 Task: Look for space in Batu Pahat, Malaysia from 3rd August, 2023 to 20th August, 2023 for 4 adults, 2 children in price range Rs.15000 to Rs.20000.  With . Property type can be flatguest house, hotel. Booking option can be shelf check-in. Required host language is English.
Action: Mouse moved to (529, 108)
Screenshot: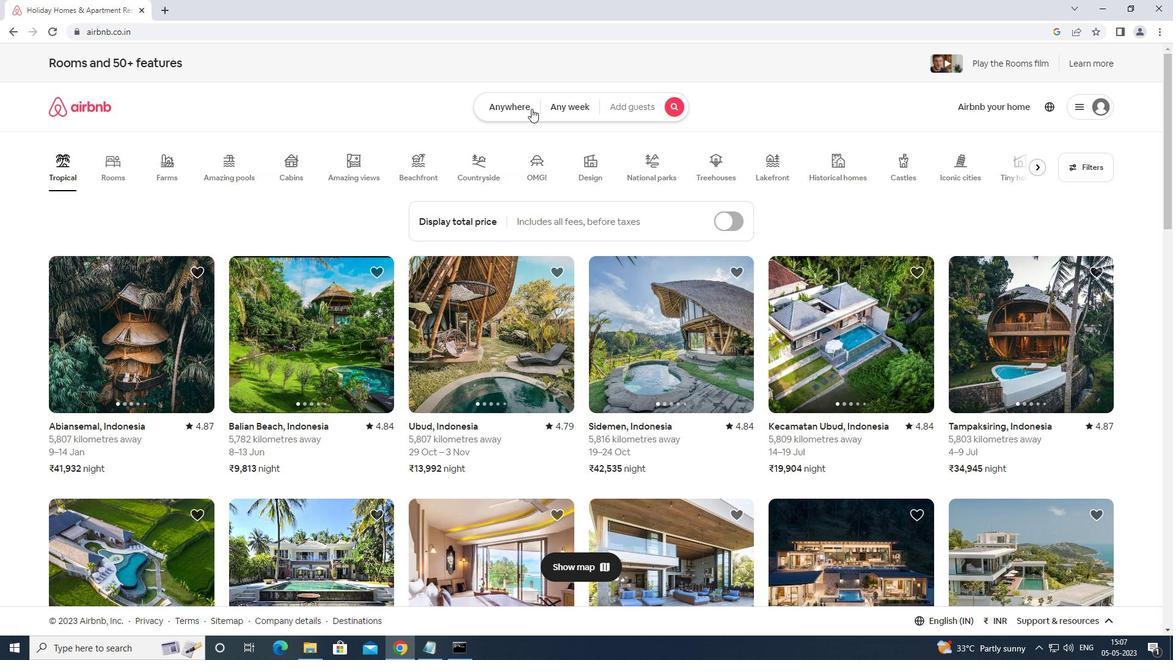 
Action: Mouse pressed left at (529, 108)
Screenshot: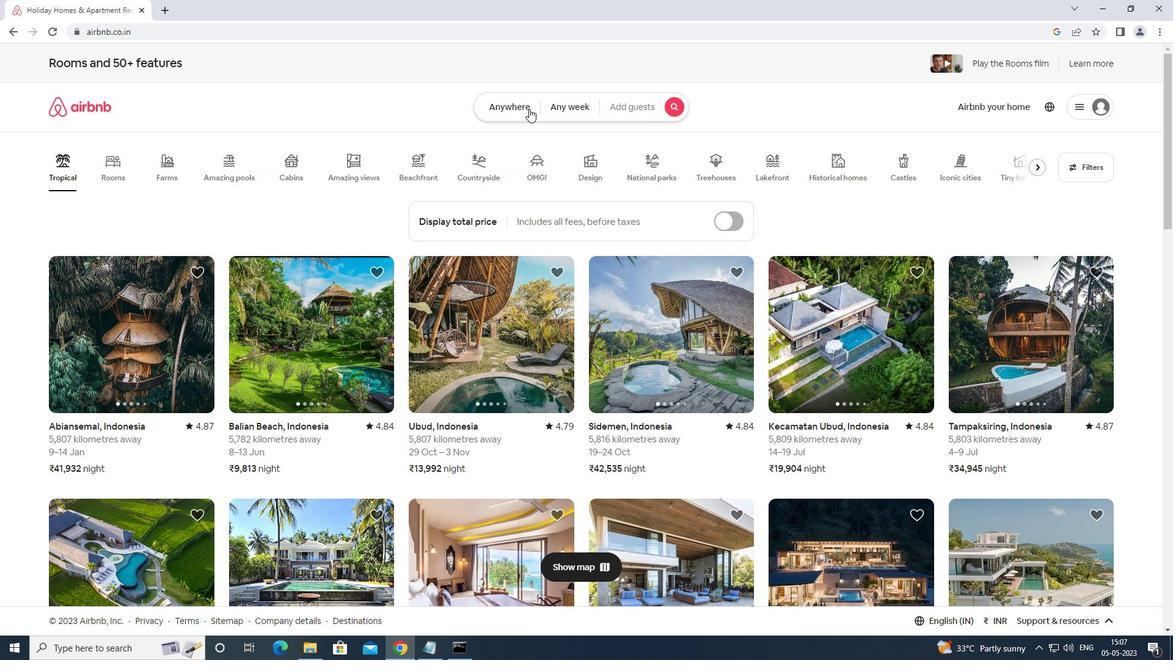 
Action: Mouse moved to (471, 143)
Screenshot: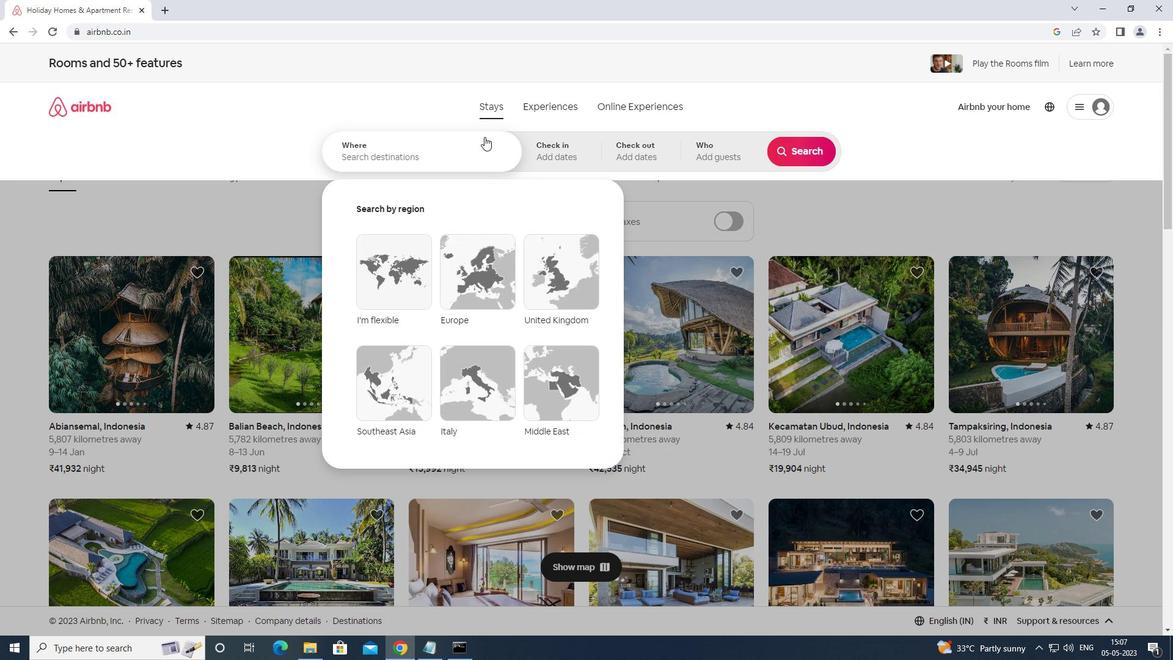 
Action: Mouse pressed left at (471, 143)
Screenshot: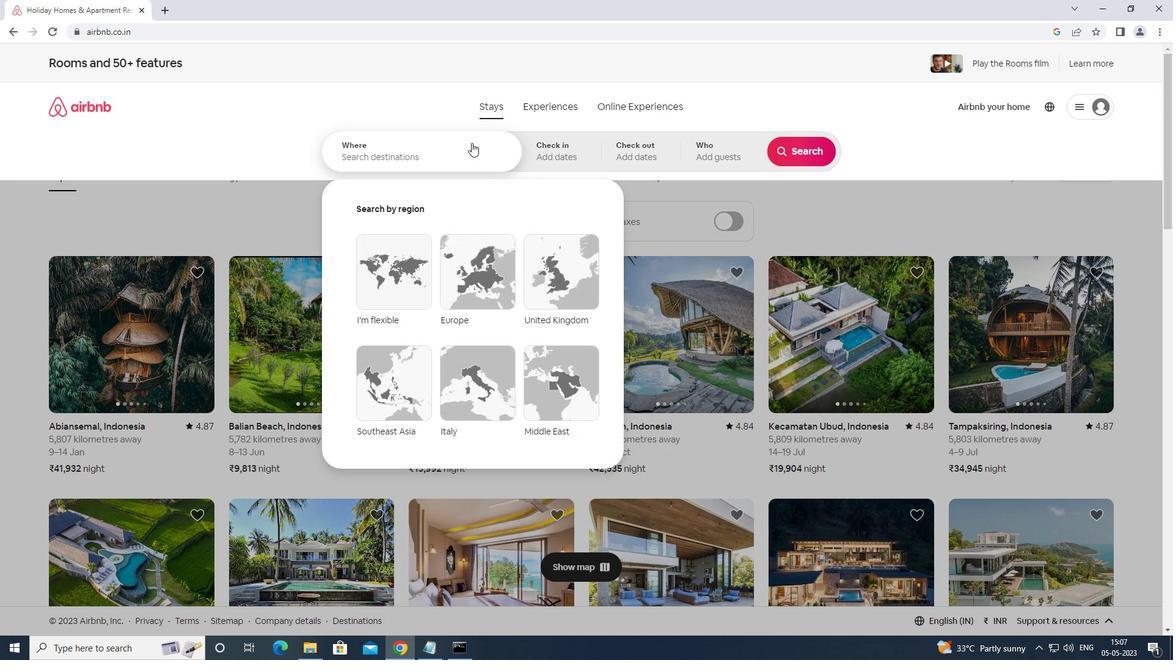 
Action: Mouse moved to (465, 146)
Screenshot: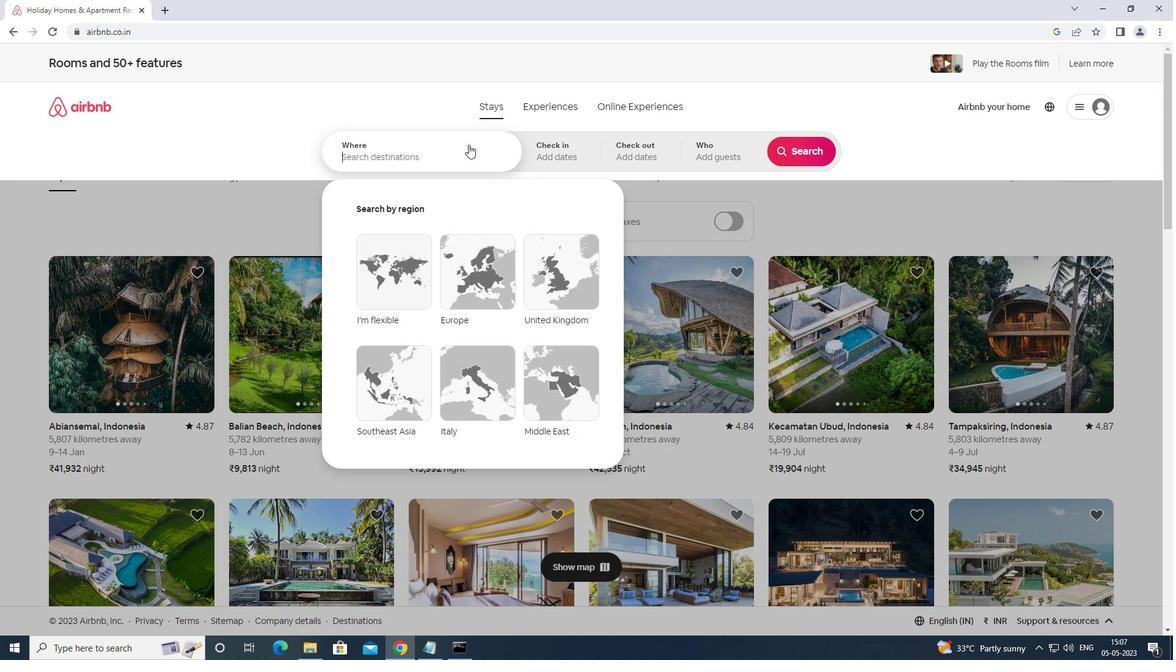
Action: Key pressed <Key.shift>BATU<Key.space>PAHAT<Key.space>MALAYSIA<Key.enter>
Screenshot: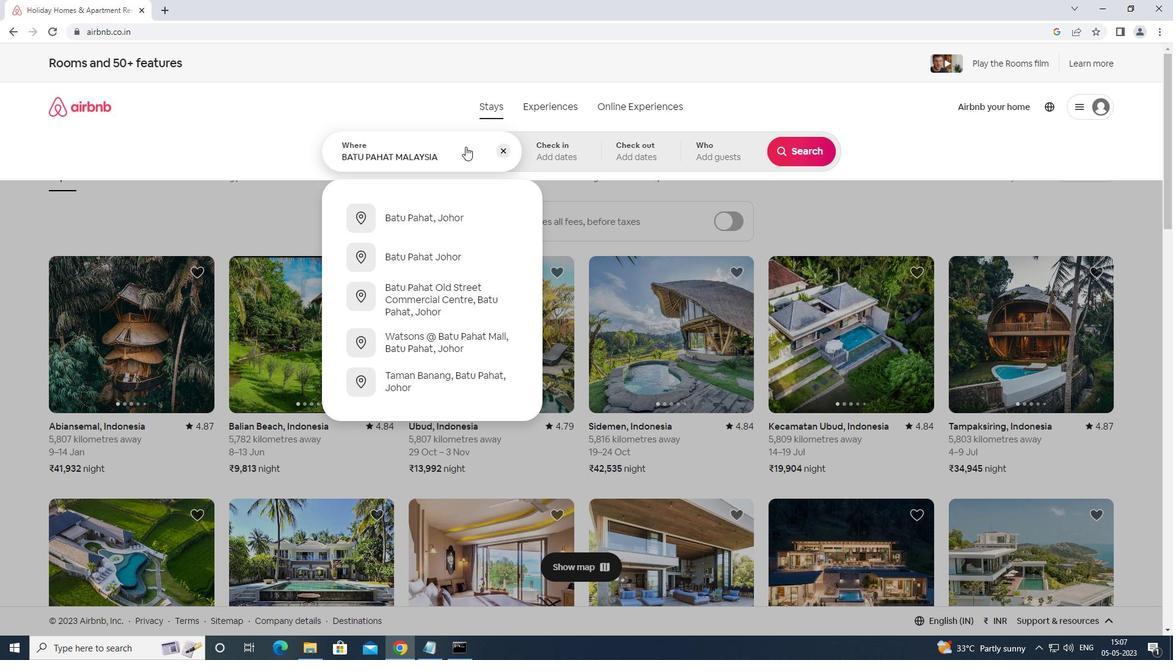 
Action: Mouse moved to (803, 249)
Screenshot: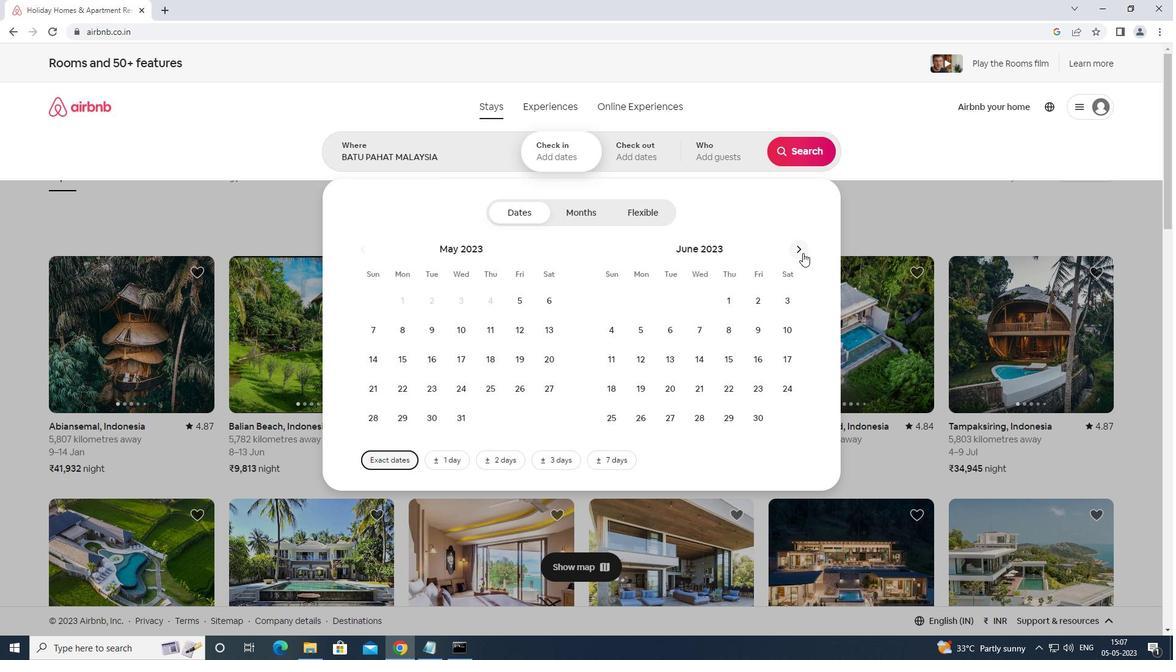 
Action: Mouse pressed left at (803, 249)
Screenshot: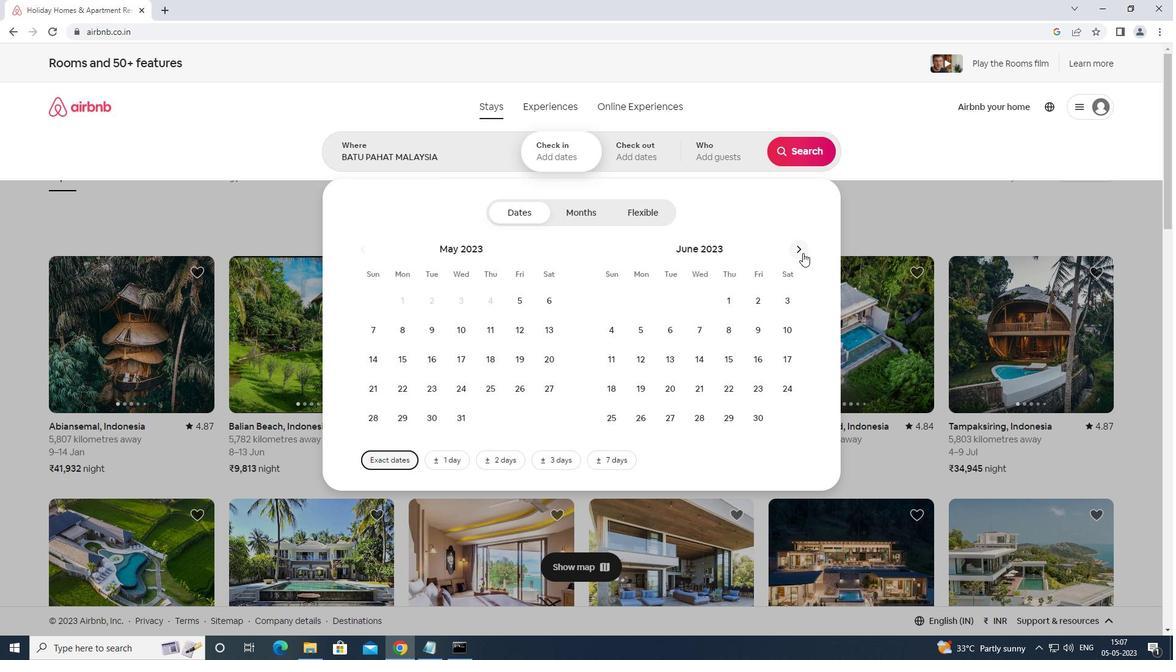 
Action: Mouse moved to (803, 246)
Screenshot: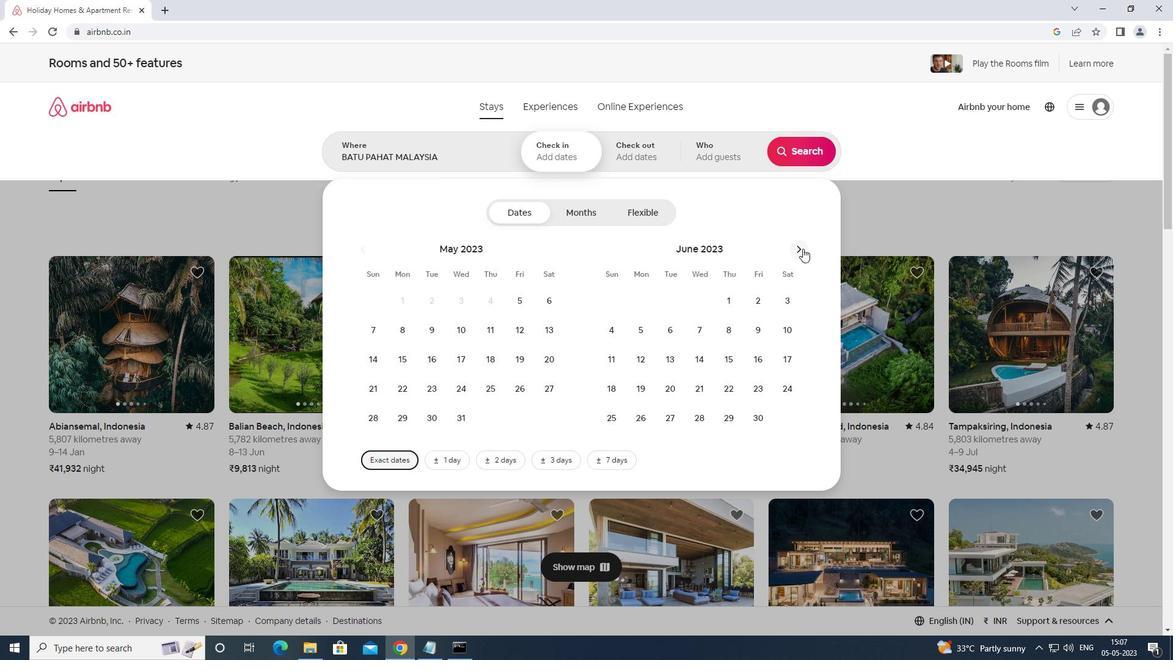 
Action: Mouse pressed left at (803, 246)
Screenshot: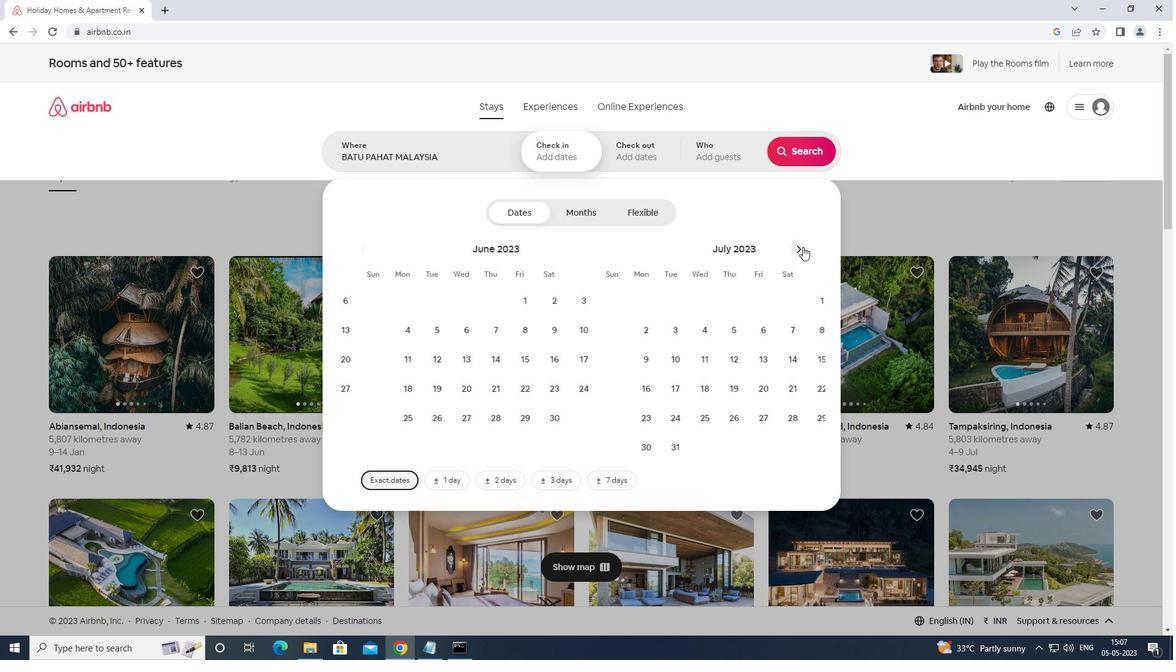 
Action: Mouse moved to (725, 301)
Screenshot: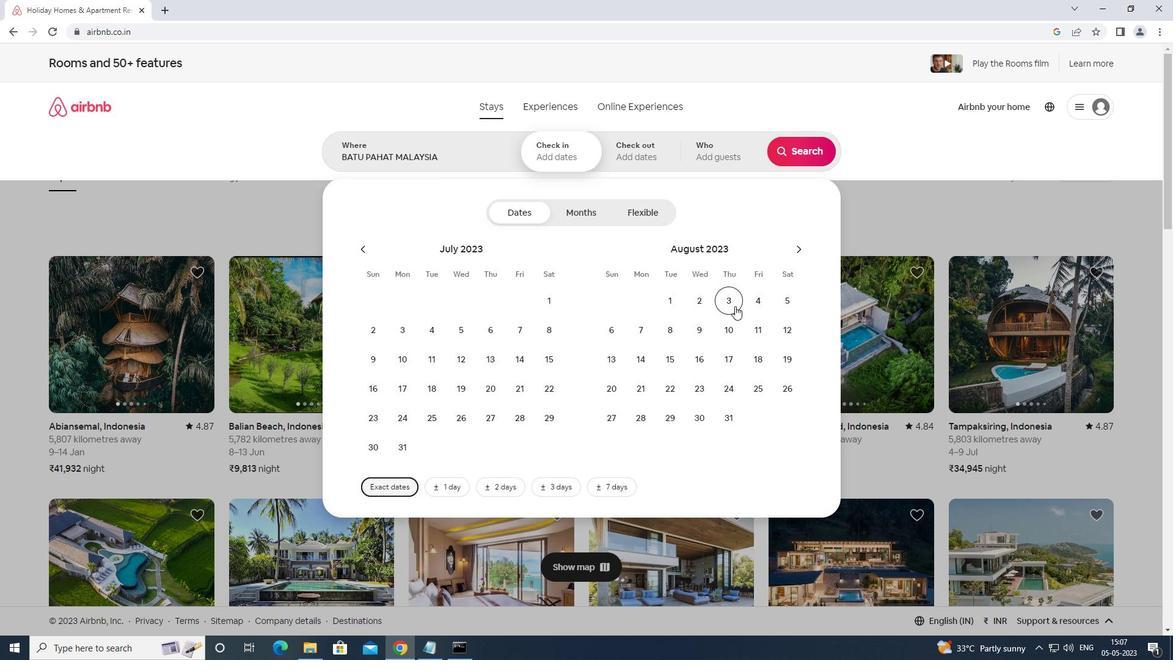 
Action: Mouse pressed left at (725, 301)
Screenshot: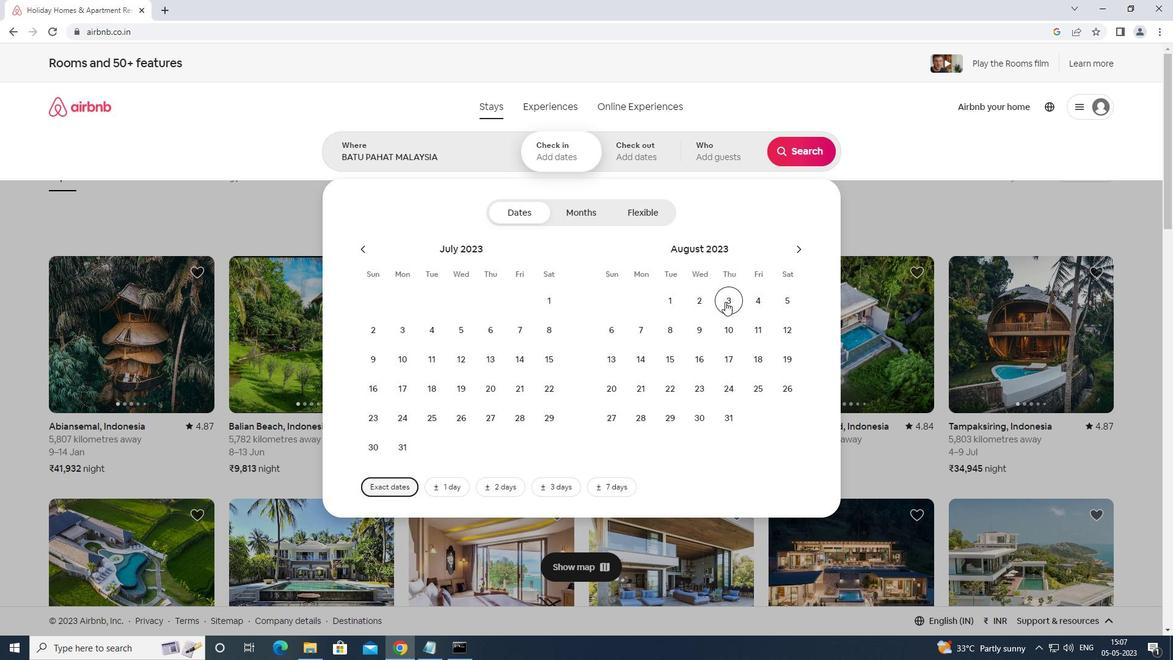 
Action: Mouse moved to (612, 382)
Screenshot: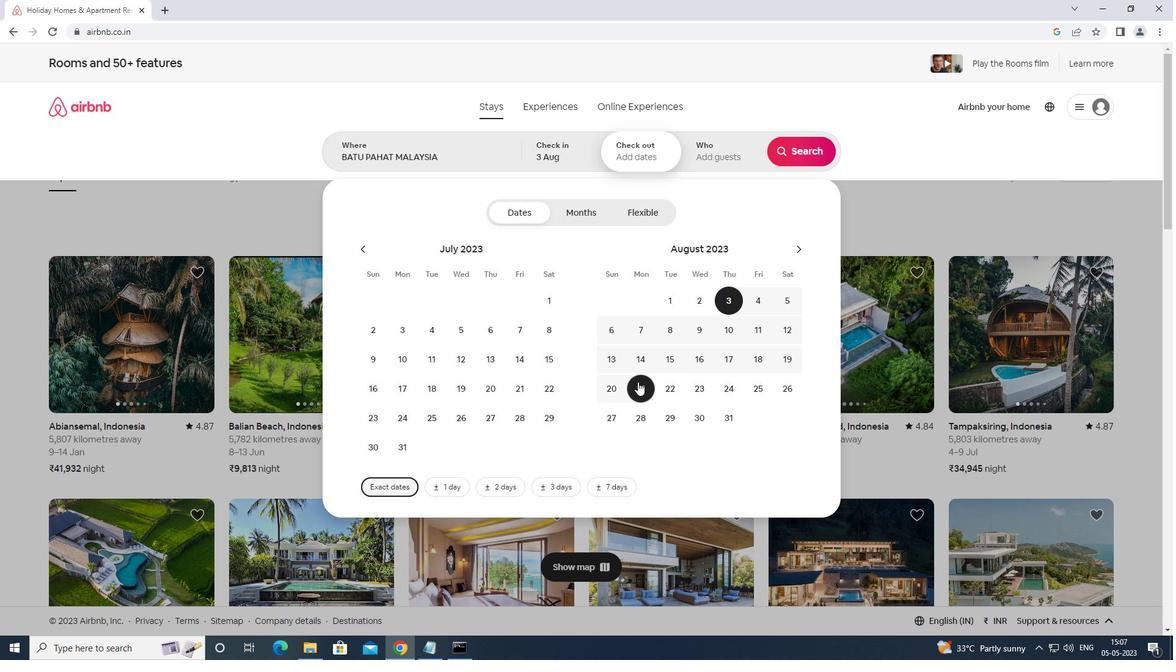 
Action: Mouse pressed left at (612, 382)
Screenshot: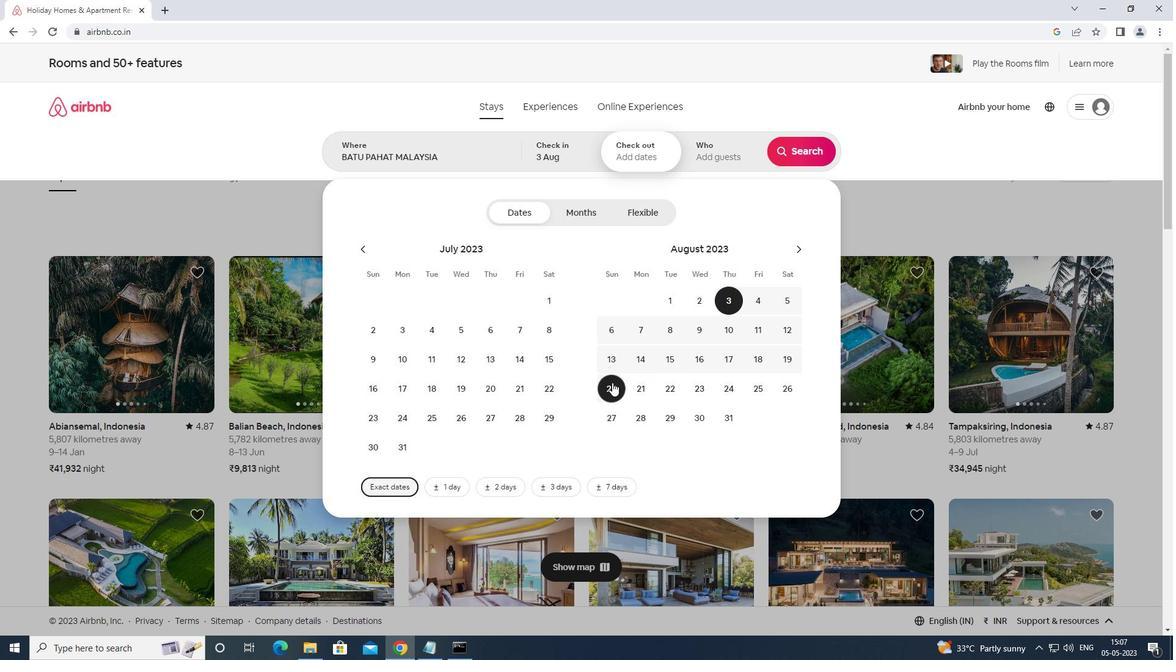 
Action: Mouse moved to (722, 156)
Screenshot: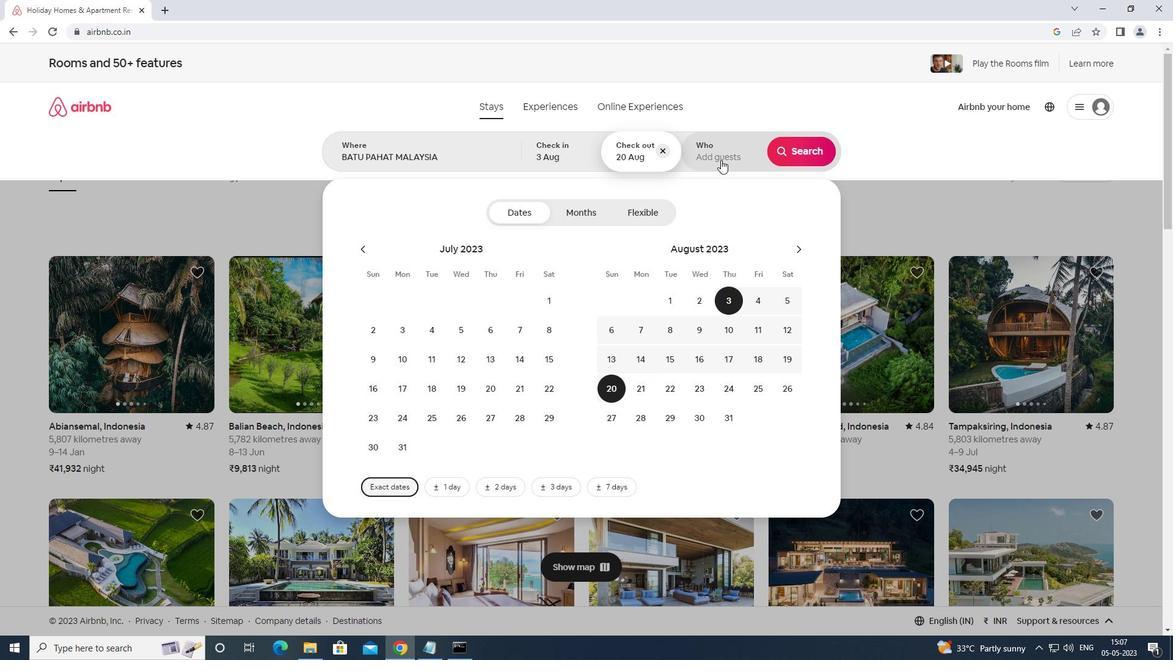 
Action: Mouse pressed left at (722, 156)
Screenshot: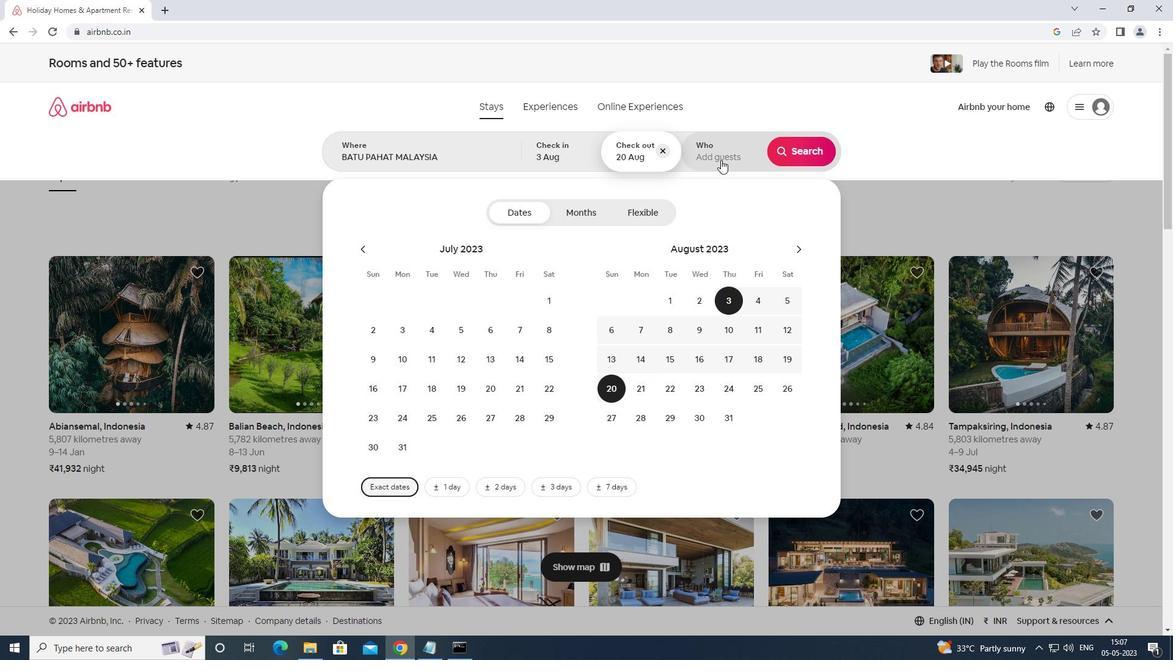 
Action: Mouse moved to (803, 212)
Screenshot: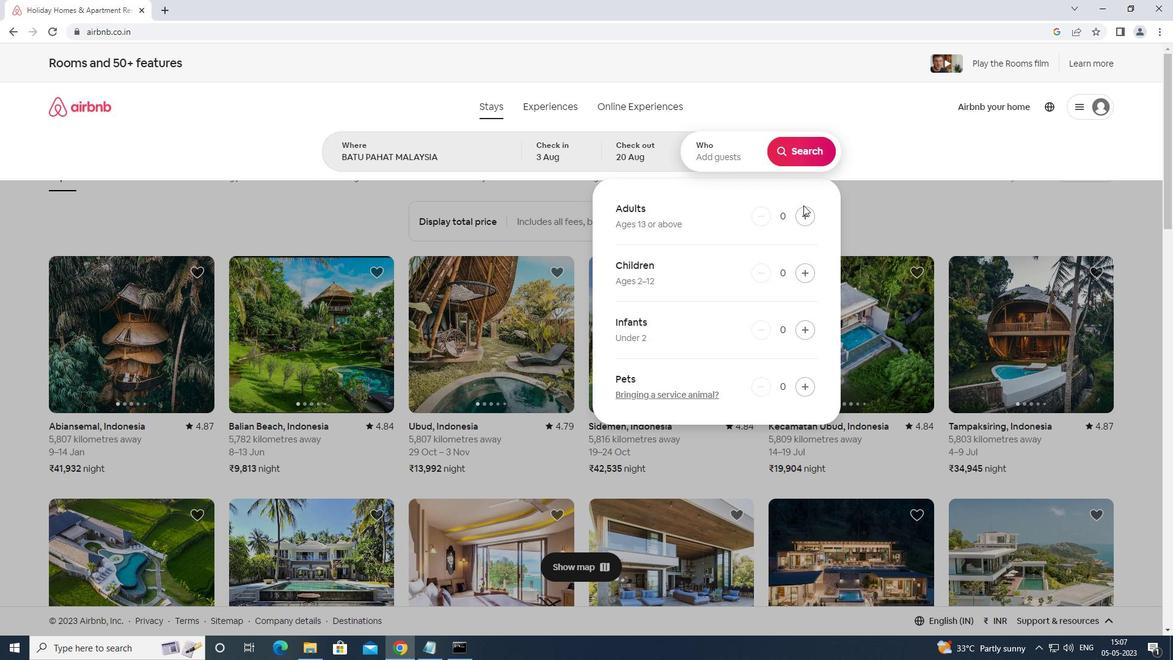 
Action: Mouse pressed left at (803, 212)
Screenshot: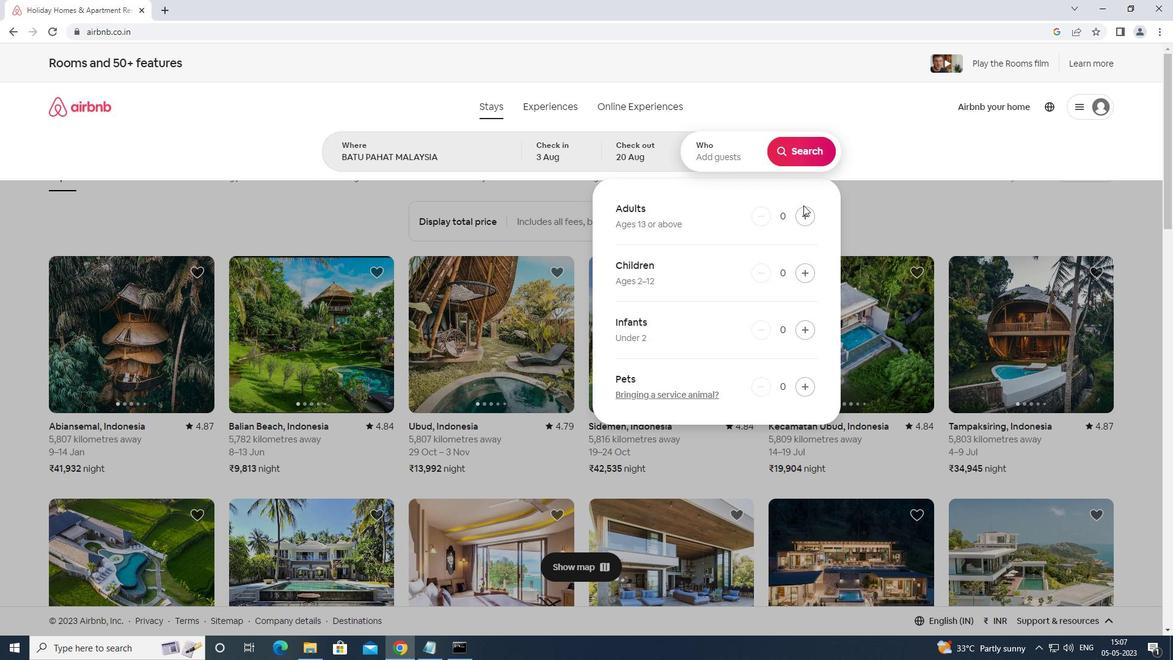 
Action: Mouse moved to (804, 213)
Screenshot: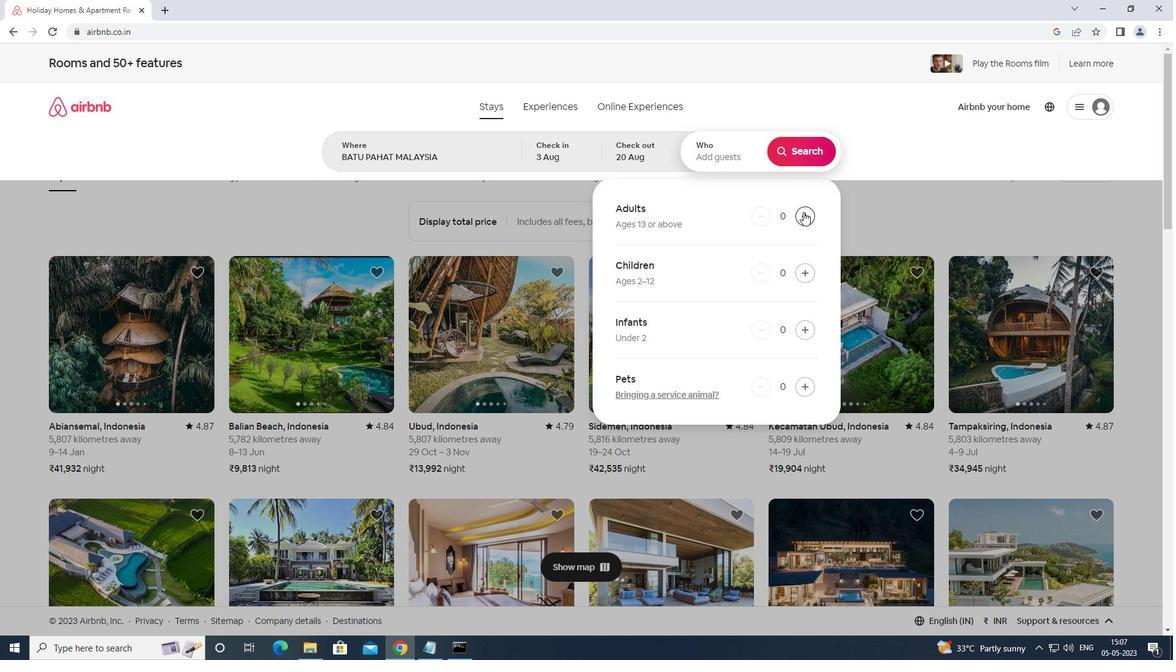 
Action: Mouse pressed left at (804, 213)
Screenshot: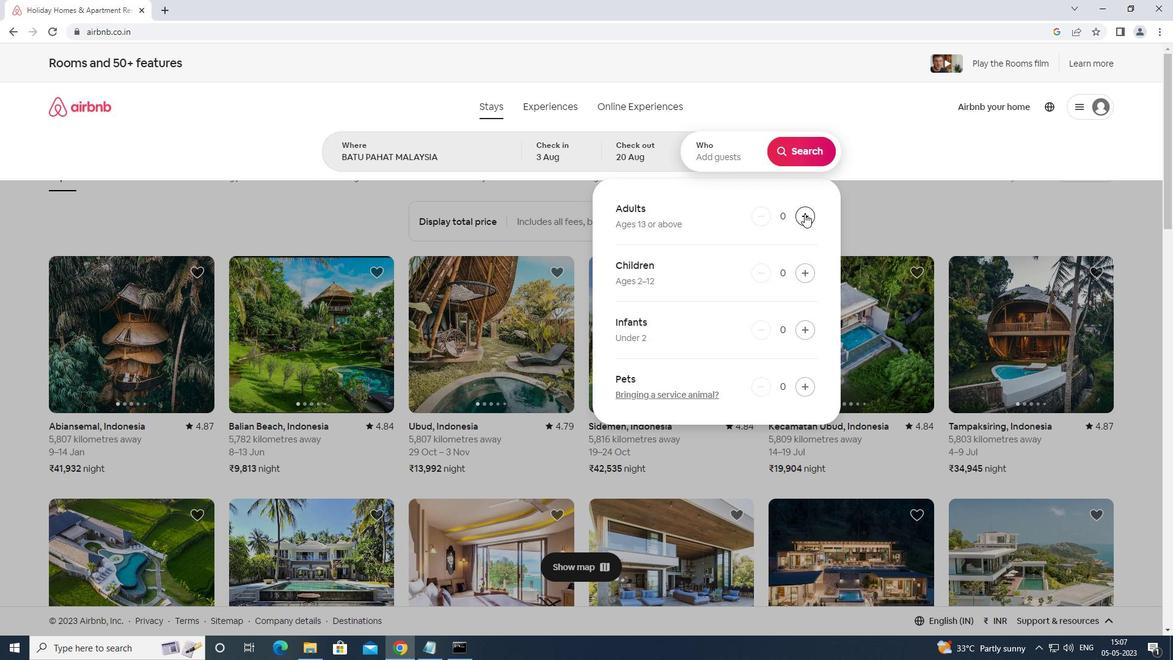 
Action: Mouse pressed left at (804, 213)
Screenshot: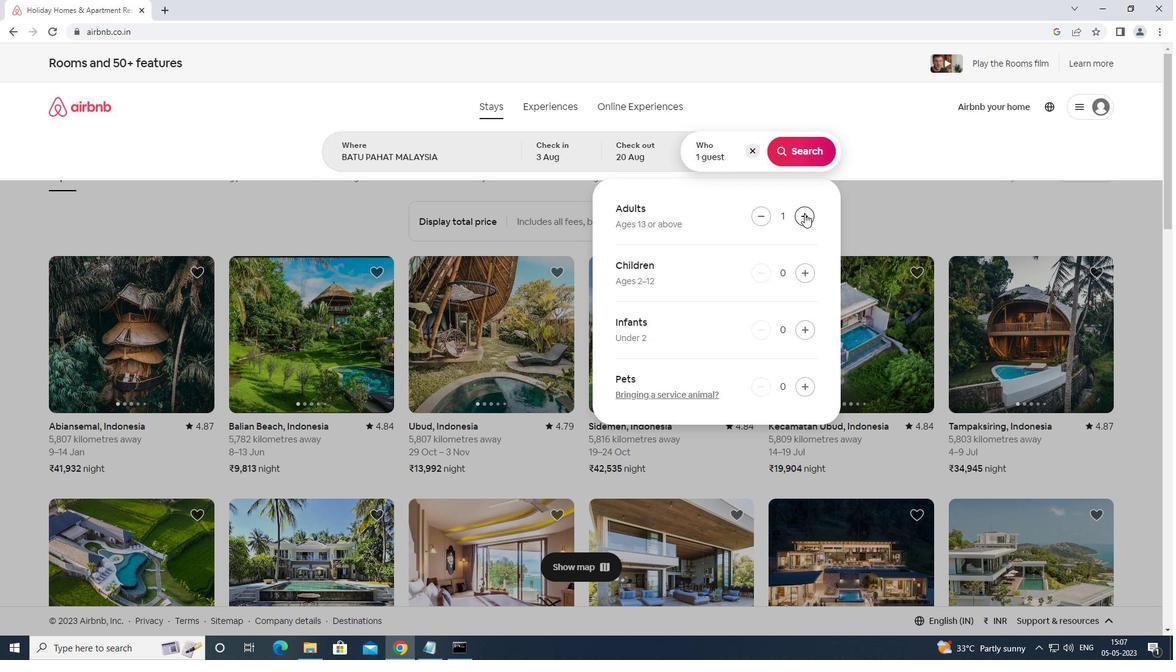 
Action: Mouse moved to (804, 214)
Screenshot: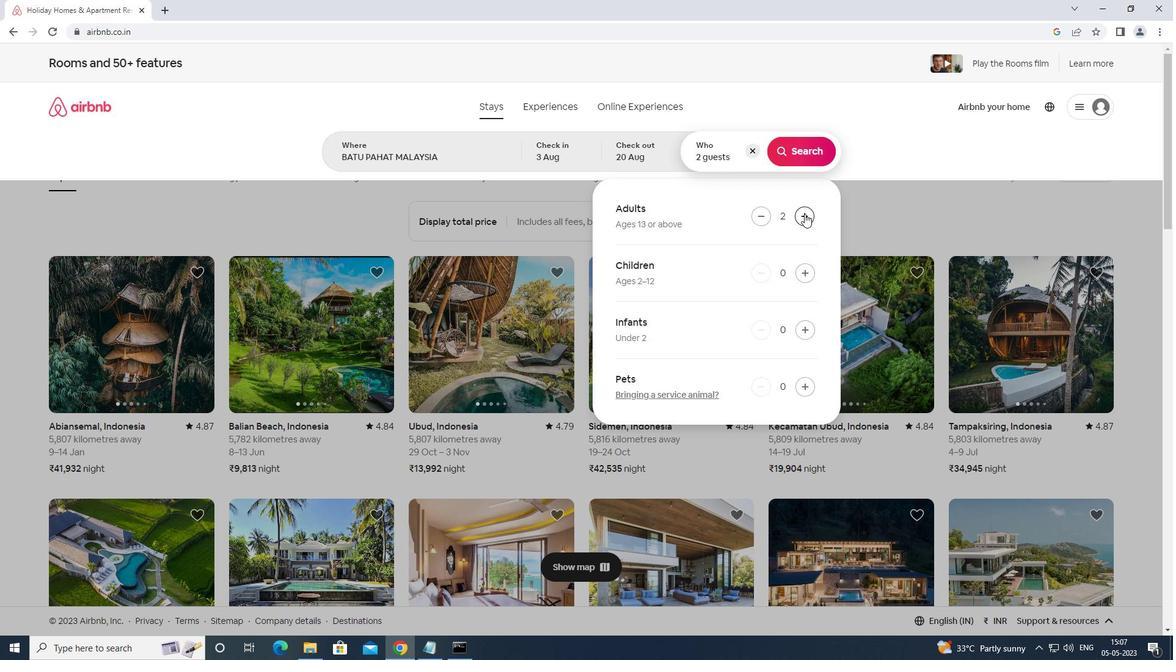 
Action: Mouse pressed left at (804, 214)
Screenshot: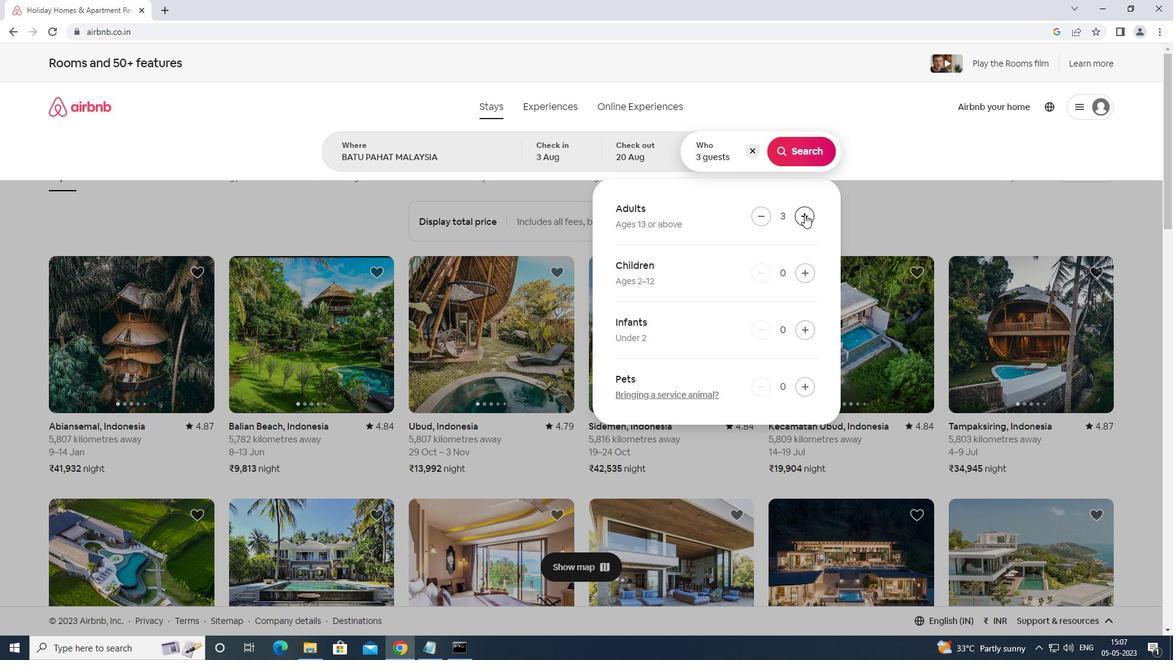 
Action: Mouse moved to (797, 268)
Screenshot: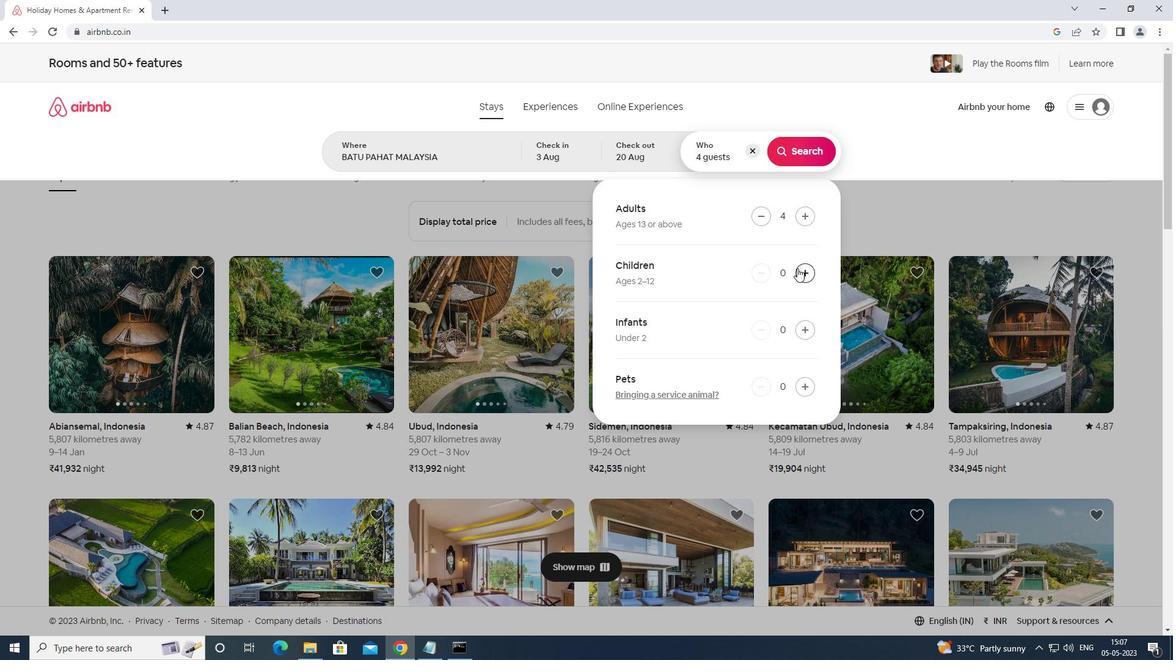 
Action: Mouse pressed left at (797, 268)
Screenshot: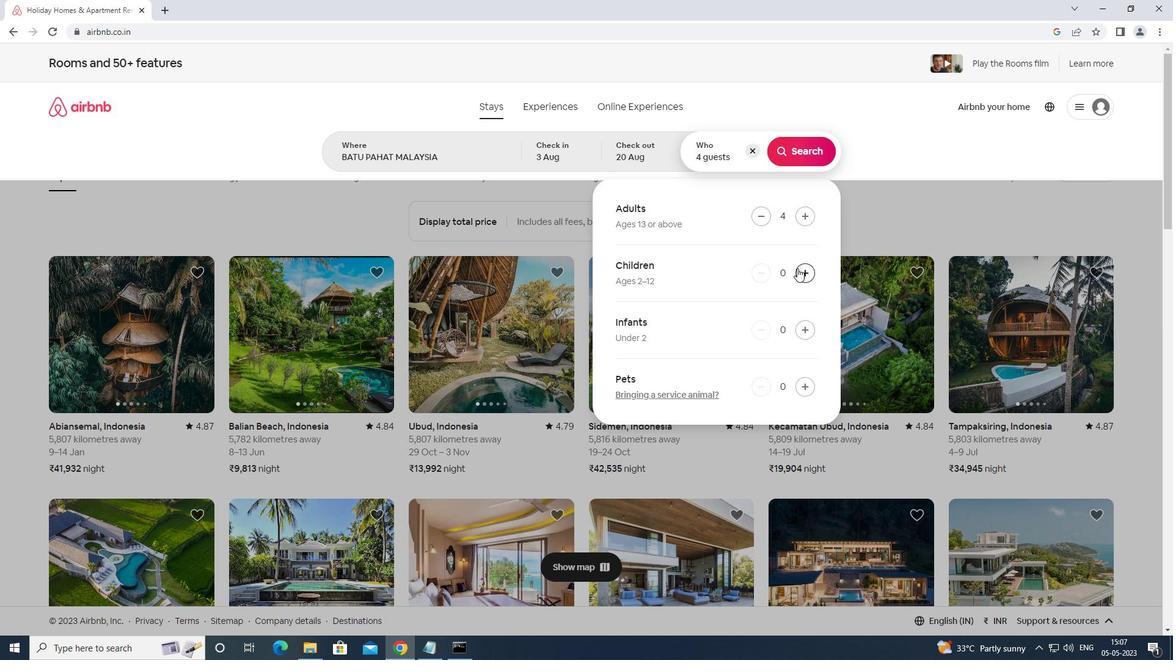 
Action: Mouse moved to (798, 268)
Screenshot: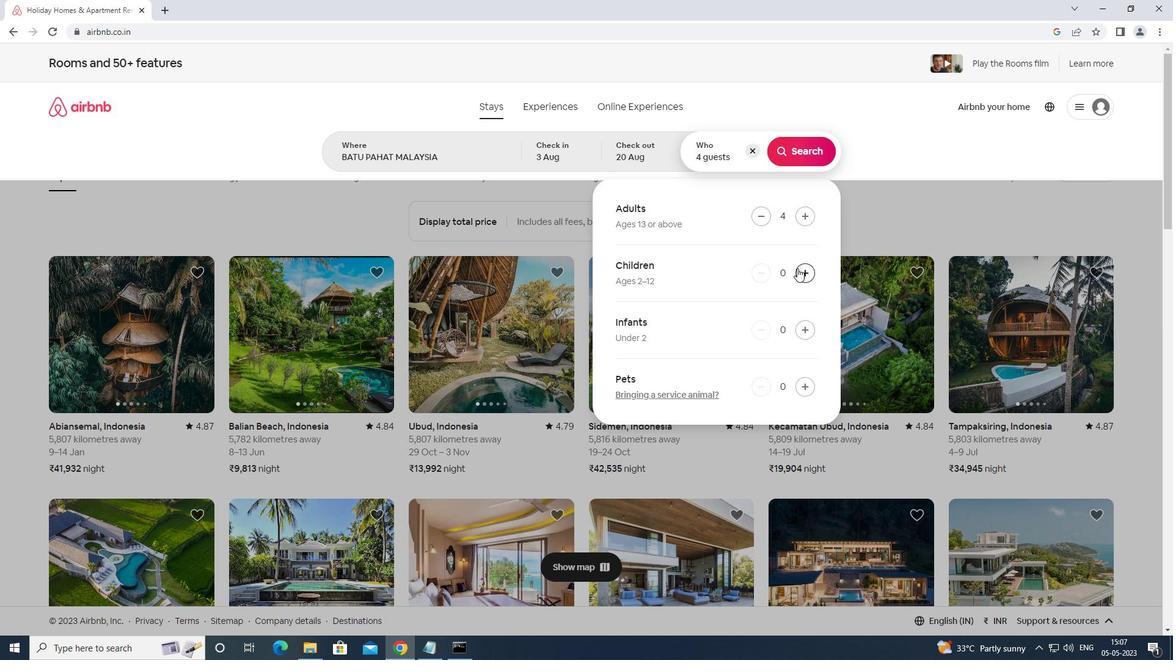 
Action: Mouse pressed left at (798, 268)
Screenshot: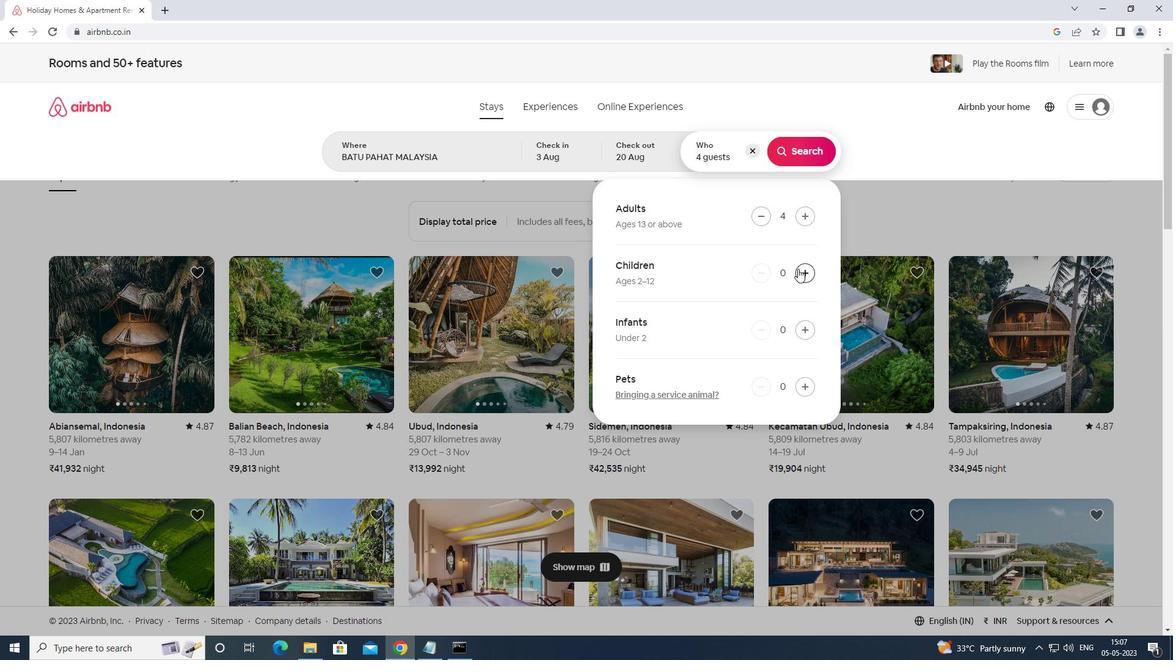 
Action: Mouse moved to (795, 145)
Screenshot: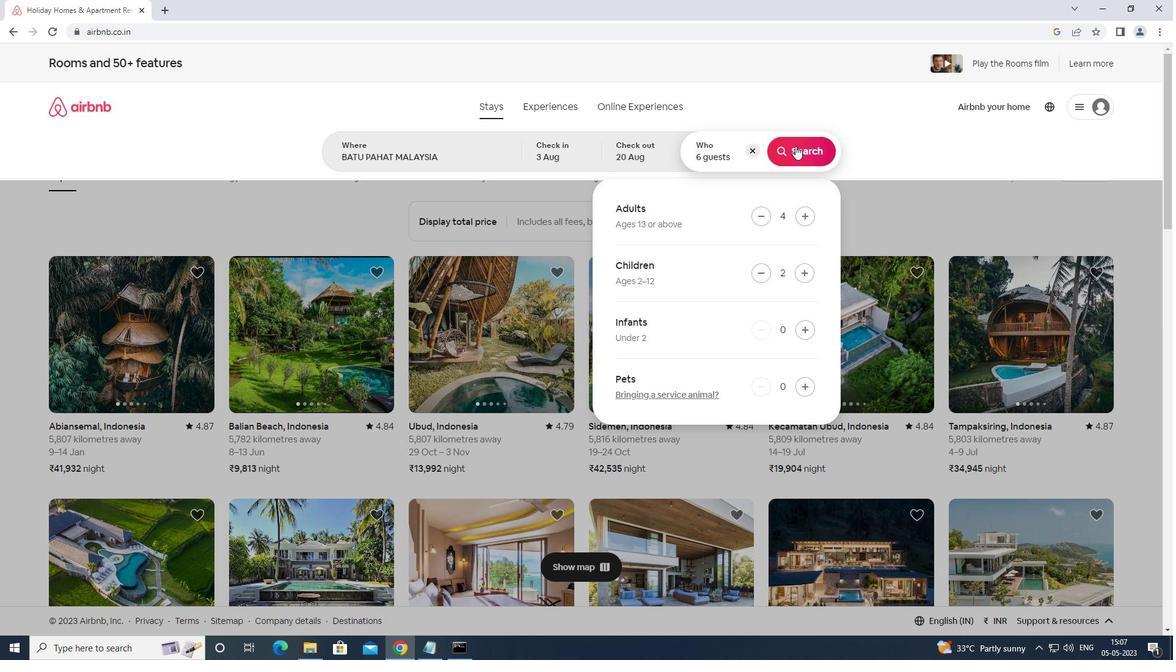
Action: Mouse pressed left at (795, 145)
Screenshot: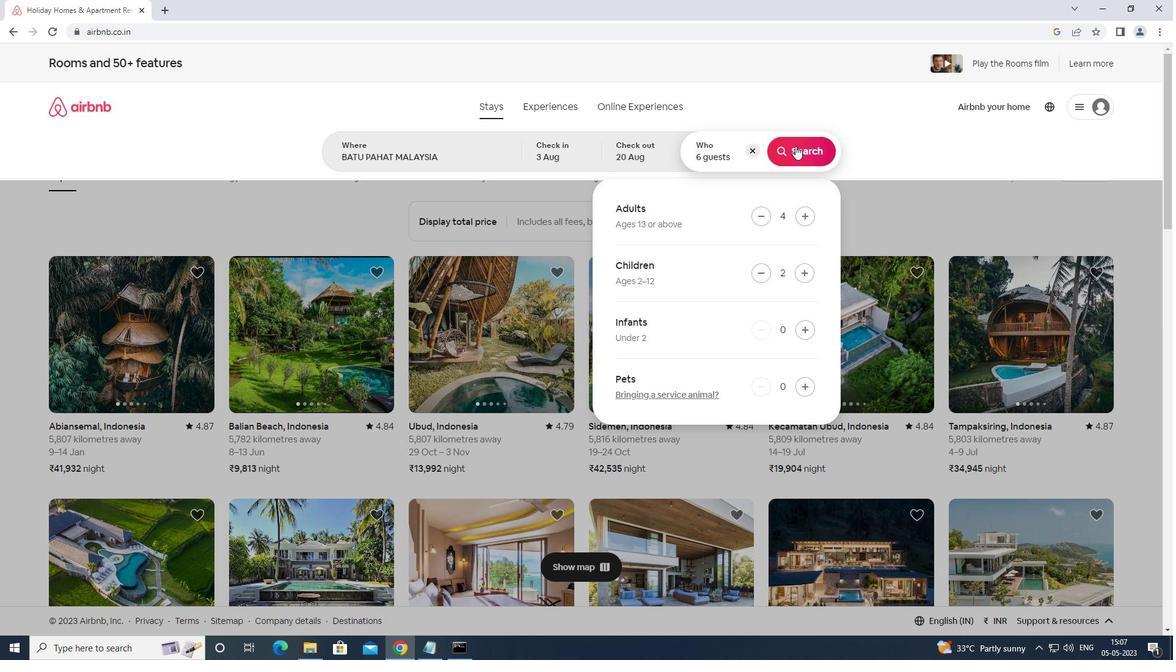 
Action: Mouse moved to (1134, 119)
Screenshot: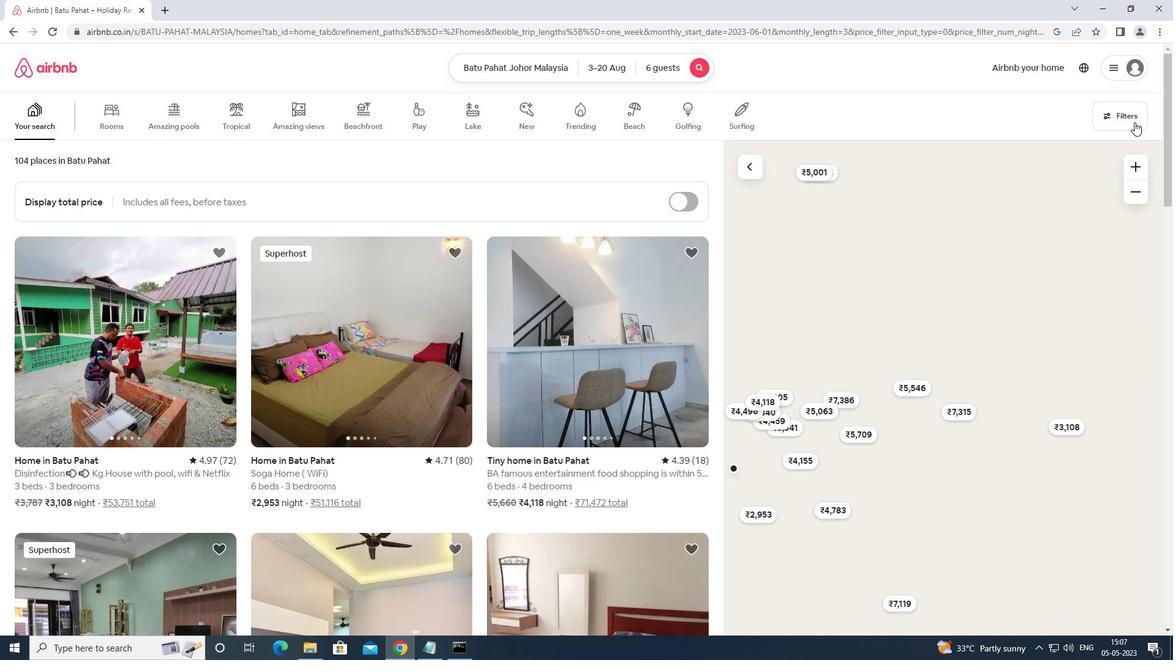 
Action: Mouse pressed left at (1134, 119)
Screenshot: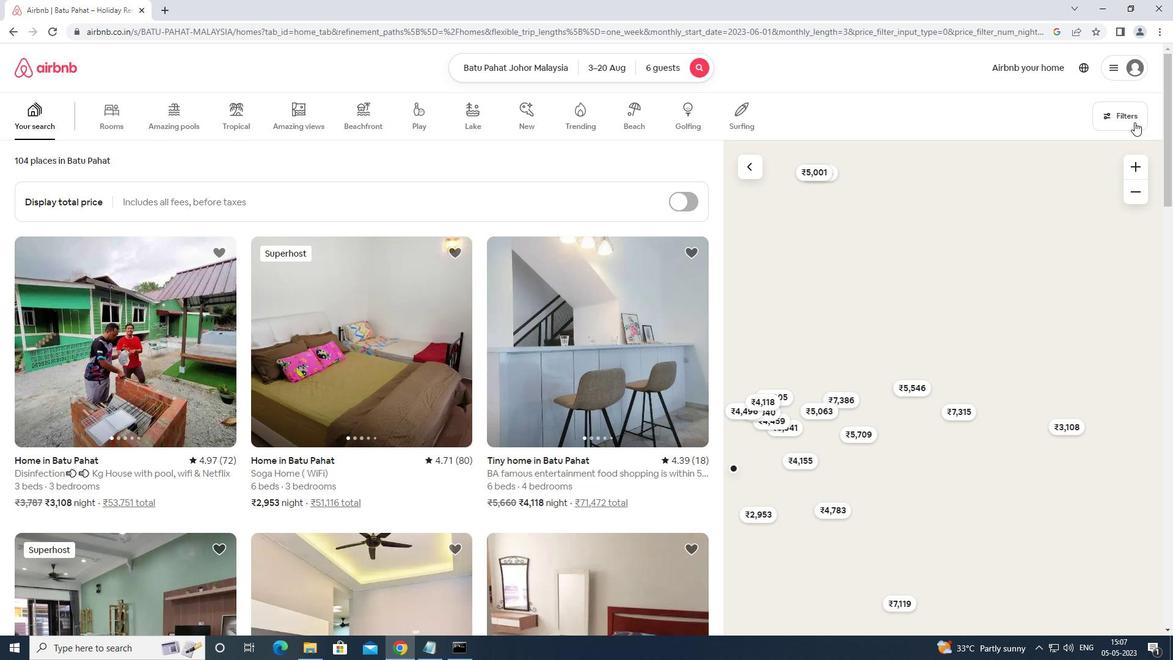 
Action: Mouse moved to (491, 403)
Screenshot: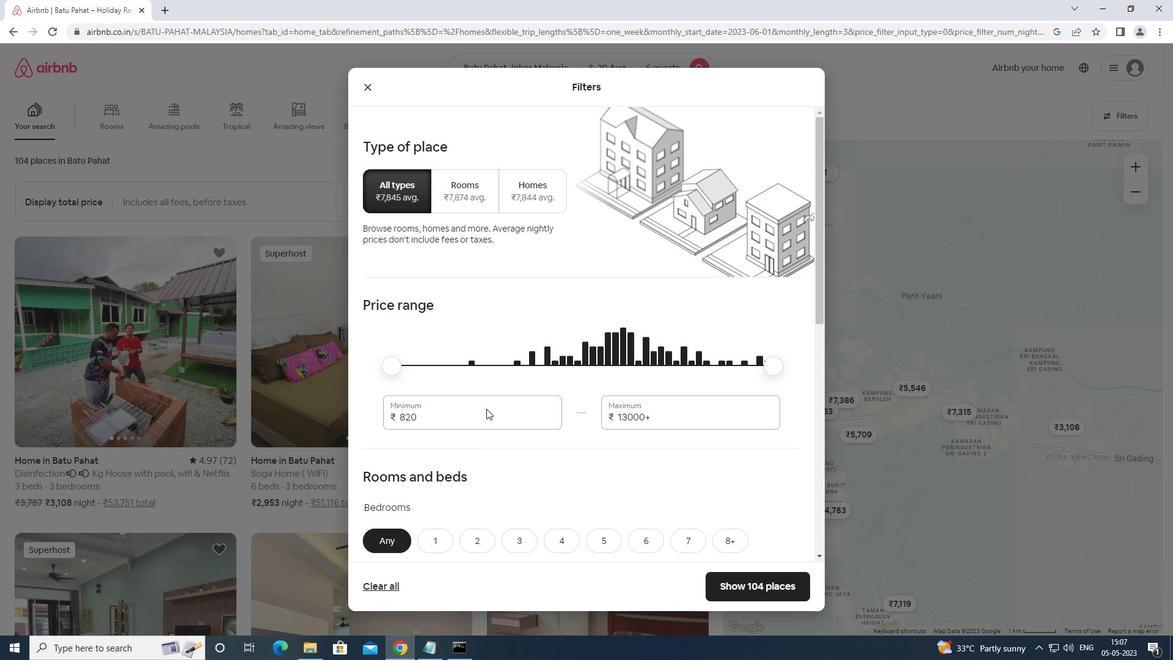 
Action: Mouse pressed left at (491, 403)
Screenshot: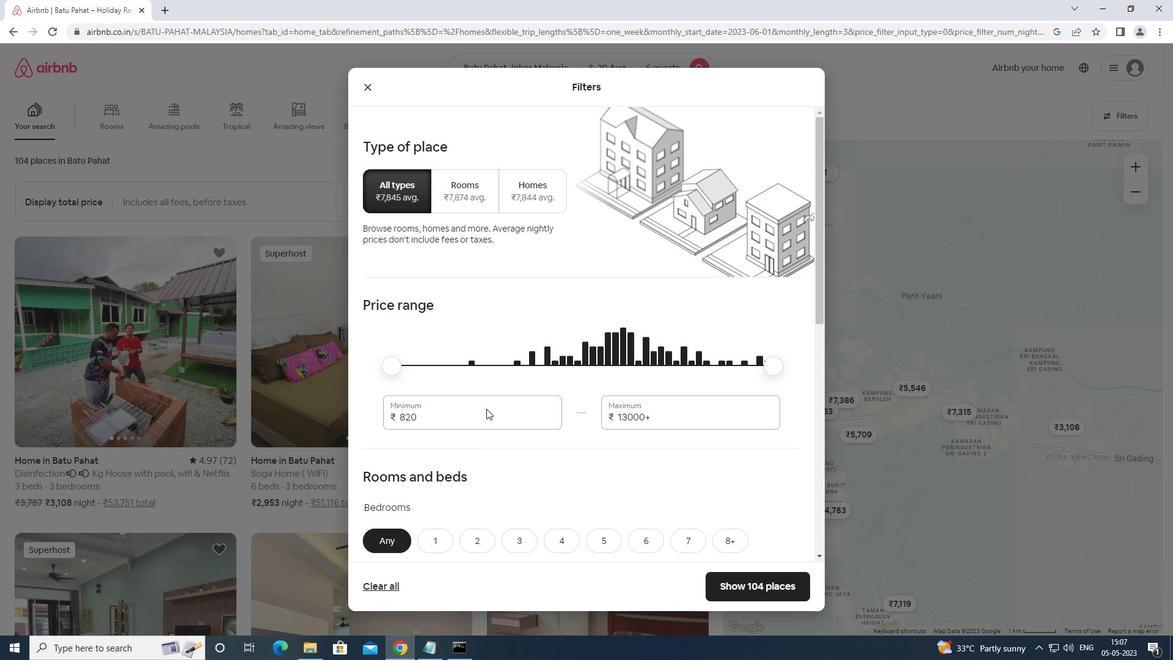 
Action: Mouse moved to (502, 392)
Screenshot: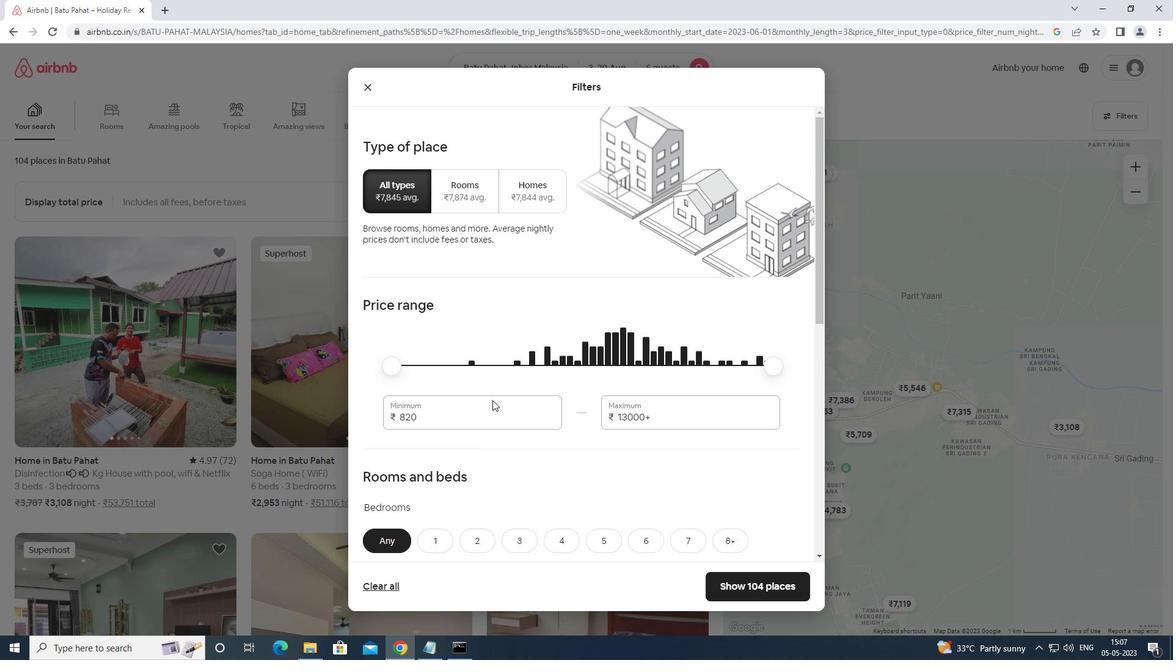 
Action: Key pressed <Key.backspace><Key.backspace><Key.backspace><Key.backspace><Key.backspace><Key.backspace><Key.backspace><Key.backspace><Key.backspace><Key.backspace>15000
Screenshot: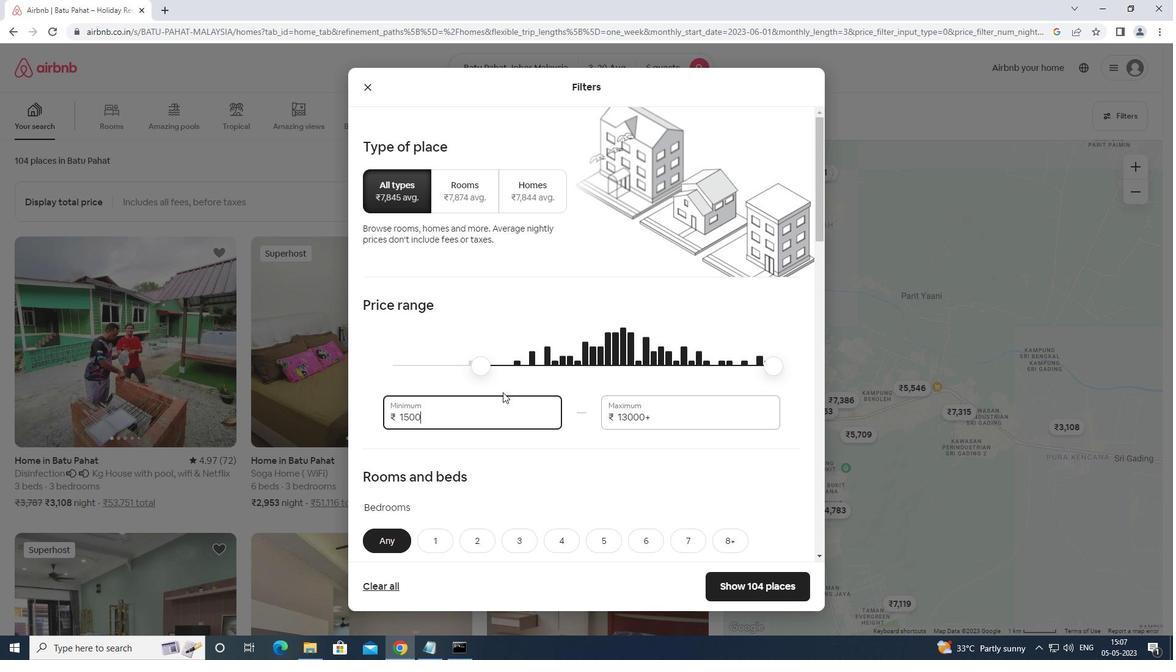 
Action: Mouse moved to (656, 404)
Screenshot: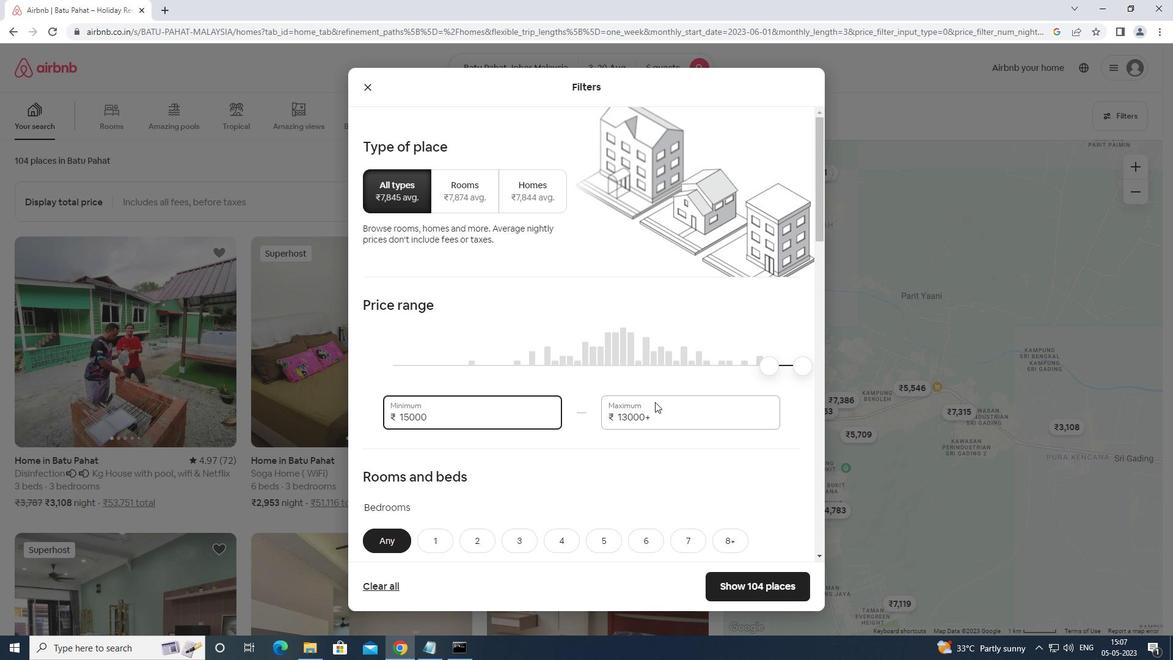 
Action: Mouse pressed left at (656, 404)
Screenshot: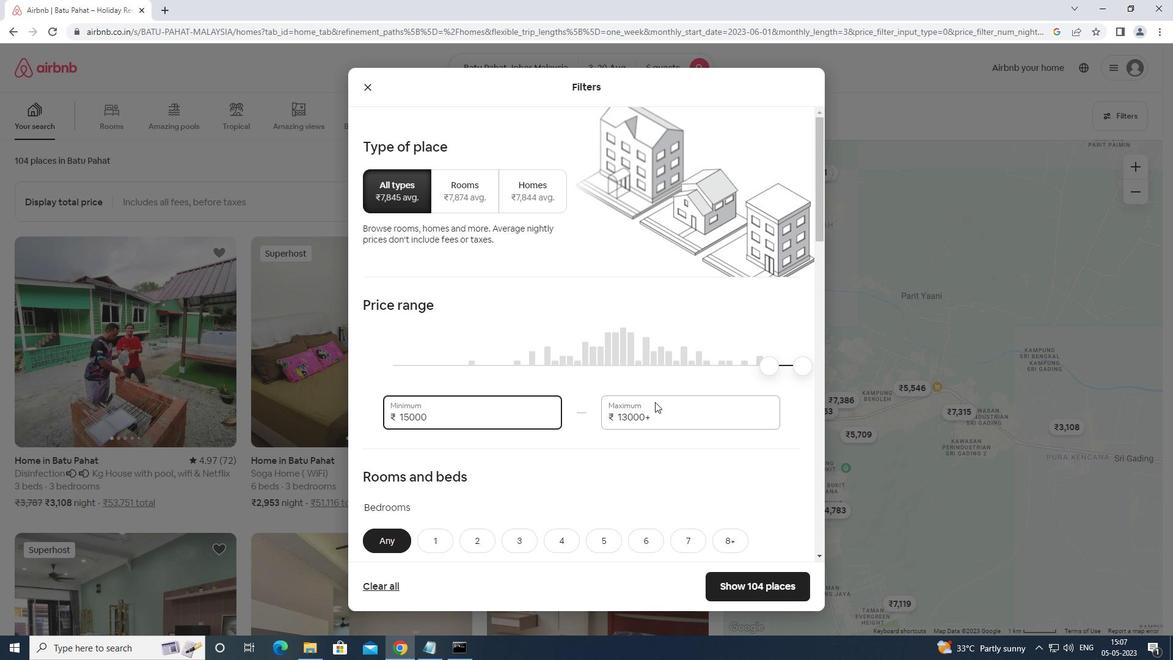 
Action: Mouse moved to (650, 328)
Screenshot: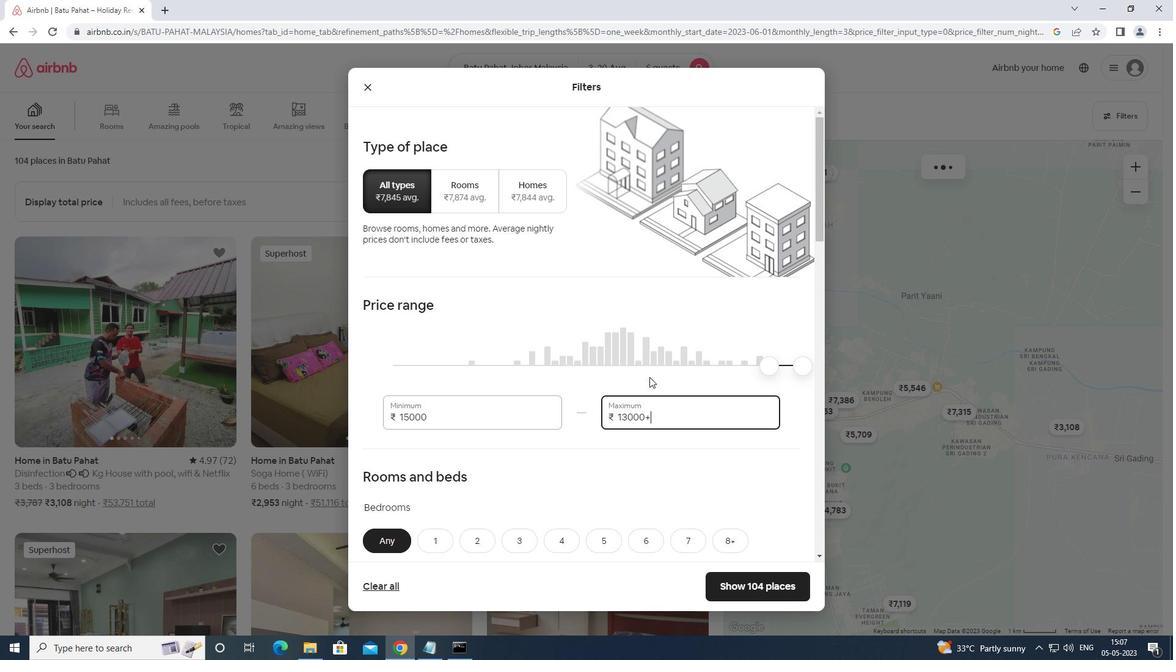 
Action: Key pressed <Key.backspace><Key.backspace><Key.backspace><Key.backspace><Key.backspace><Key.backspace><Key.backspace><Key.backspace><Key.backspace><Key.backspace><Key.backspace><Key.backspace><Key.backspace><Key.backspace><Key.backspace><Key.backspace><Key.backspace><Key.backspace><Key.backspace><Key.backspace><Key.backspace>20000
Screenshot: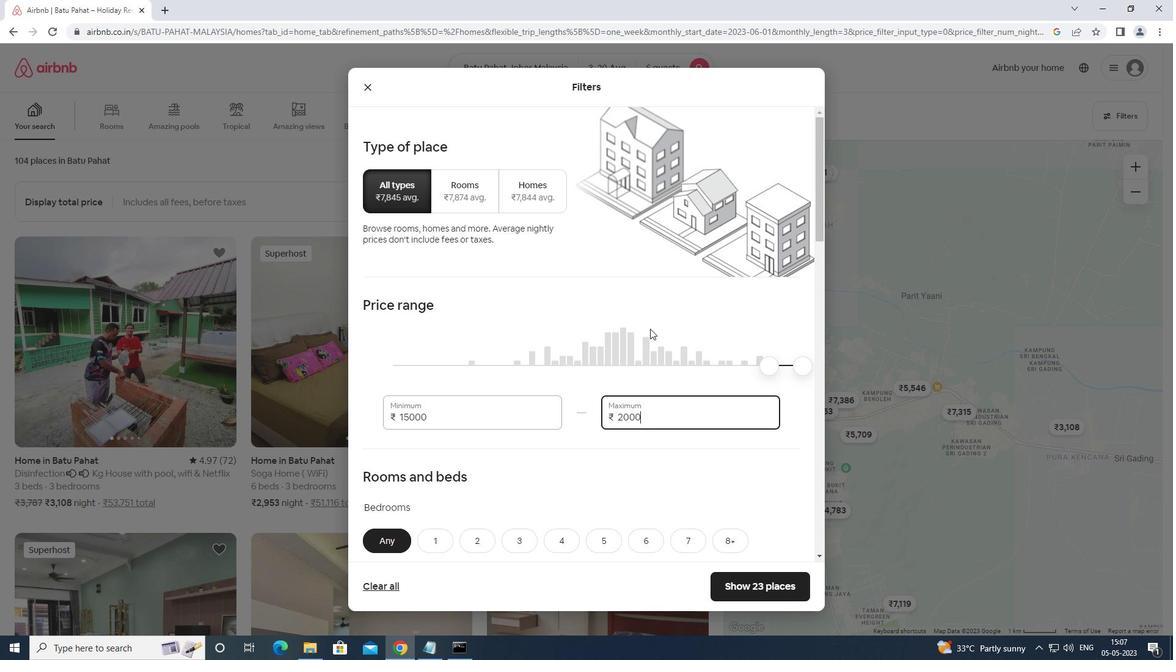 
Action: Mouse moved to (615, 432)
Screenshot: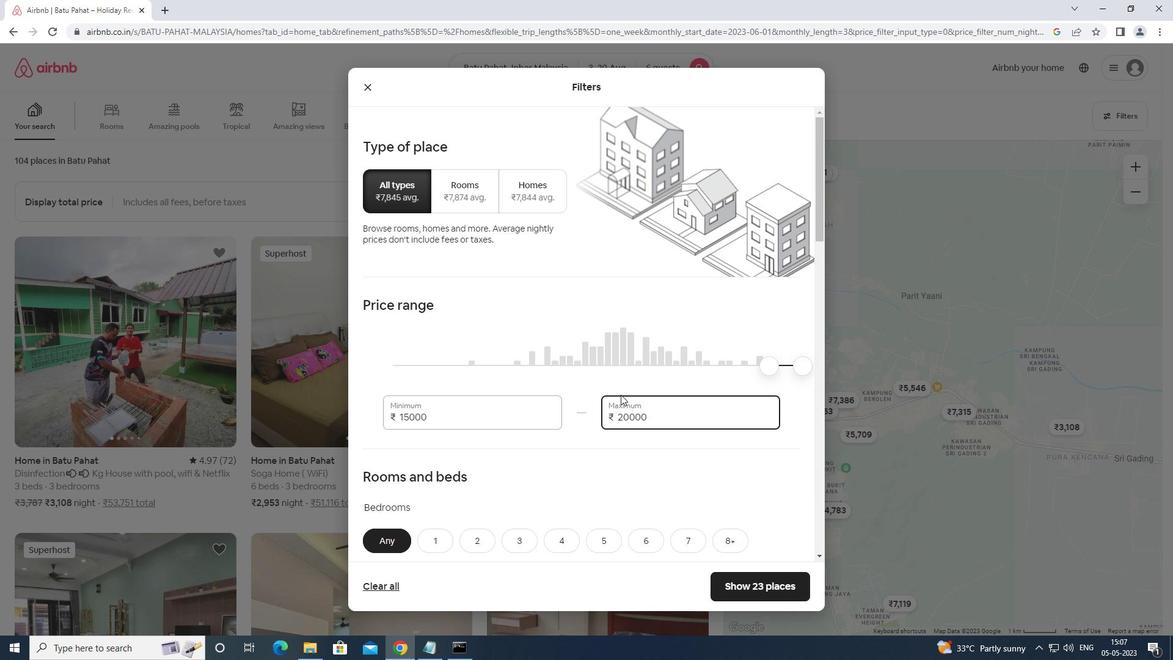 
Action: Mouse scrolled (615, 431) with delta (0, 0)
Screenshot: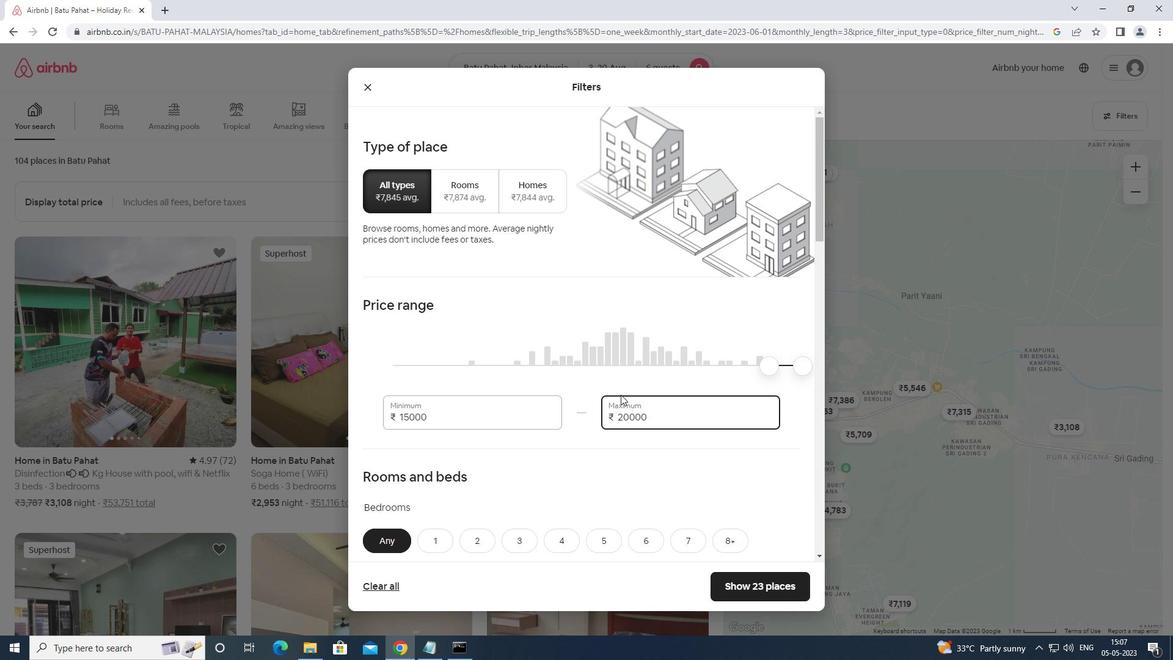 
Action: Mouse moved to (614, 440)
Screenshot: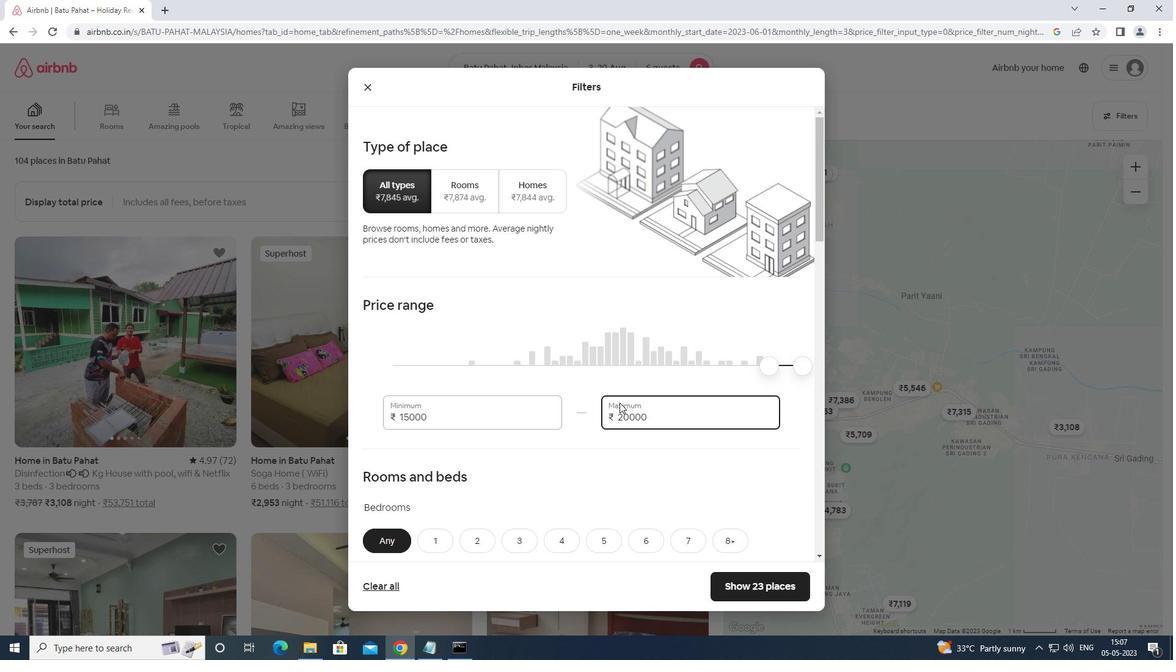 
Action: Mouse scrolled (614, 440) with delta (0, 0)
Screenshot: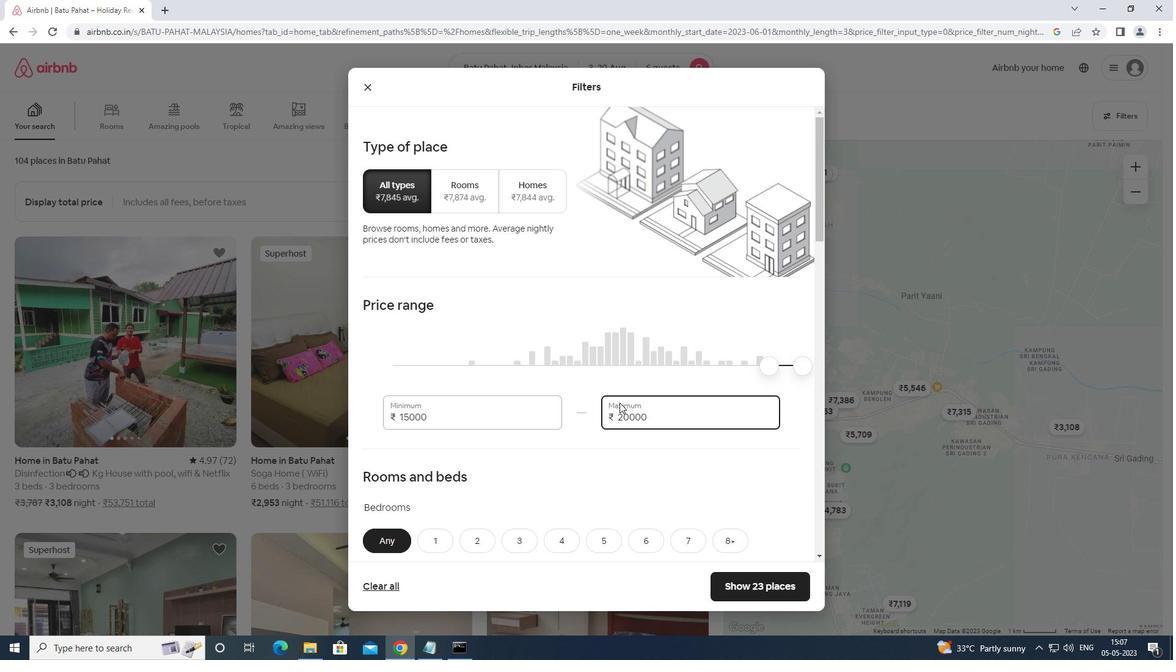 
Action: Mouse moved to (614, 443)
Screenshot: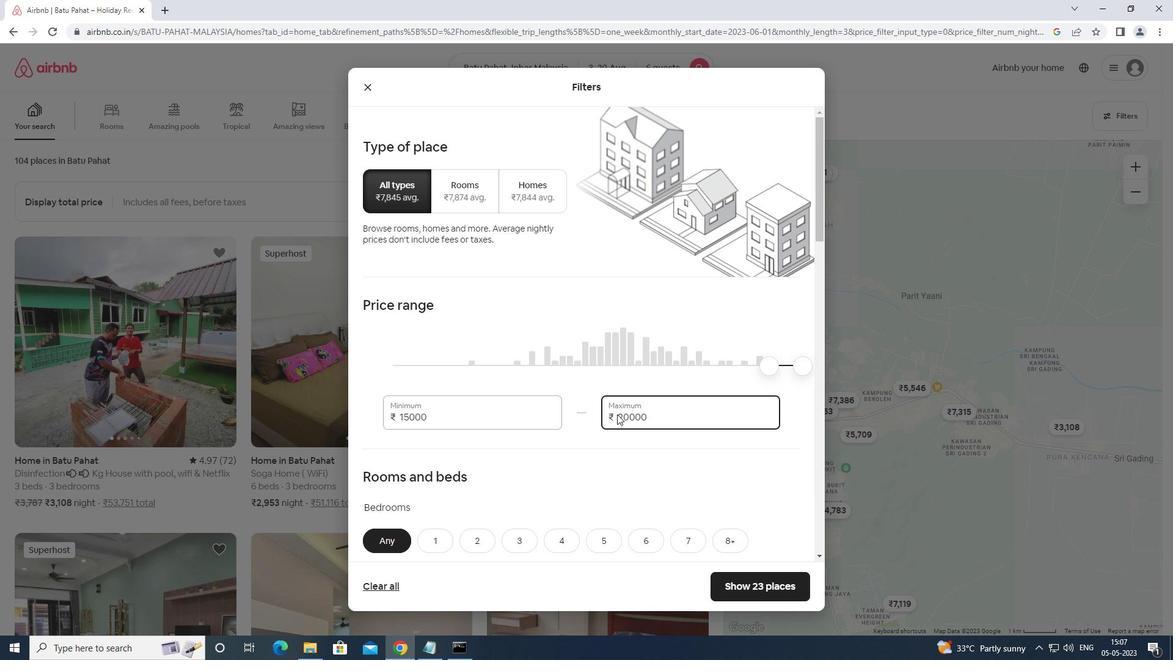 
Action: Mouse scrolled (614, 442) with delta (0, 0)
Screenshot: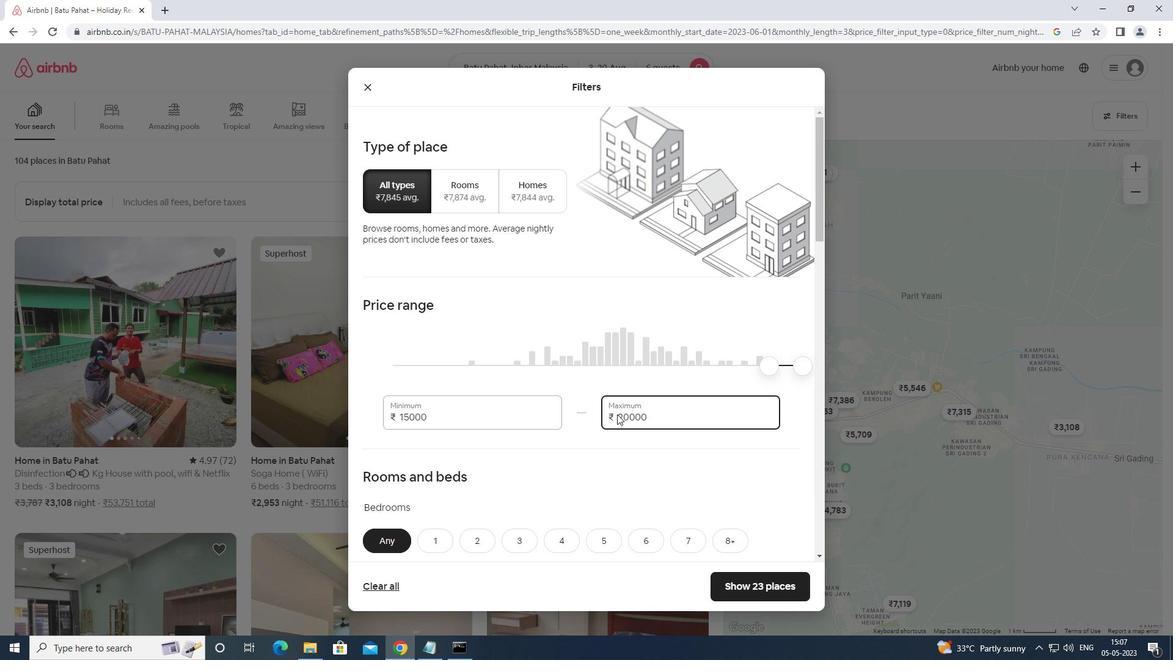 
Action: Mouse moved to (612, 444)
Screenshot: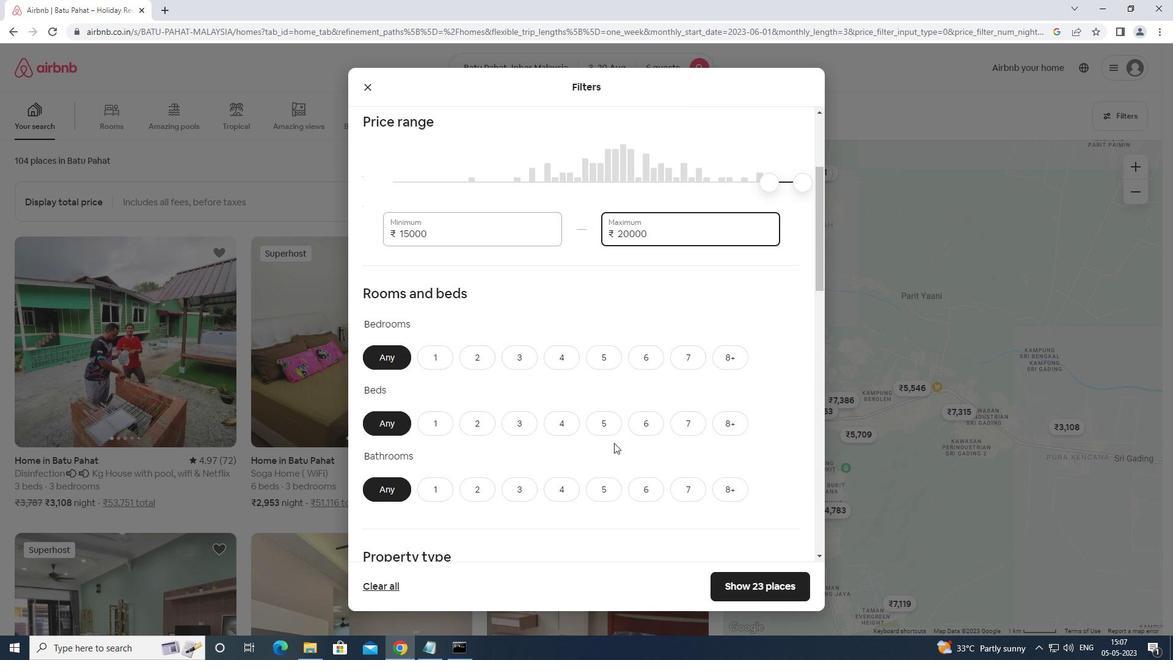 
Action: Mouse scrolled (612, 443) with delta (0, 0)
Screenshot: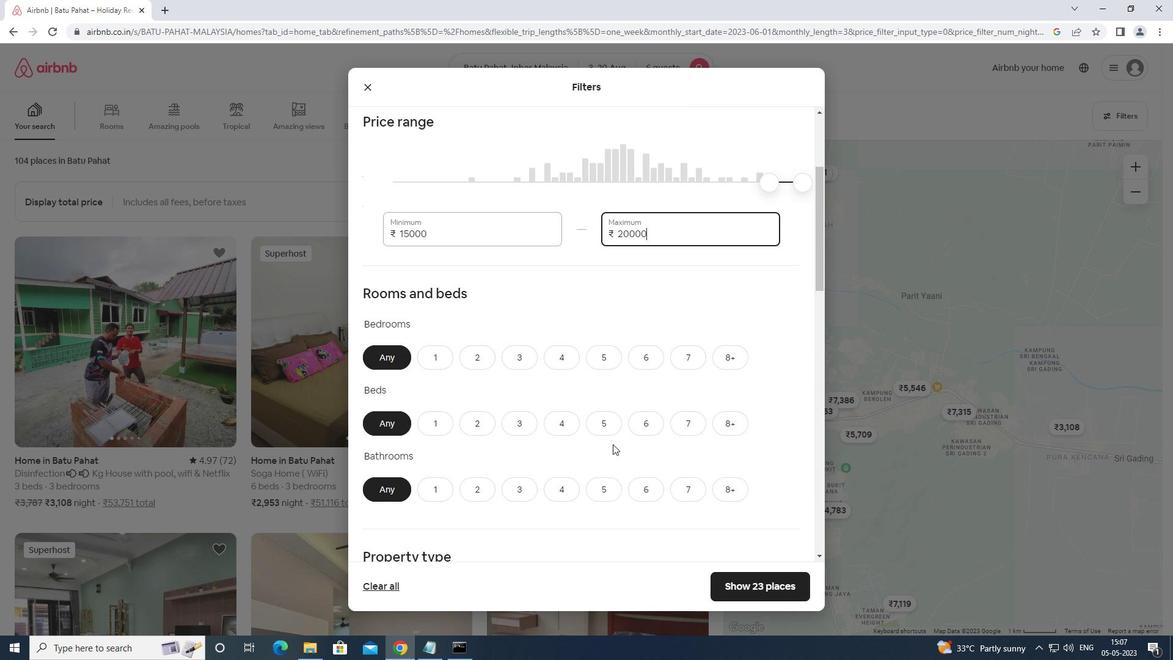 
Action: Mouse scrolled (612, 443) with delta (0, 0)
Screenshot: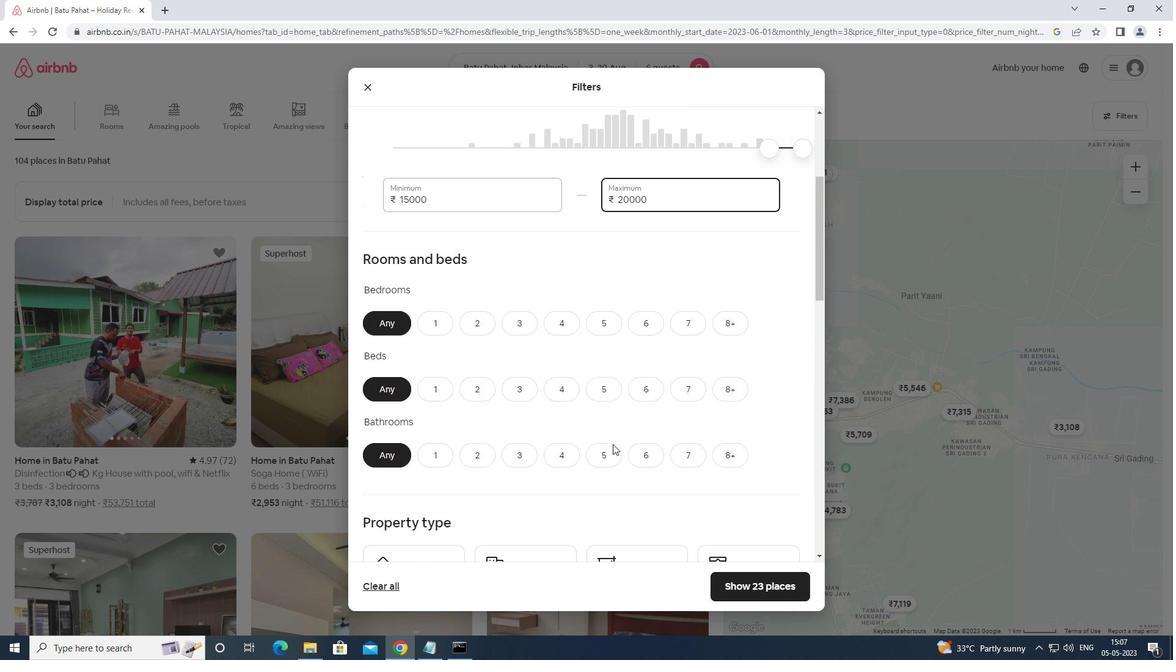 
Action: Mouse moved to (634, 484)
Screenshot: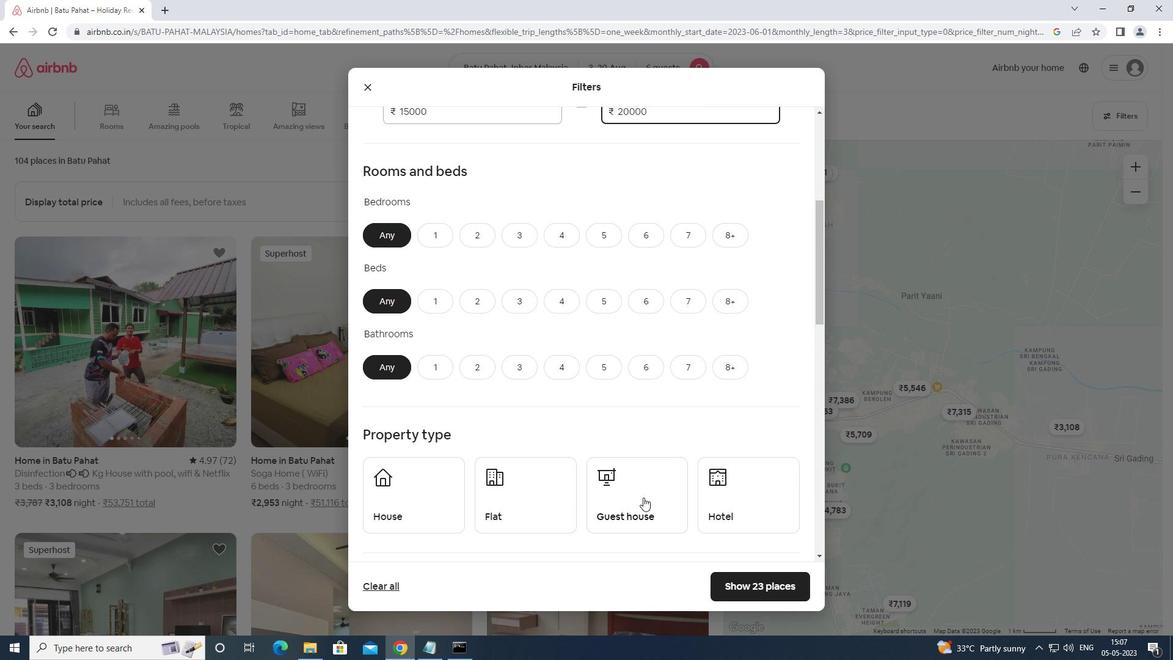 
Action: Mouse pressed left at (634, 484)
Screenshot: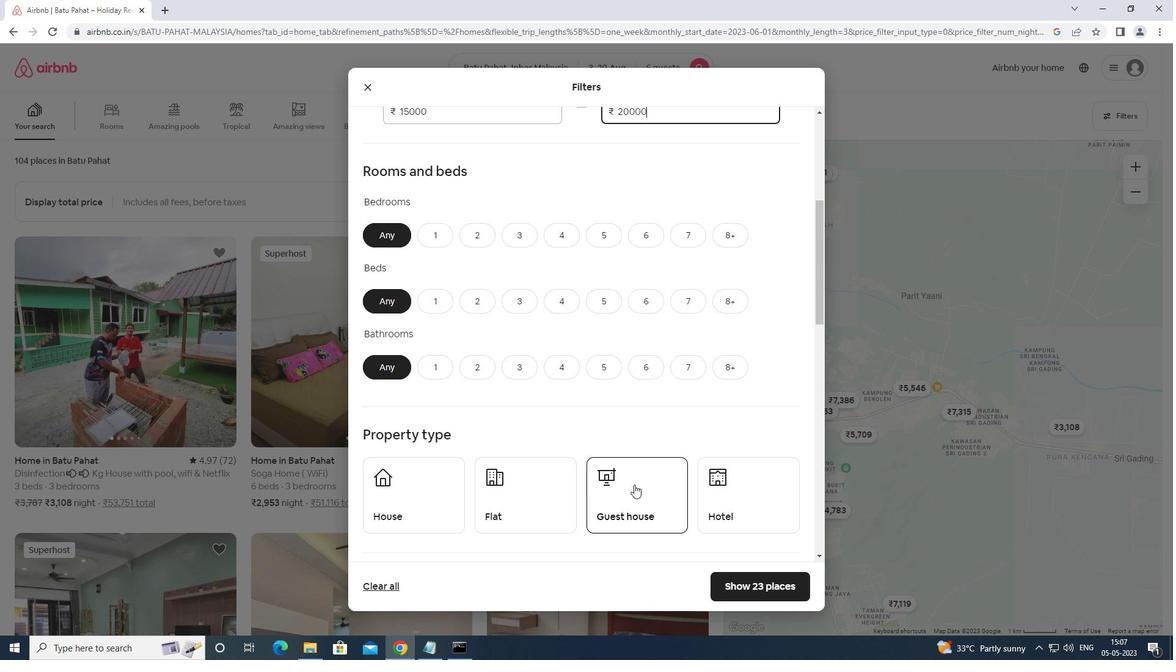 
Action: Mouse moved to (734, 492)
Screenshot: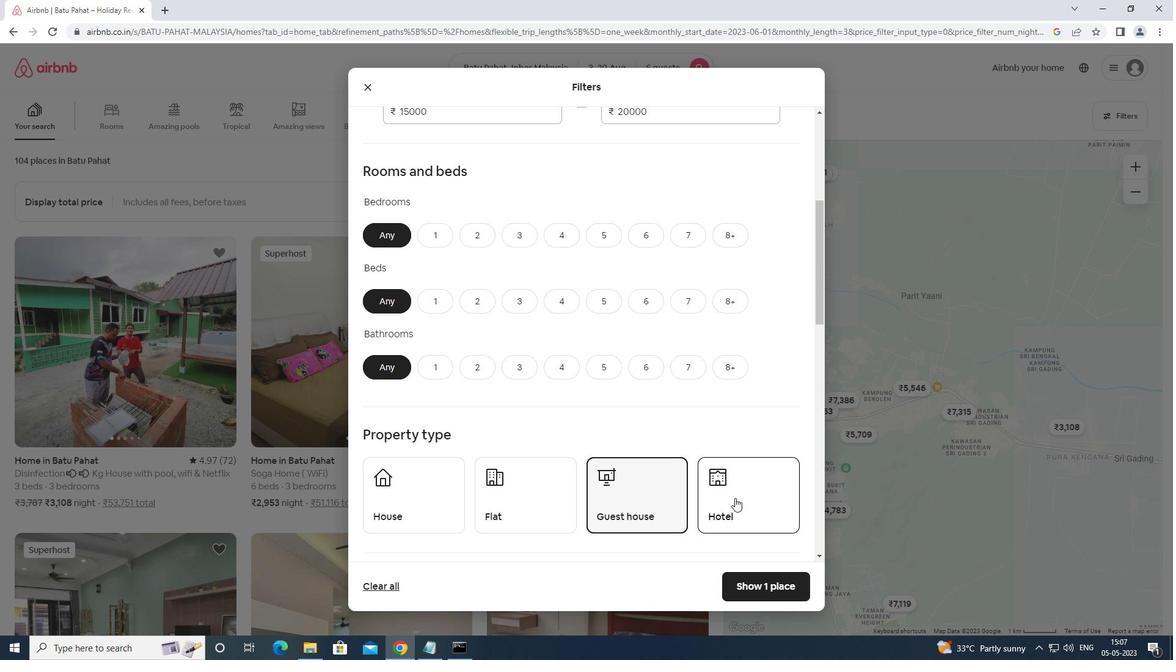 
Action: Mouse pressed left at (734, 492)
Screenshot: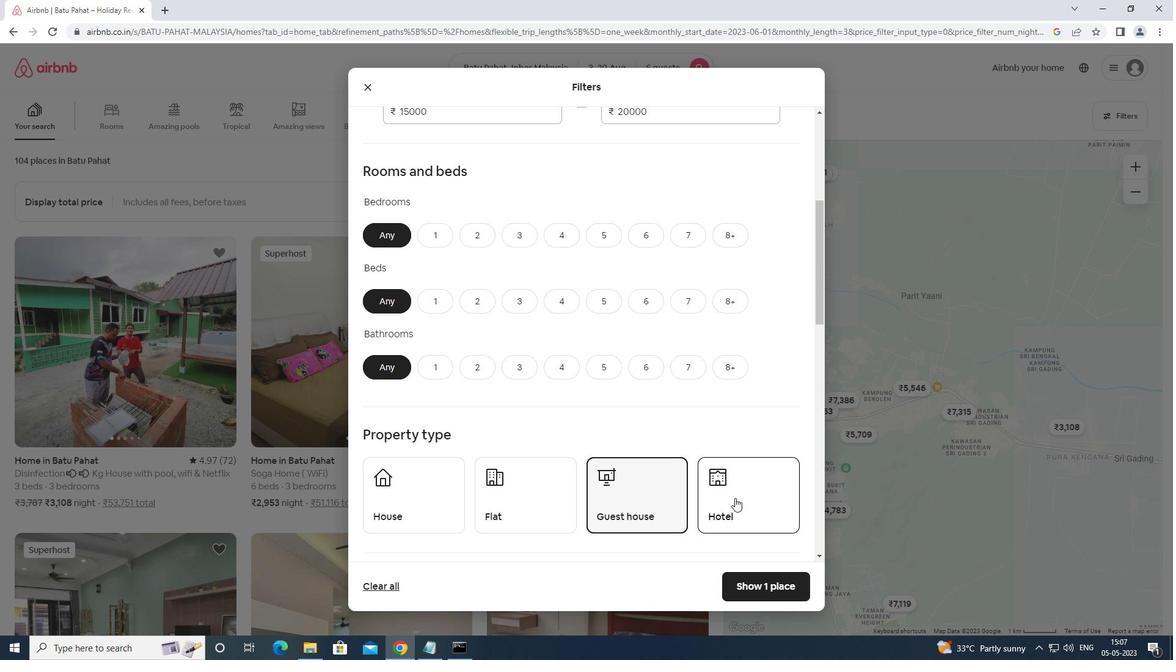 
Action: Mouse moved to (732, 495)
Screenshot: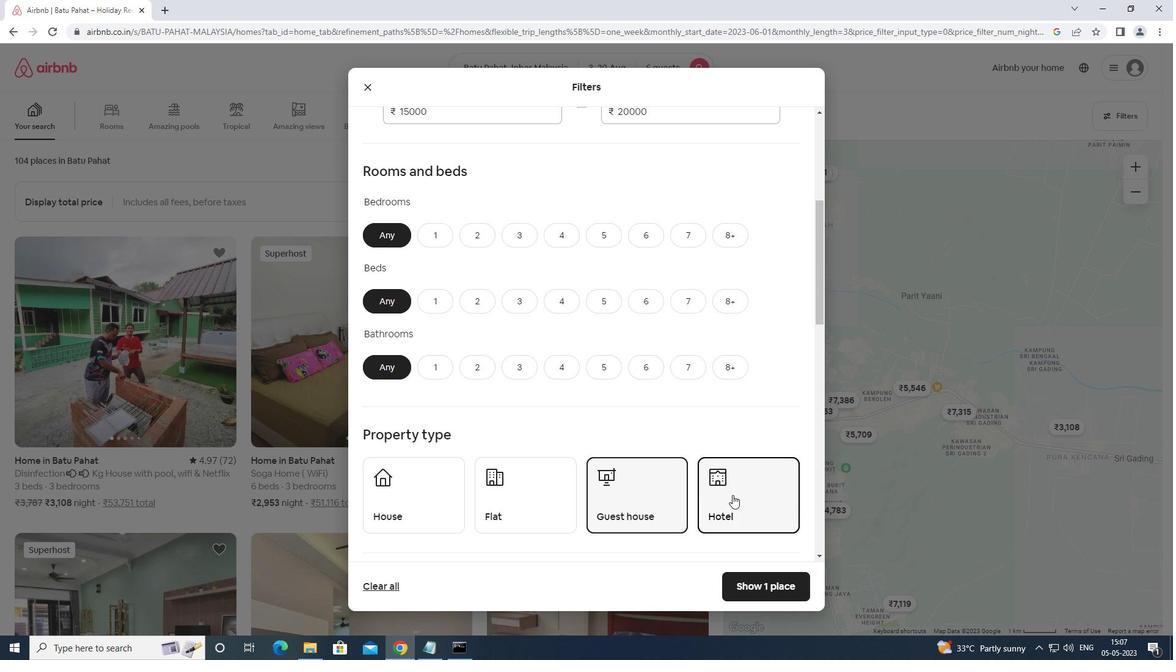 
Action: Mouse scrolled (732, 495) with delta (0, 0)
Screenshot: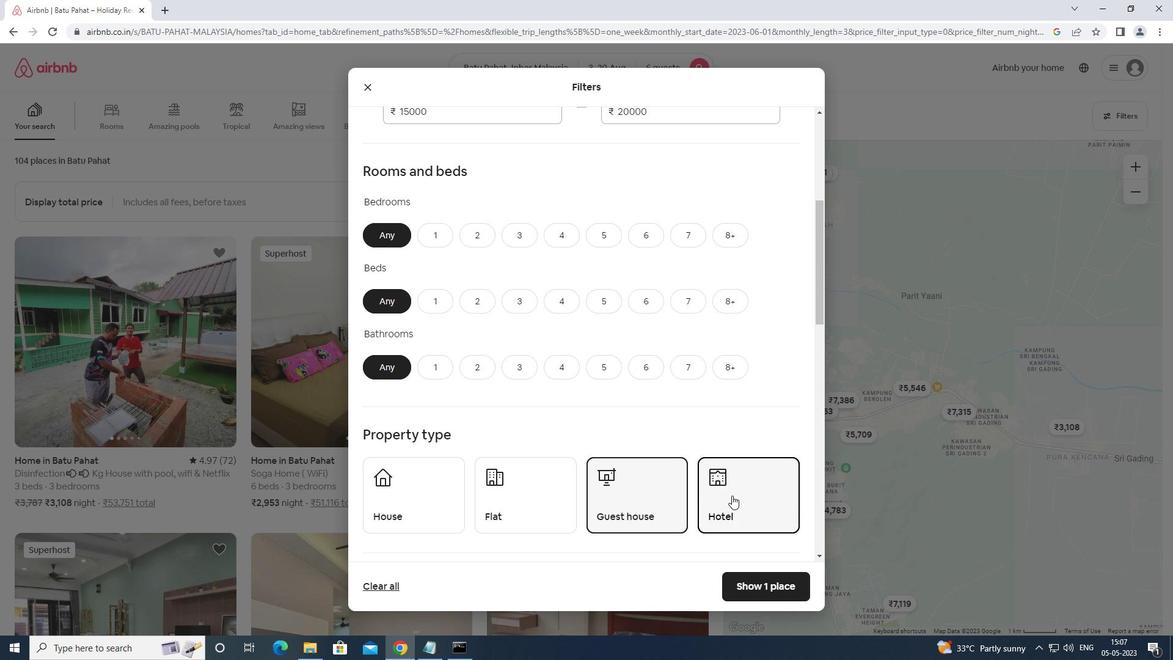 
Action: Mouse moved to (414, 419)
Screenshot: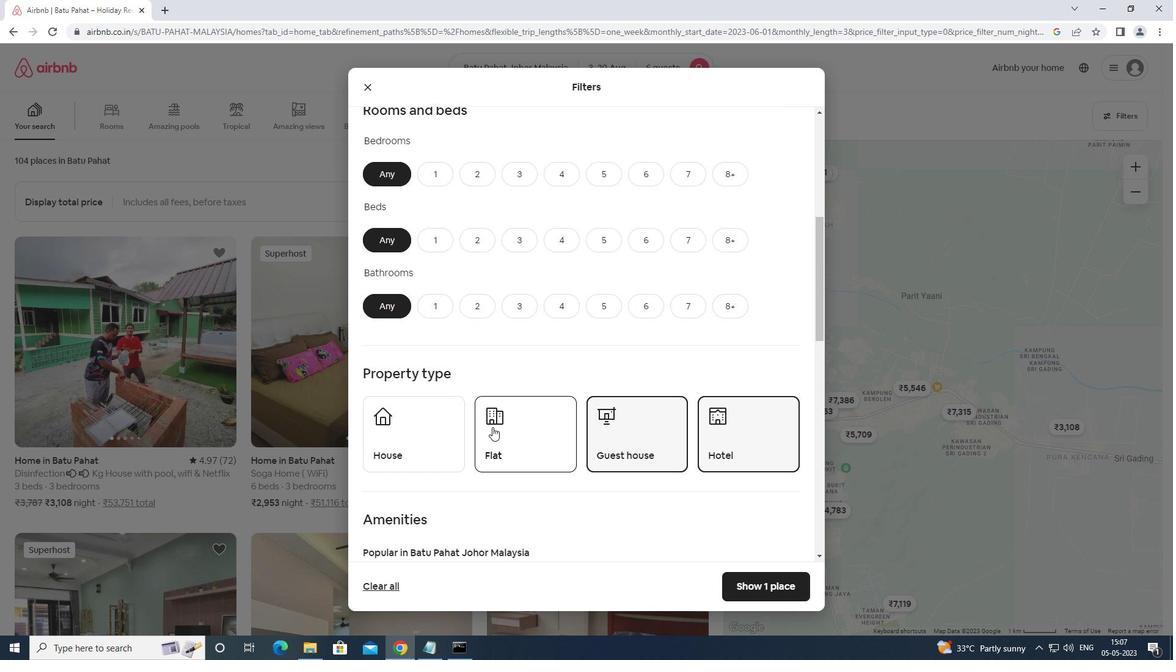 
Action: Mouse pressed left at (414, 419)
Screenshot: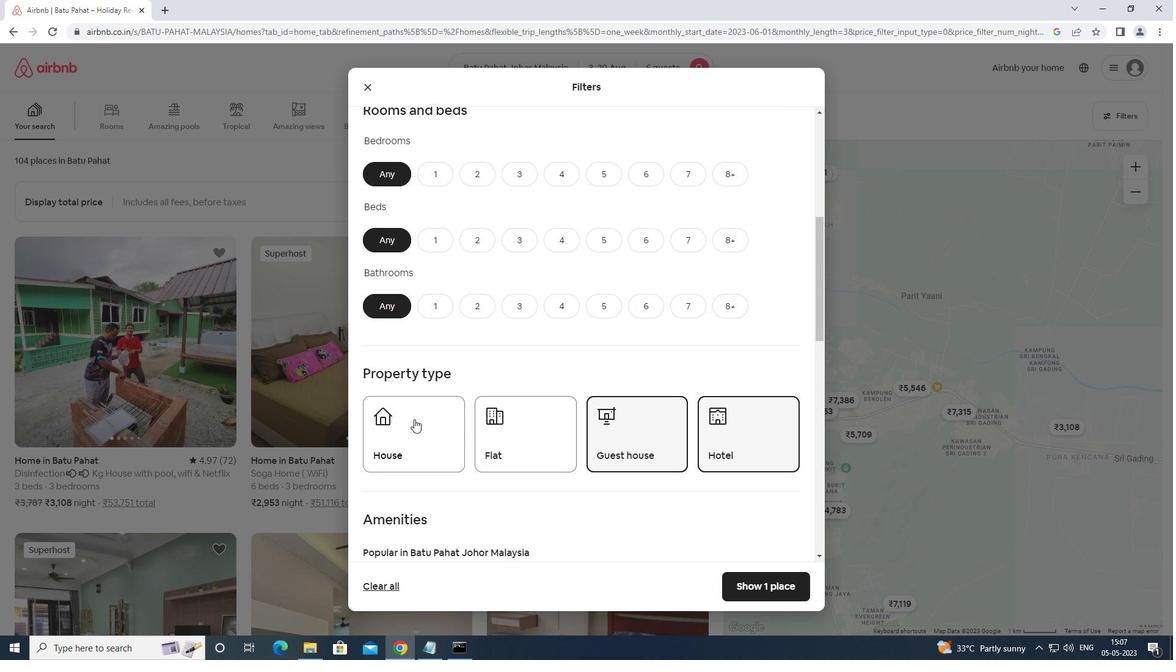 
Action: Mouse moved to (429, 420)
Screenshot: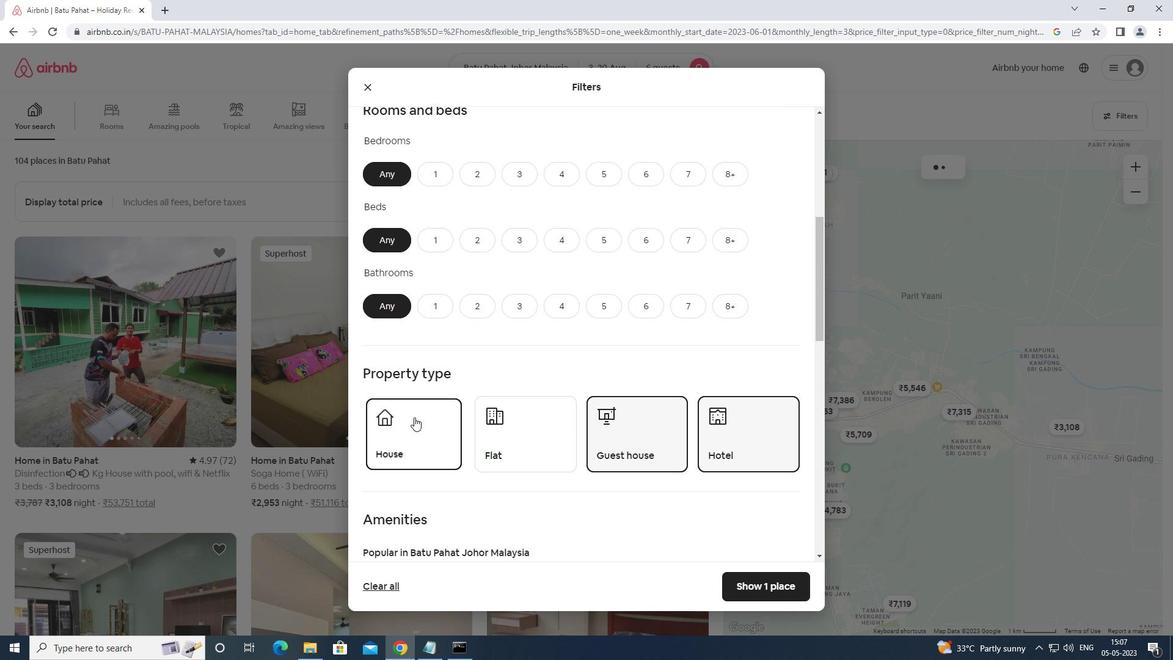 
Action: Mouse scrolled (429, 419) with delta (0, 0)
Screenshot: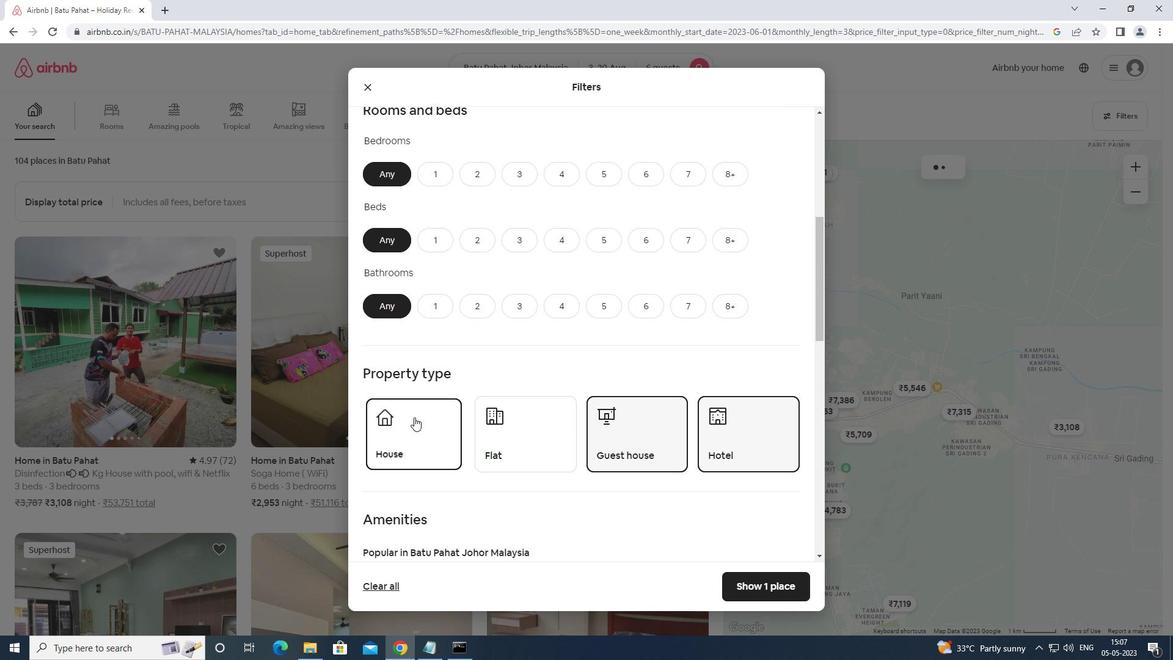 
Action: Mouse moved to (514, 498)
Screenshot: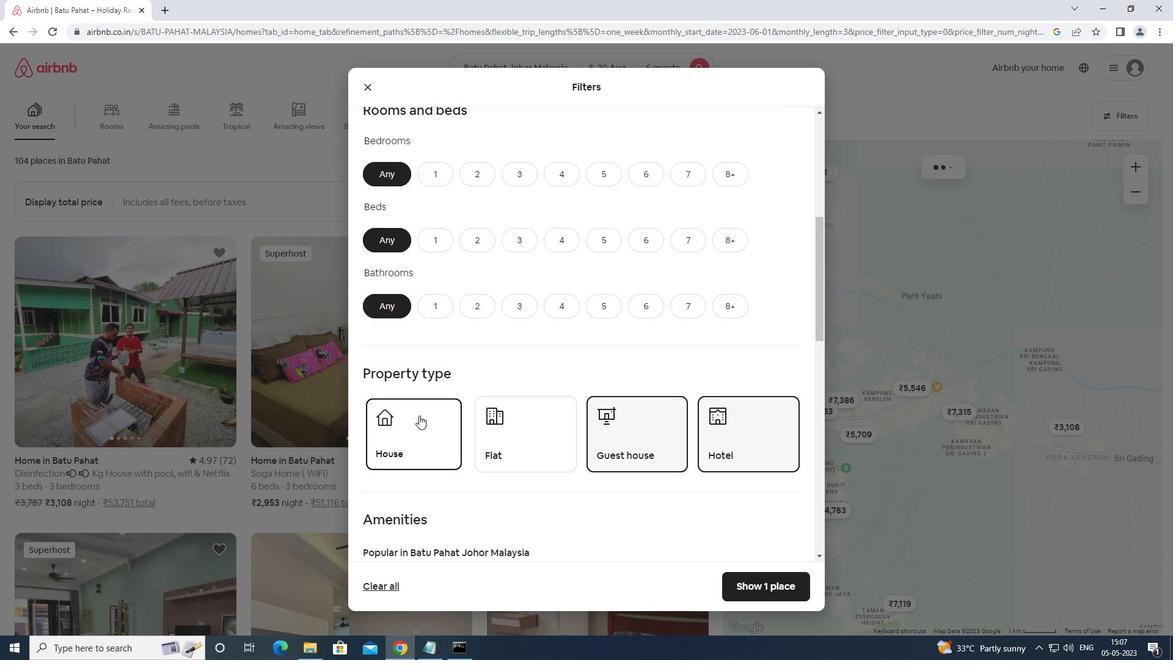 
Action: Mouse scrolled (514, 497) with delta (0, 0)
Screenshot: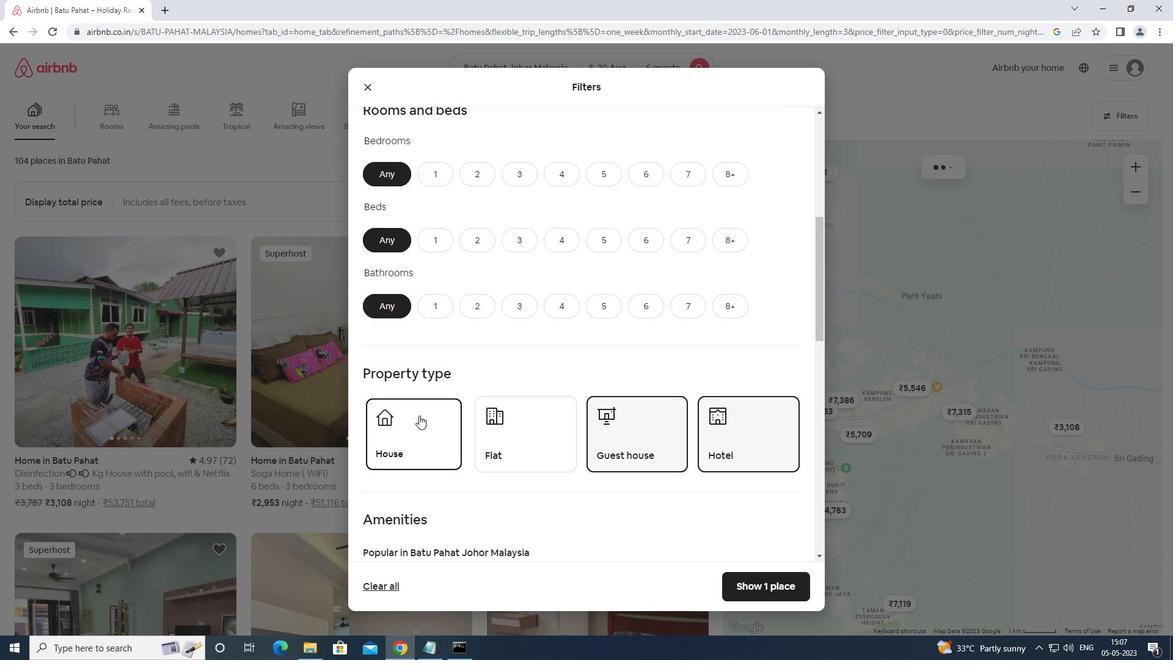 
Action: Mouse moved to (570, 501)
Screenshot: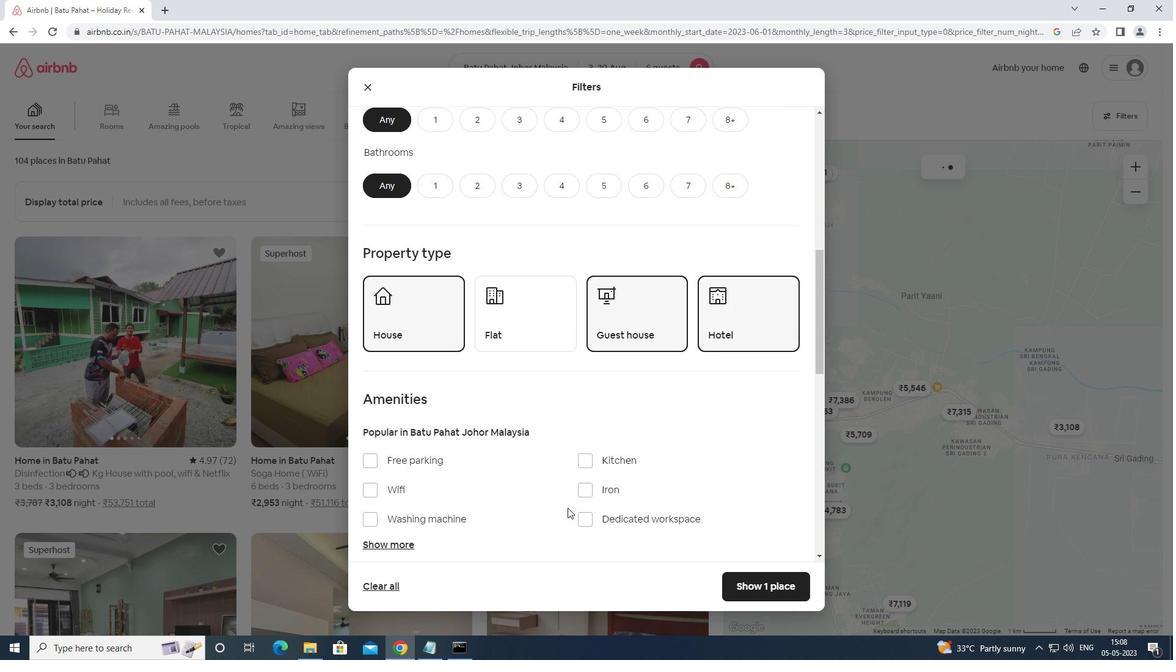 
Action: Mouse scrolled (570, 501) with delta (0, 0)
Screenshot: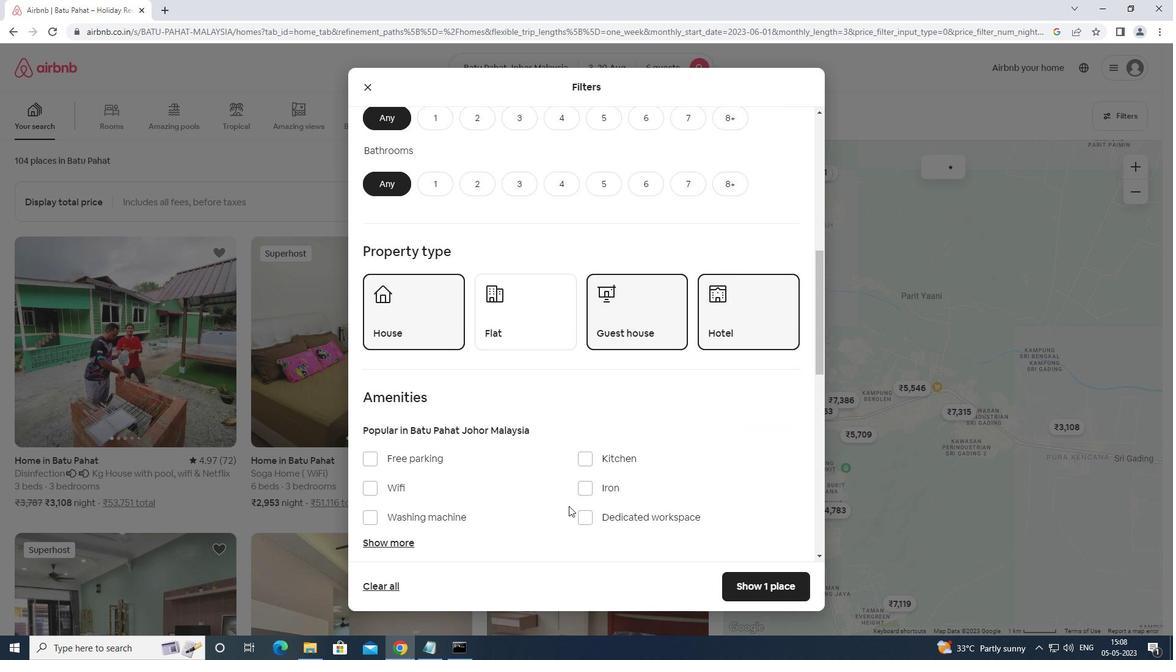 
Action: Mouse moved to (571, 501)
Screenshot: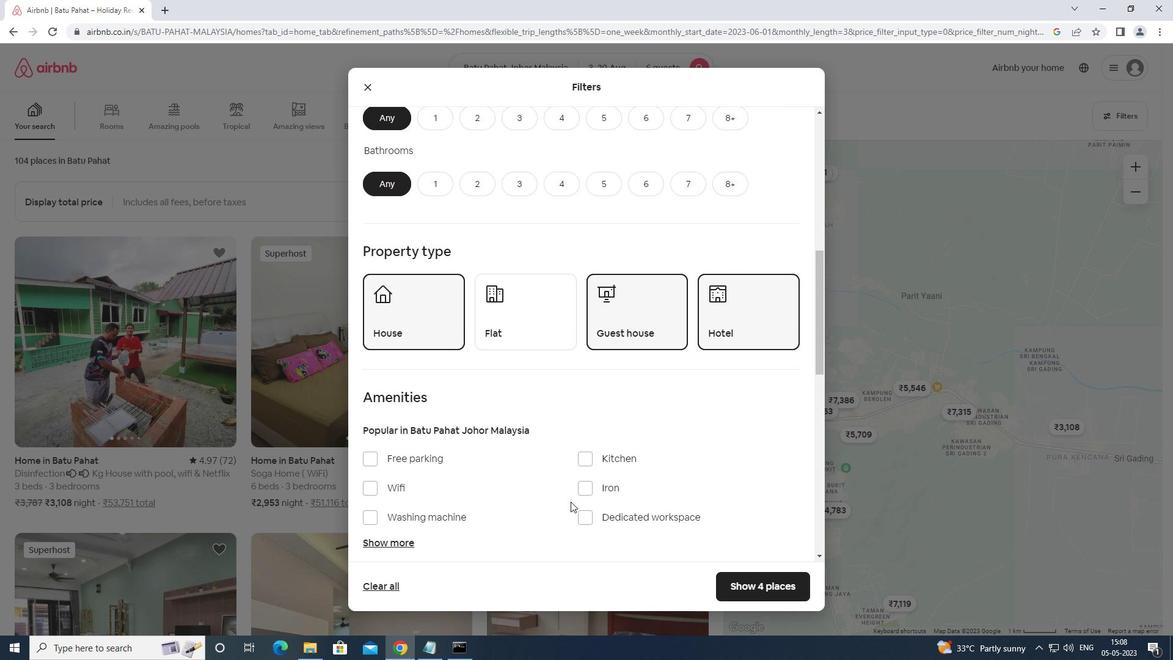 
Action: Mouse scrolled (571, 500) with delta (0, 0)
Screenshot: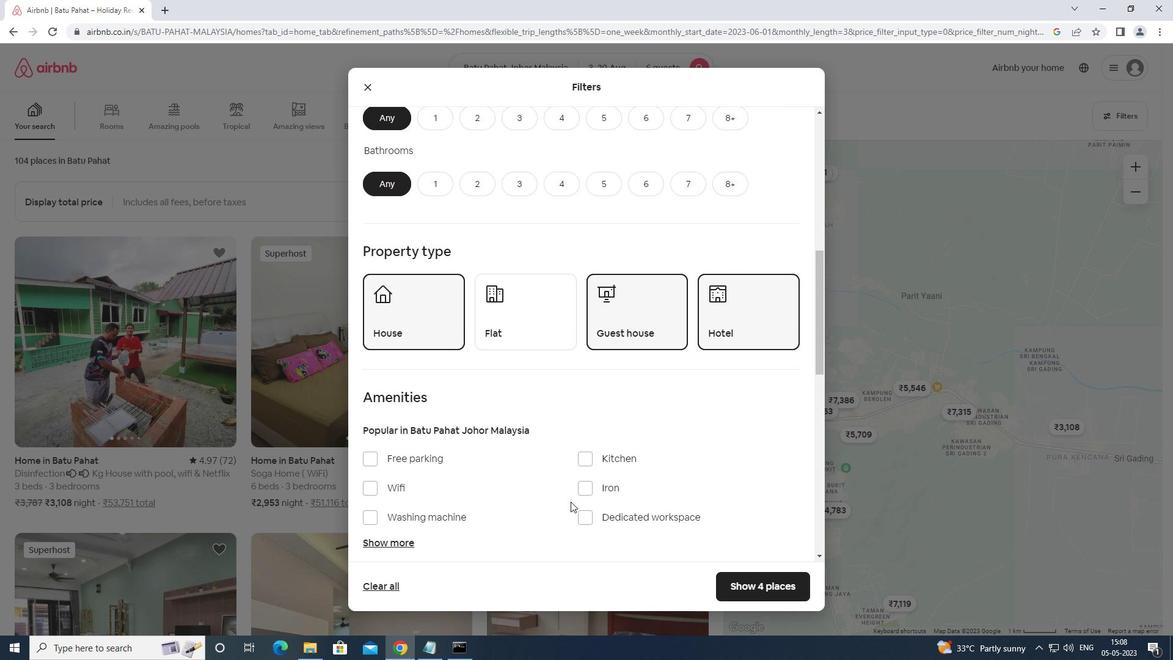 
Action: Mouse moved to (582, 490)
Screenshot: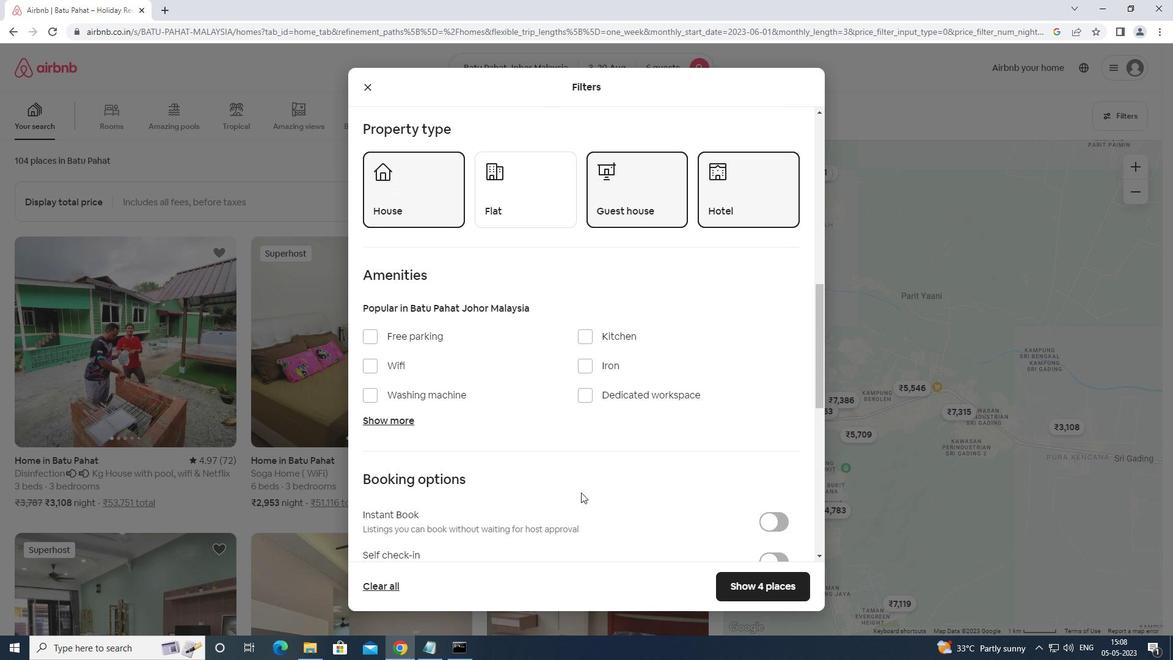
Action: Mouse scrolled (582, 490) with delta (0, 0)
Screenshot: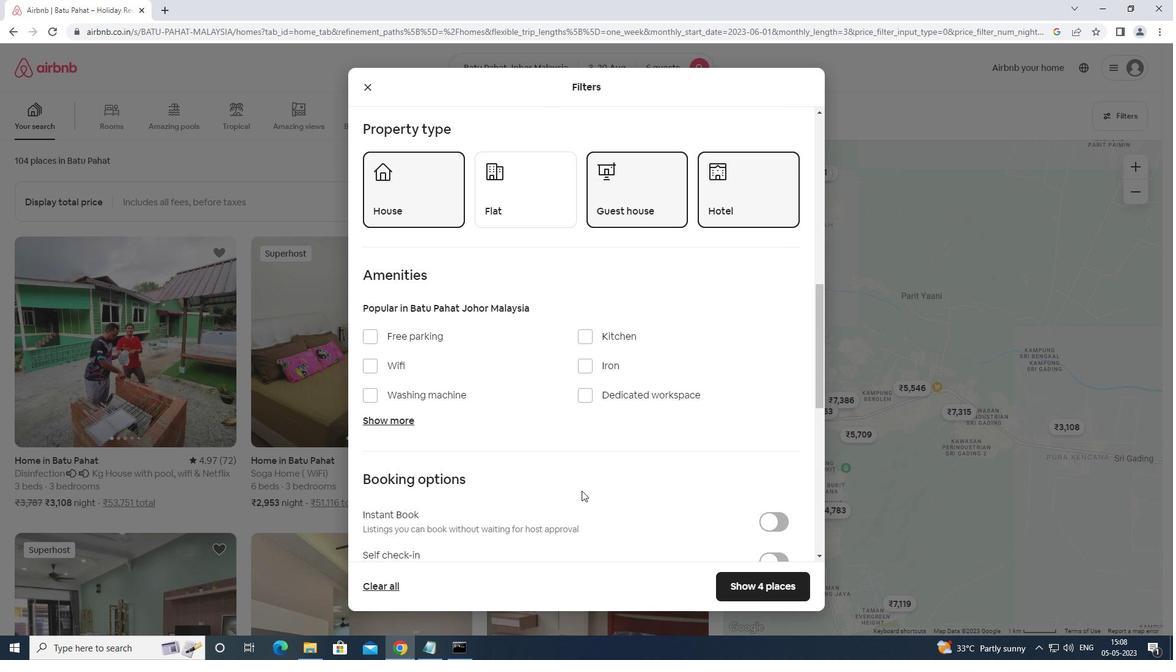 
Action: Mouse moved to (585, 490)
Screenshot: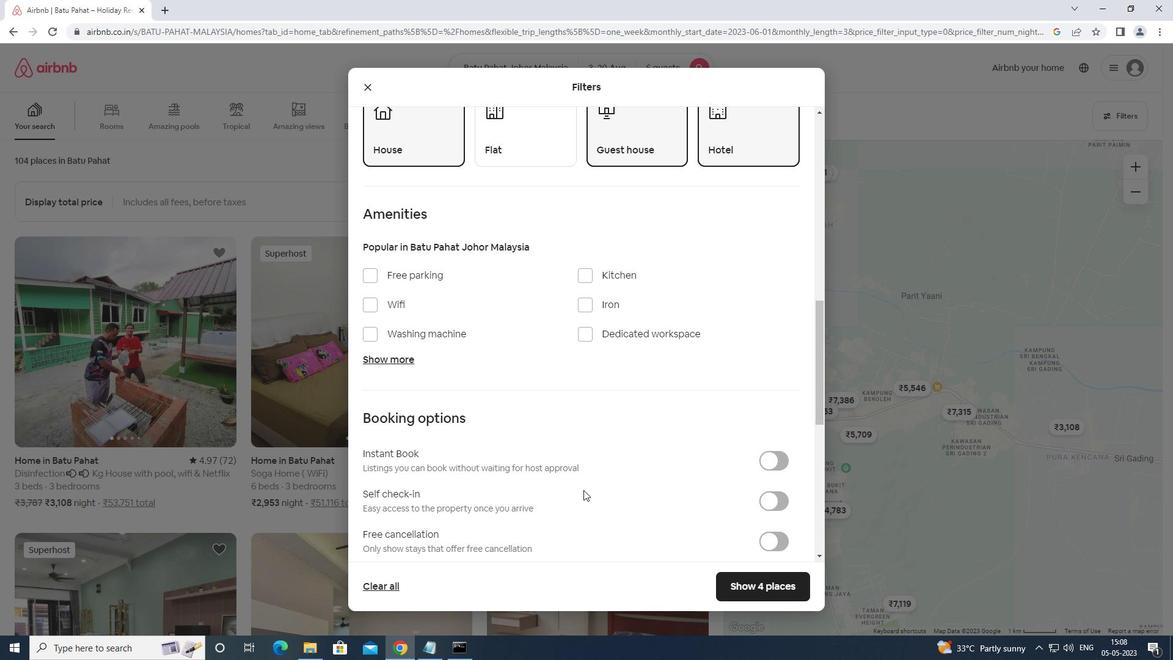 
Action: Mouse scrolled (585, 489) with delta (0, 0)
Screenshot: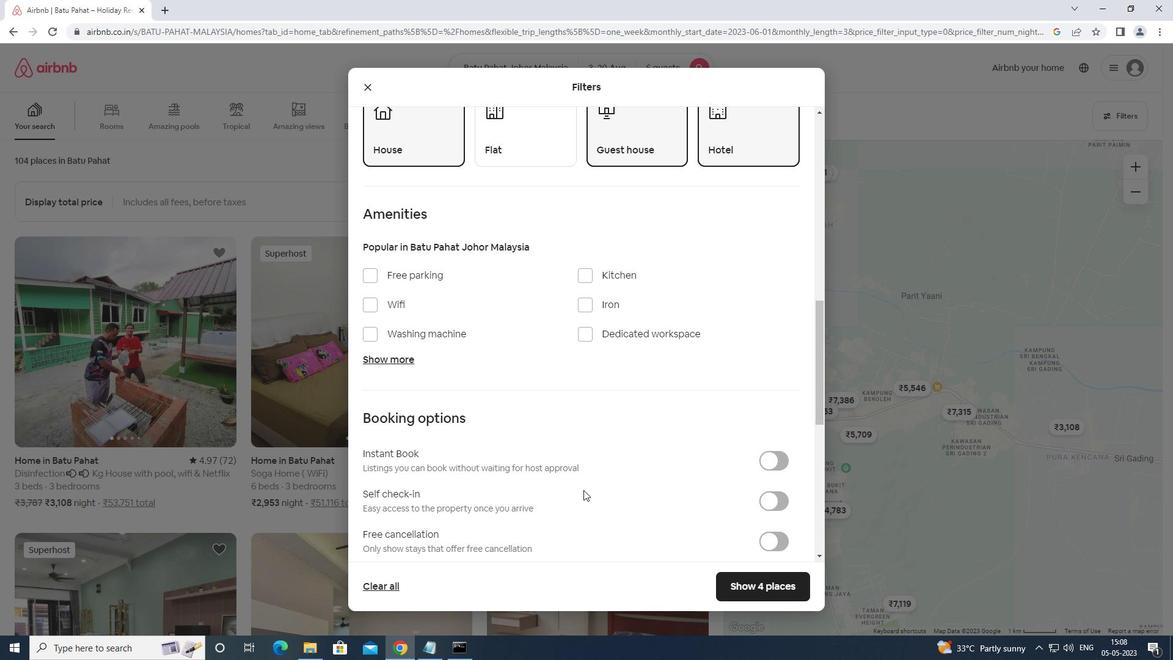 
Action: Mouse moved to (763, 440)
Screenshot: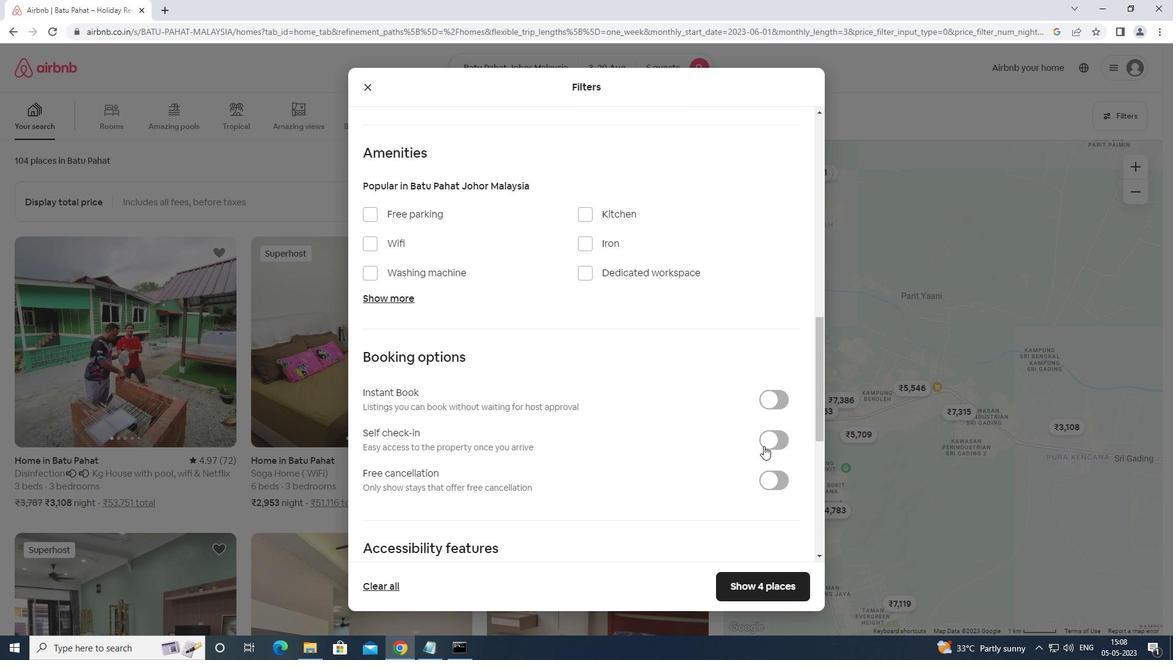 
Action: Mouse pressed left at (763, 440)
Screenshot: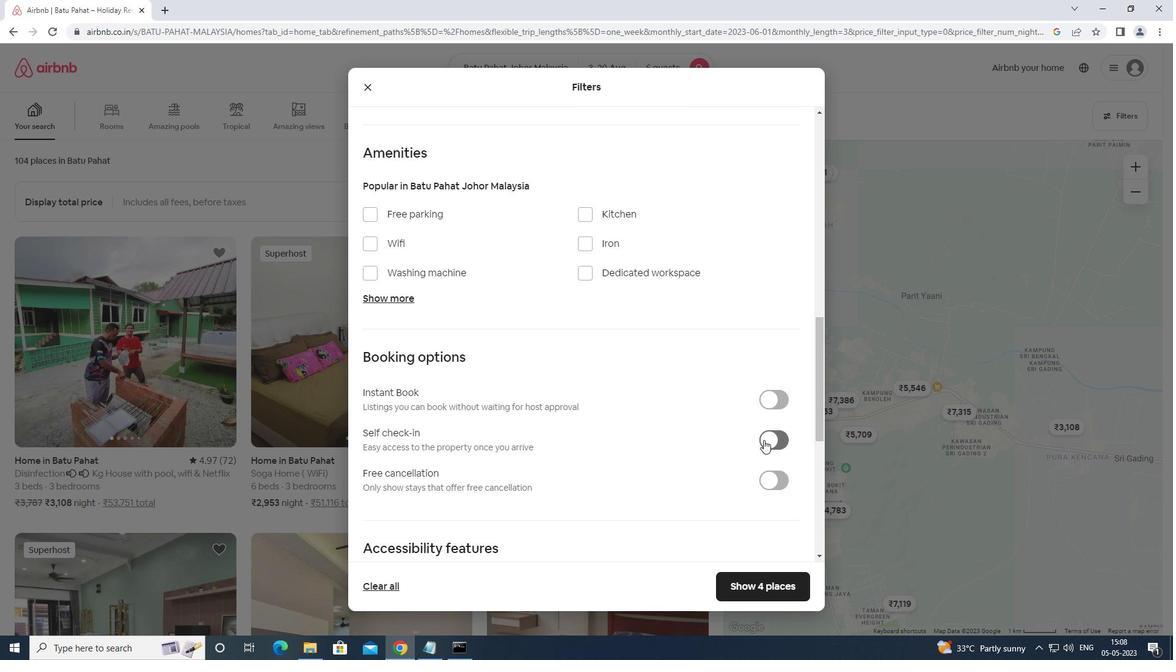 
Action: Mouse moved to (763, 440)
Screenshot: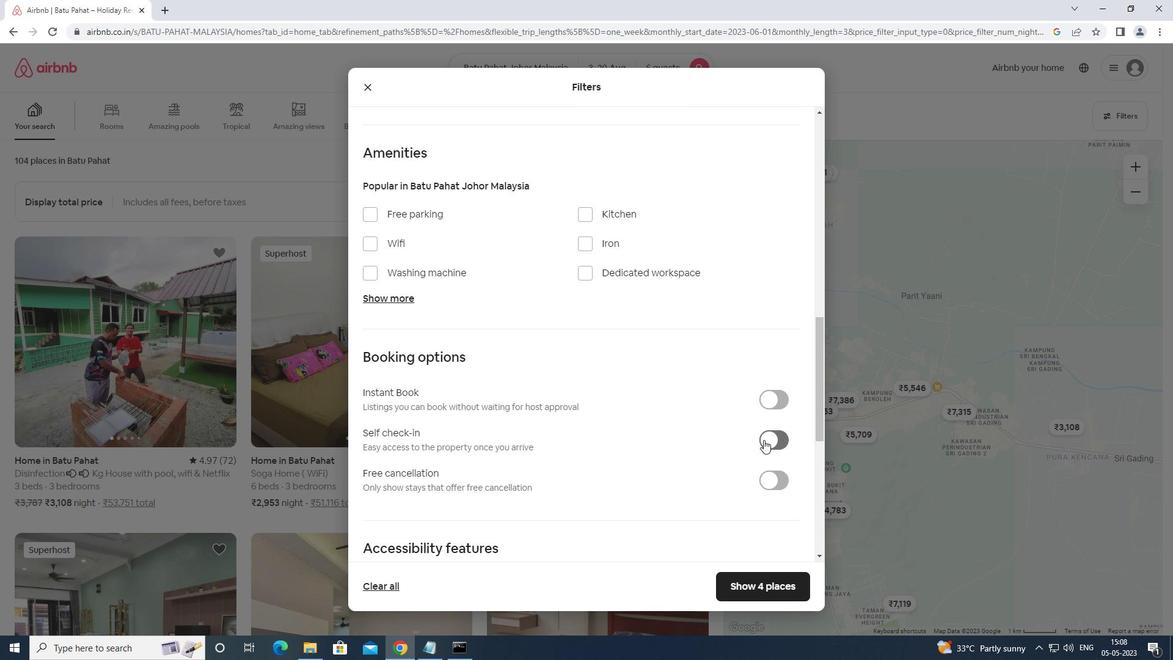 
Action: Mouse scrolled (763, 439) with delta (0, 0)
Screenshot: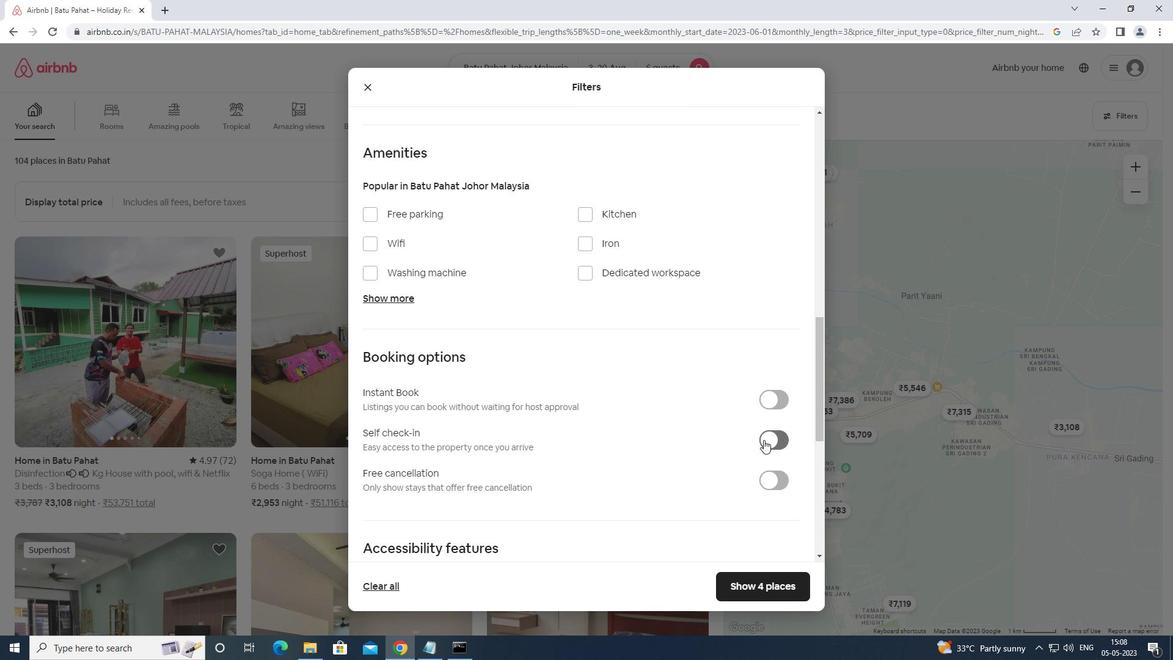 
Action: Mouse moved to (763, 440)
Screenshot: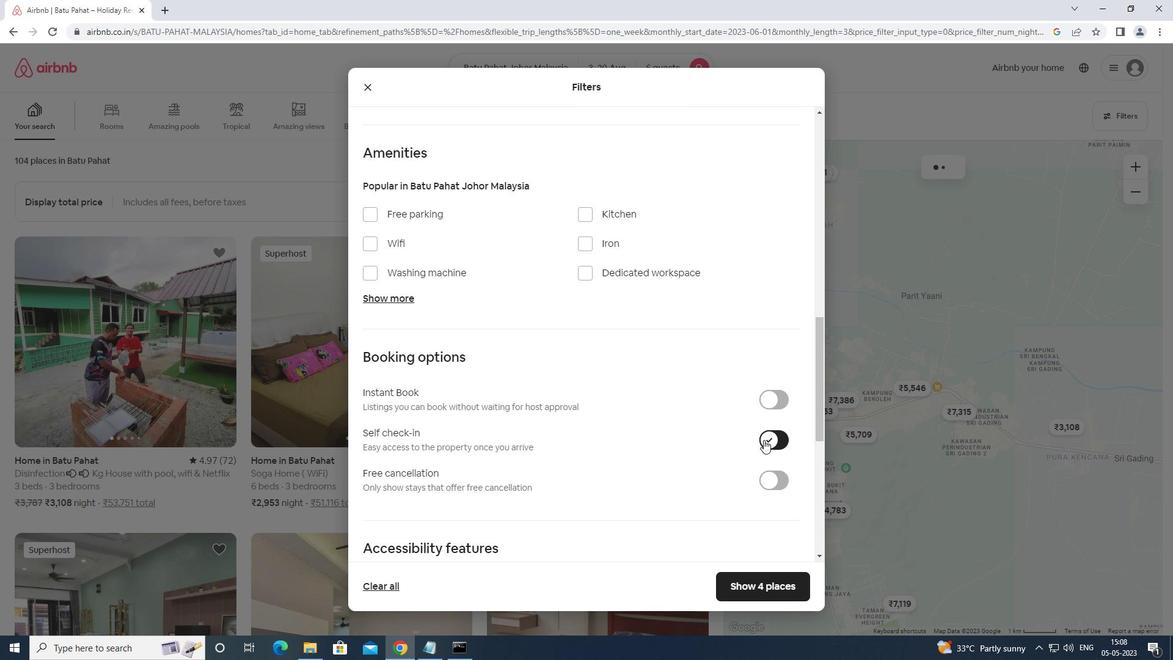 
Action: Mouse scrolled (763, 440) with delta (0, 0)
Screenshot: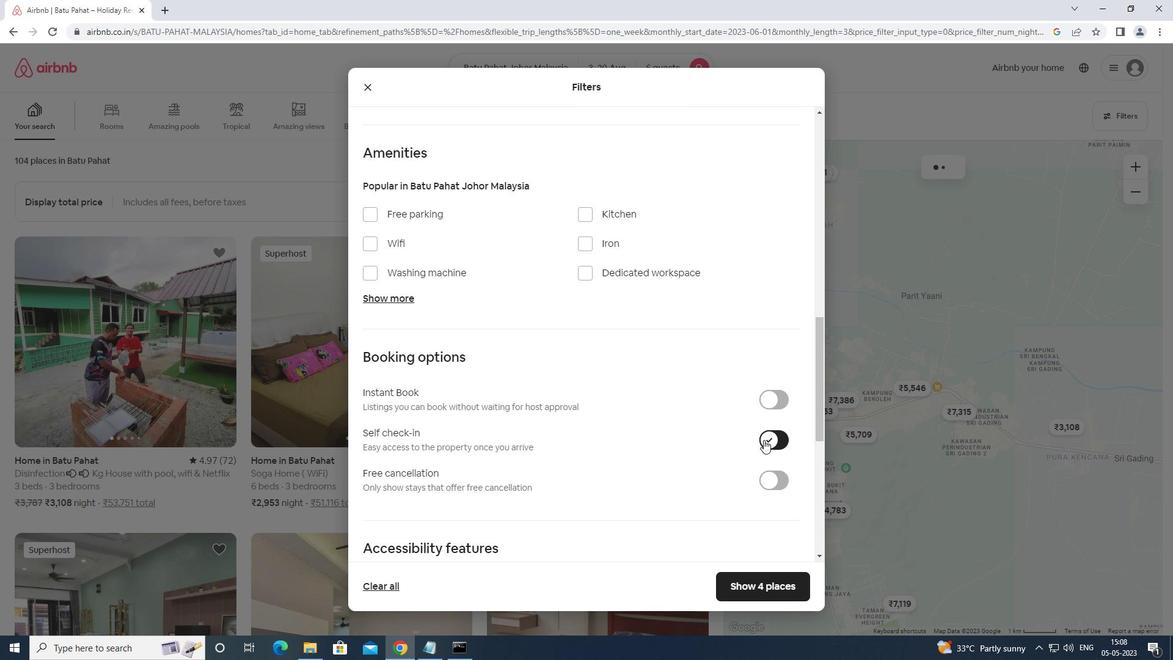 
Action: Mouse moved to (762, 441)
Screenshot: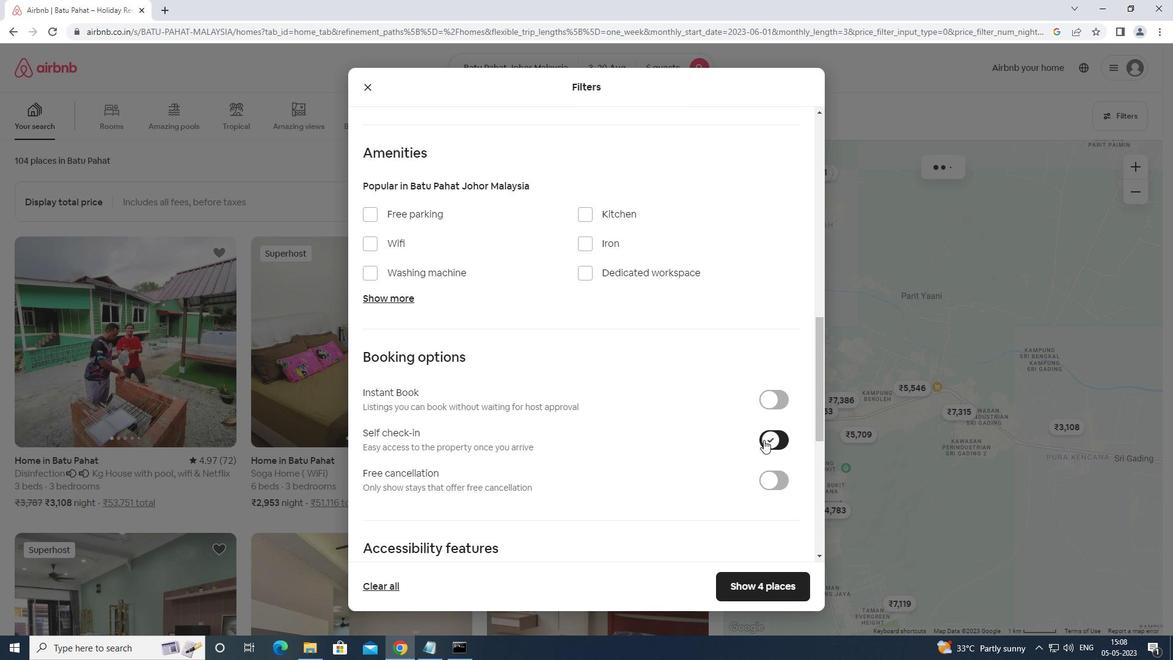 
Action: Mouse scrolled (762, 441) with delta (0, 0)
Screenshot: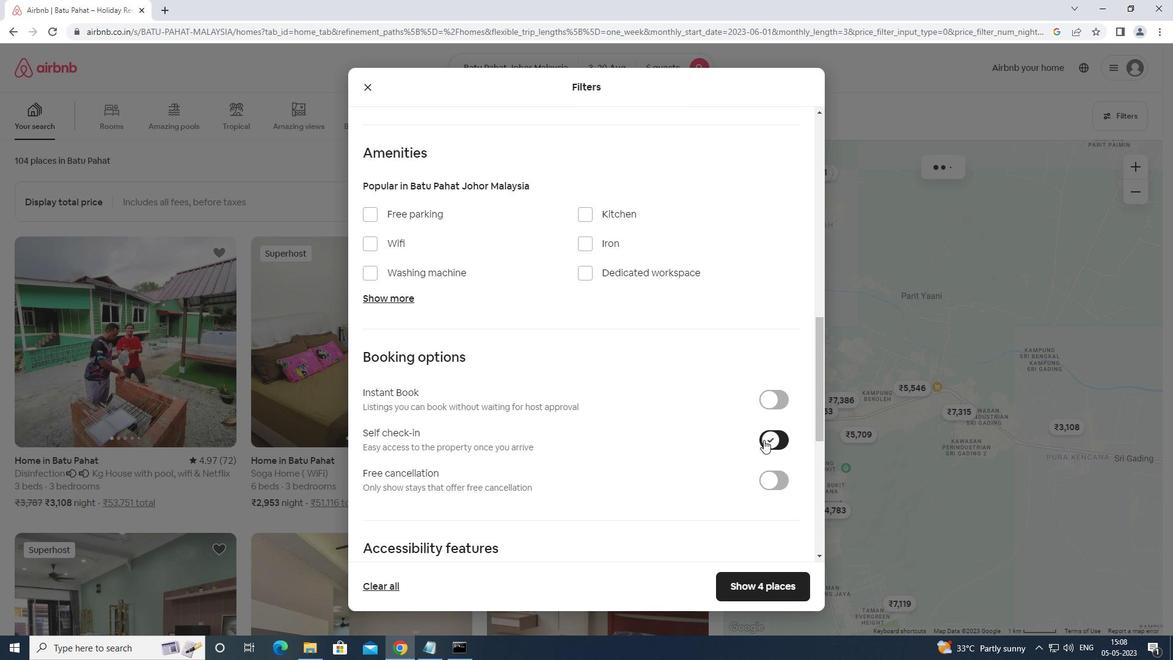 
Action: Mouse moved to (747, 451)
Screenshot: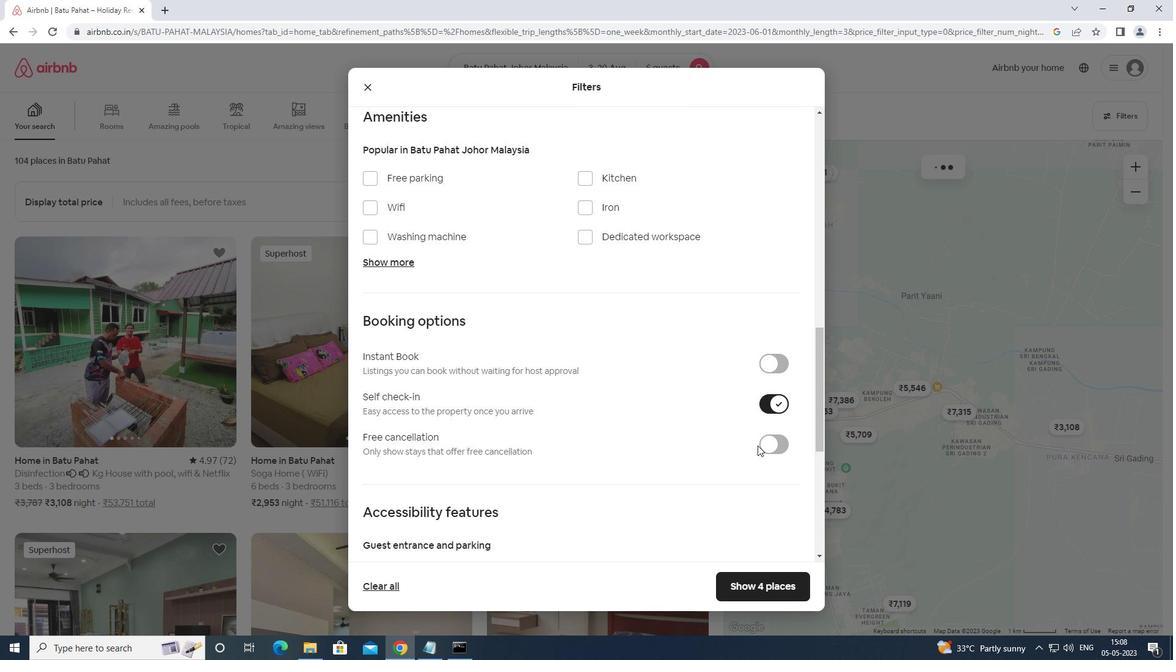 
Action: Mouse scrolled (747, 451) with delta (0, 0)
Screenshot: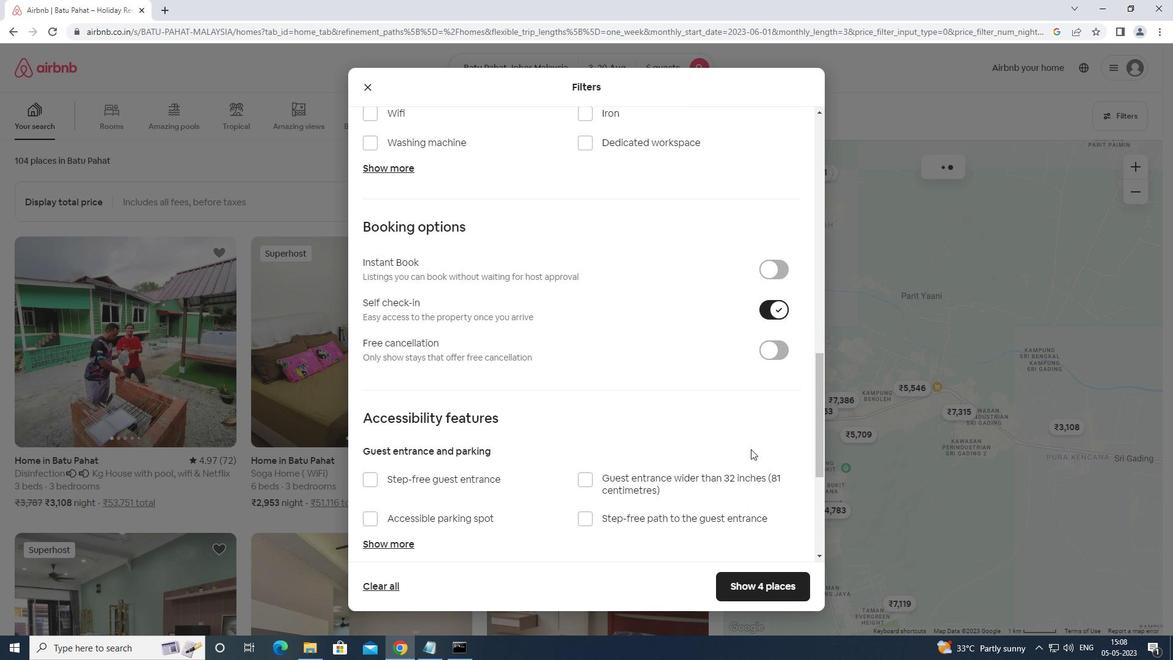 
Action: Mouse moved to (746, 453)
Screenshot: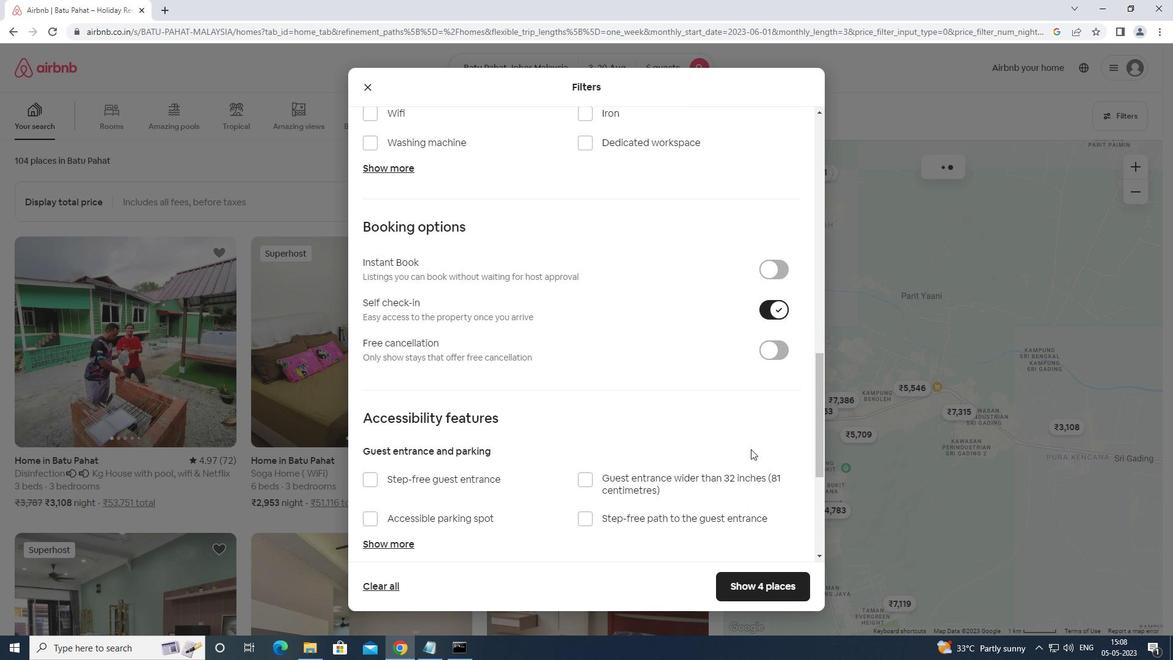 
Action: Mouse scrolled (746, 452) with delta (0, 0)
Screenshot: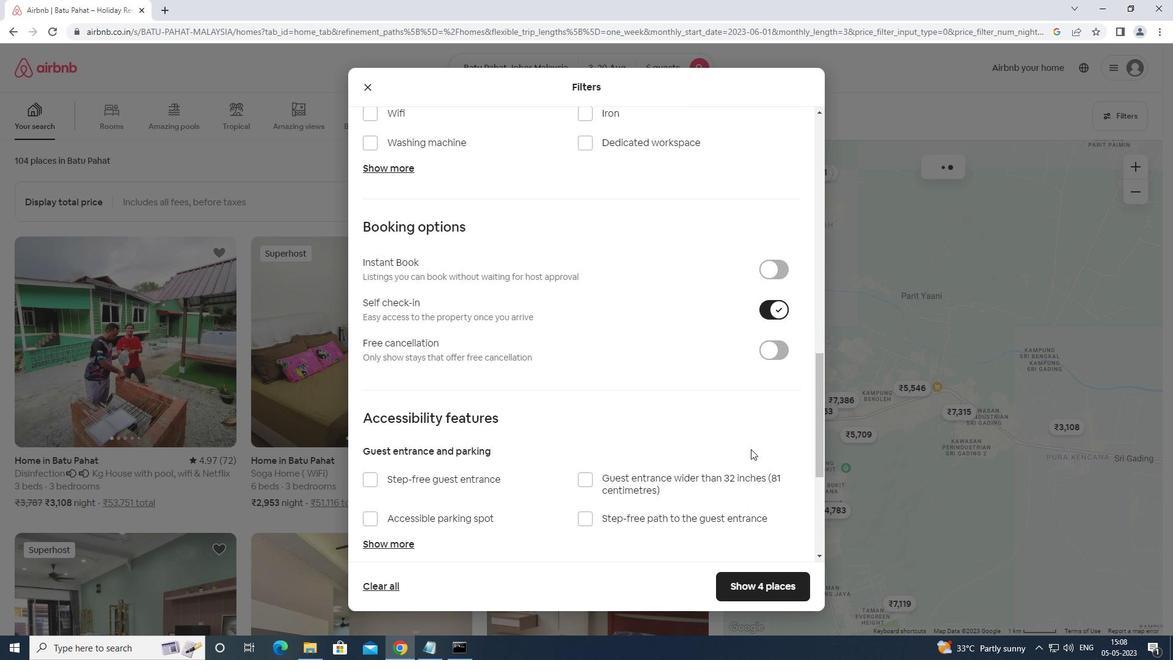 
Action: Mouse moved to (446, 471)
Screenshot: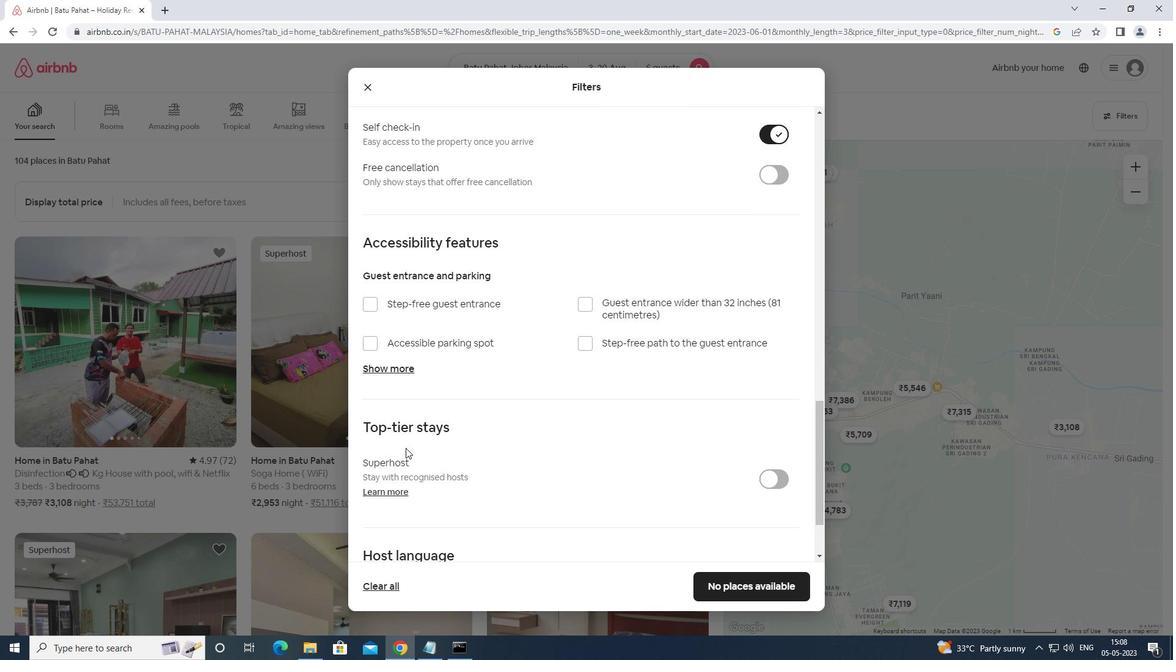 
Action: Mouse scrolled (446, 470) with delta (0, 0)
Screenshot: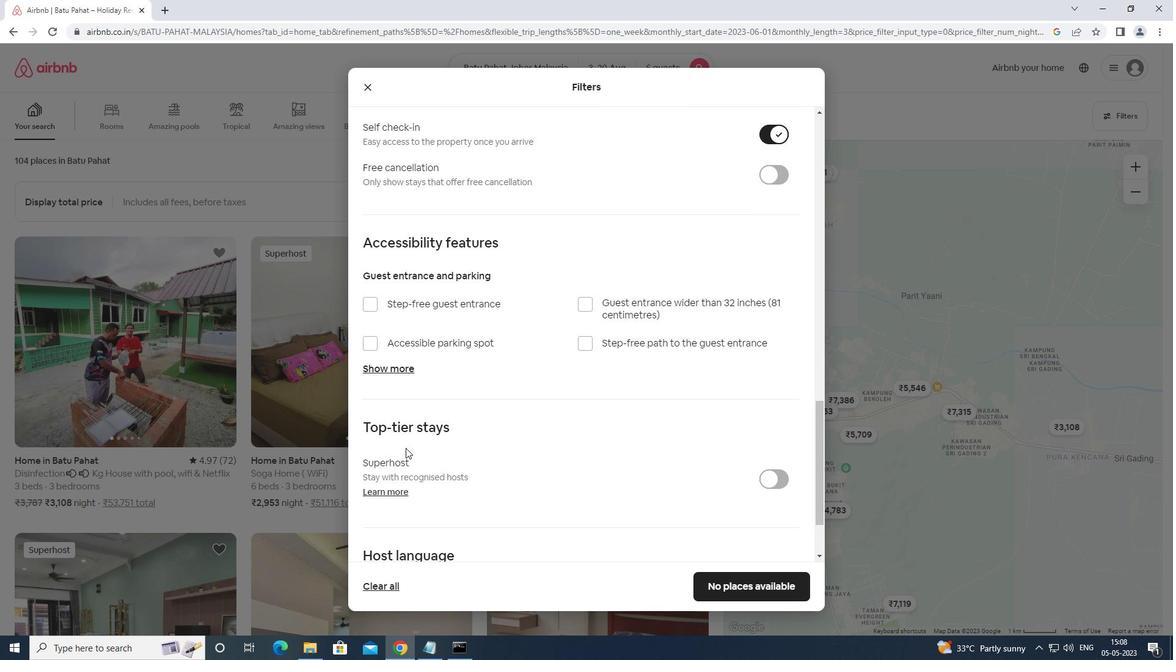 
Action: Mouse moved to (449, 473)
Screenshot: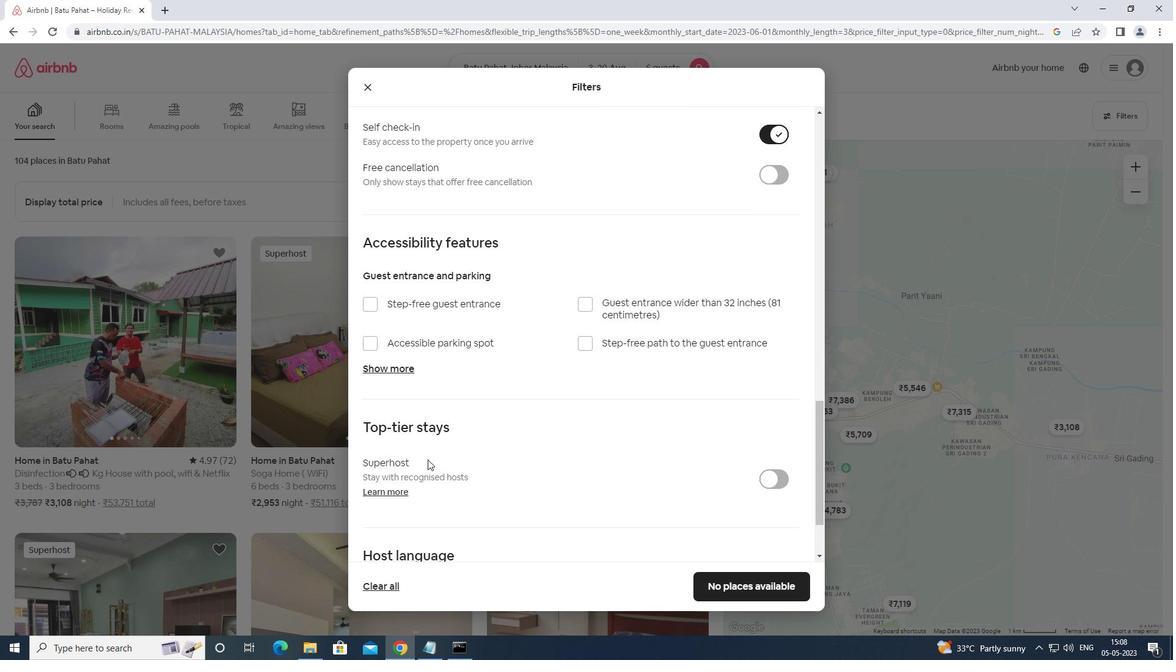 
Action: Mouse scrolled (449, 473) with delta (0, 0)
Screenshot: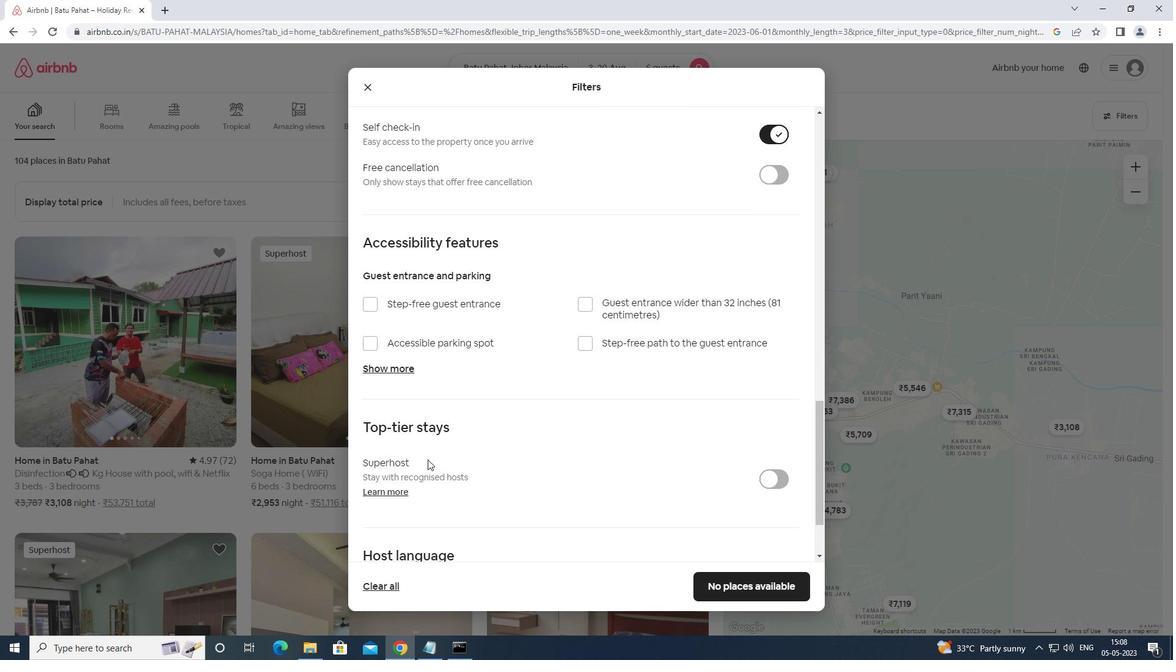 
Action: Mouse moved to (449, 473)
Screenshot: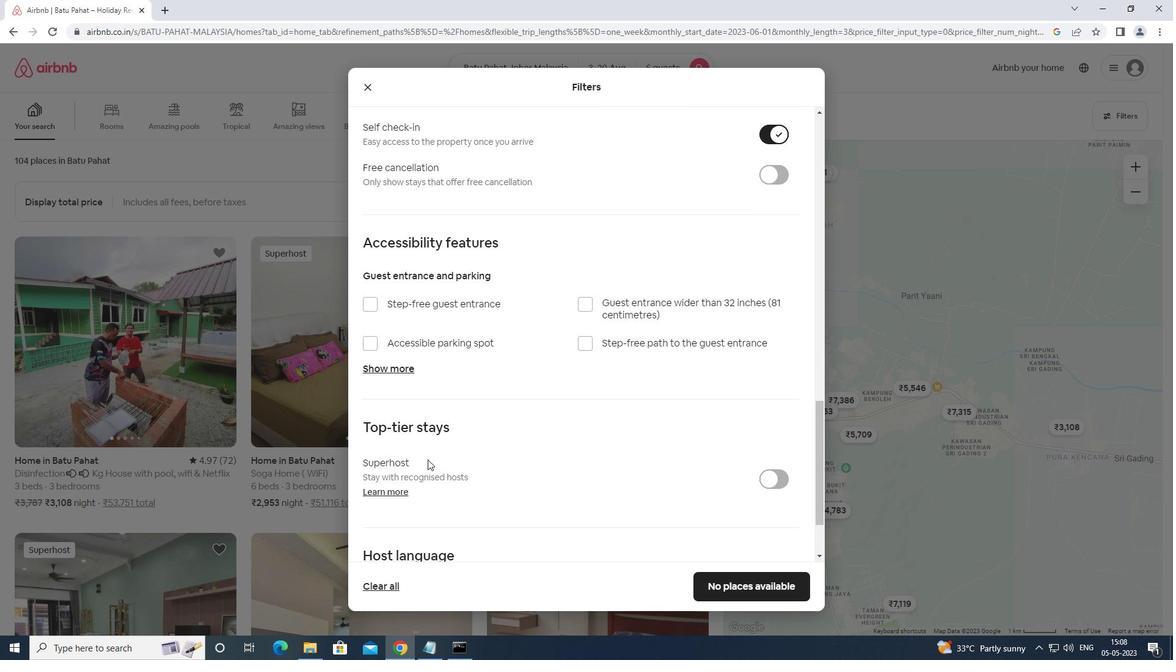 
Action: Mouse scrolled (449, 473) with delta (0, 0)
Screenshot: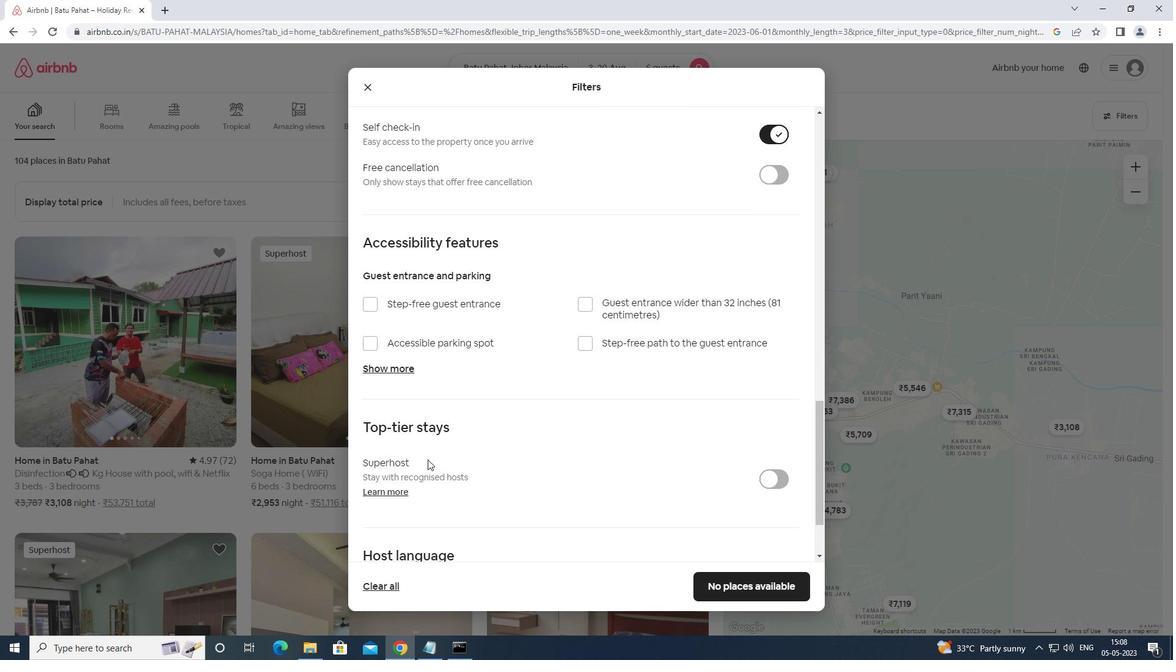 
Action: Mouse moved to (456, 472)
Screenshot: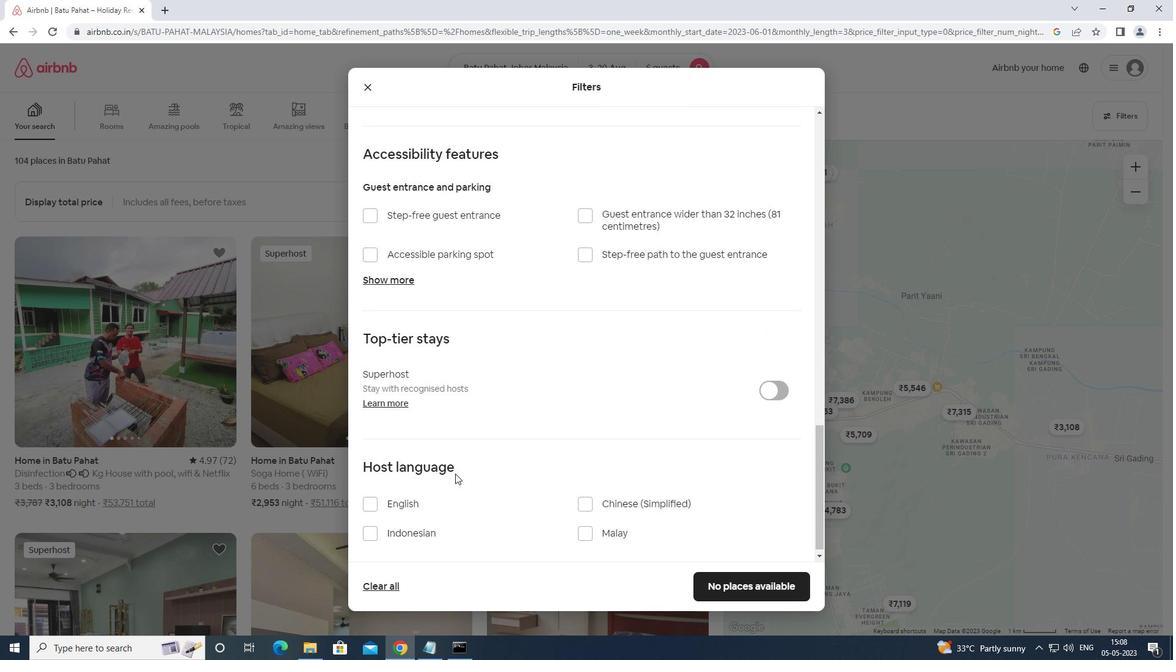 
Action: Mouse scrolled (456, 471) with delta (0, 0)
Screenshot: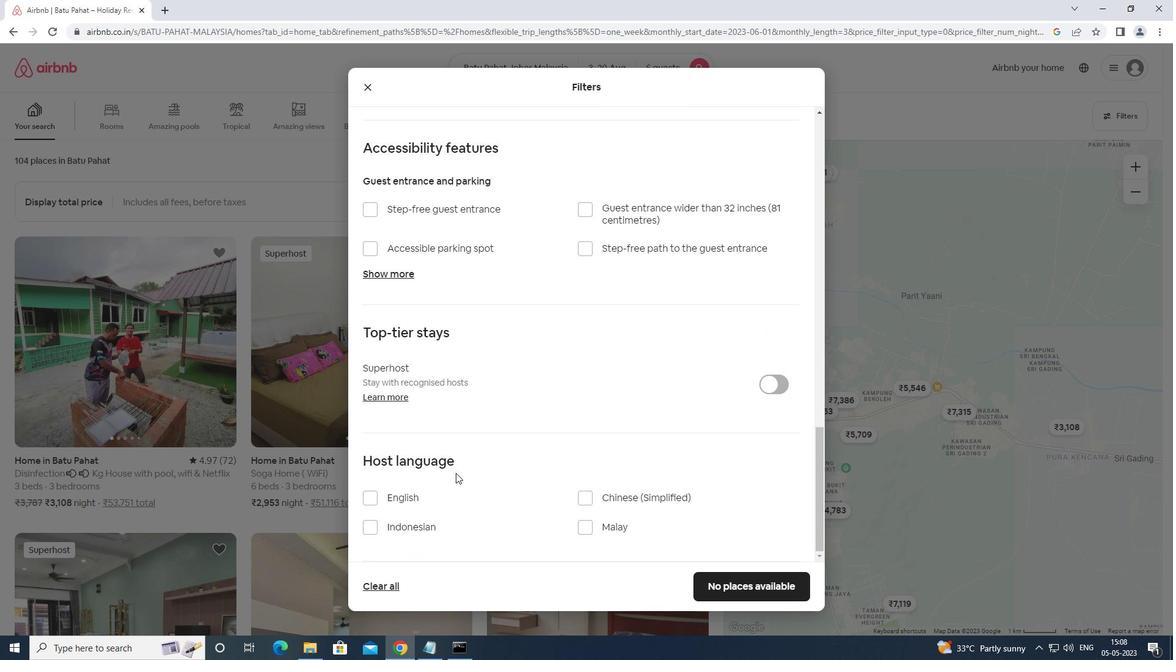 
Action: Mouse scrolled (456, 471) with delta (0, 0)
Screenshot: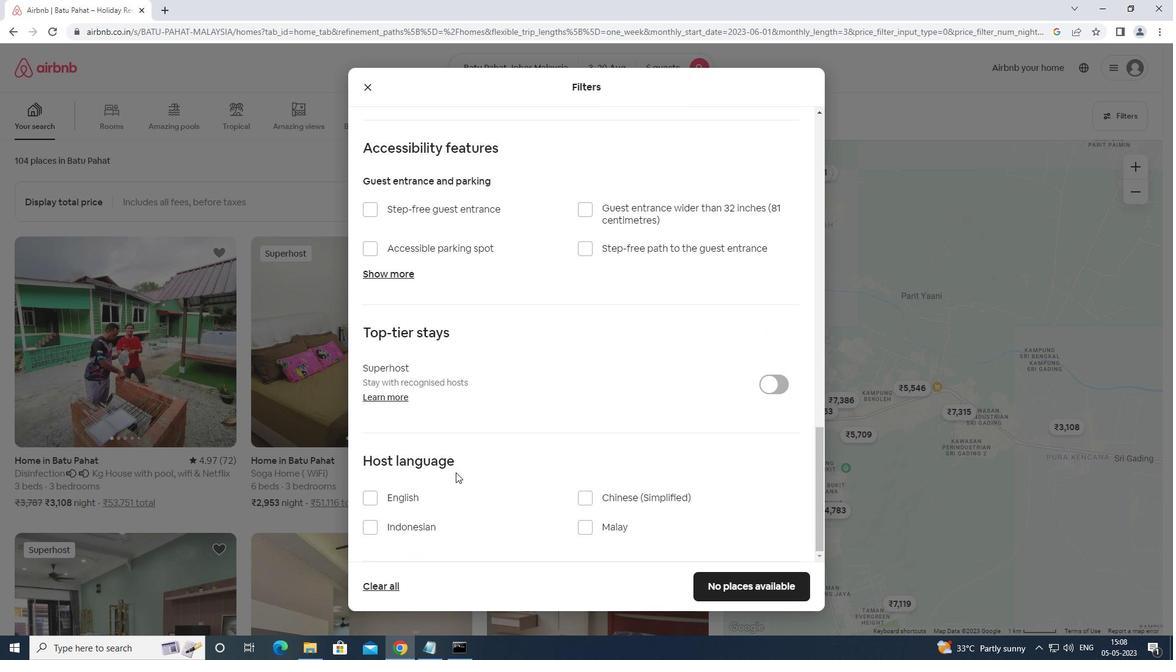 
Action: Mouse scrolled (456, 471) with delta (0, 0)
Screenshot: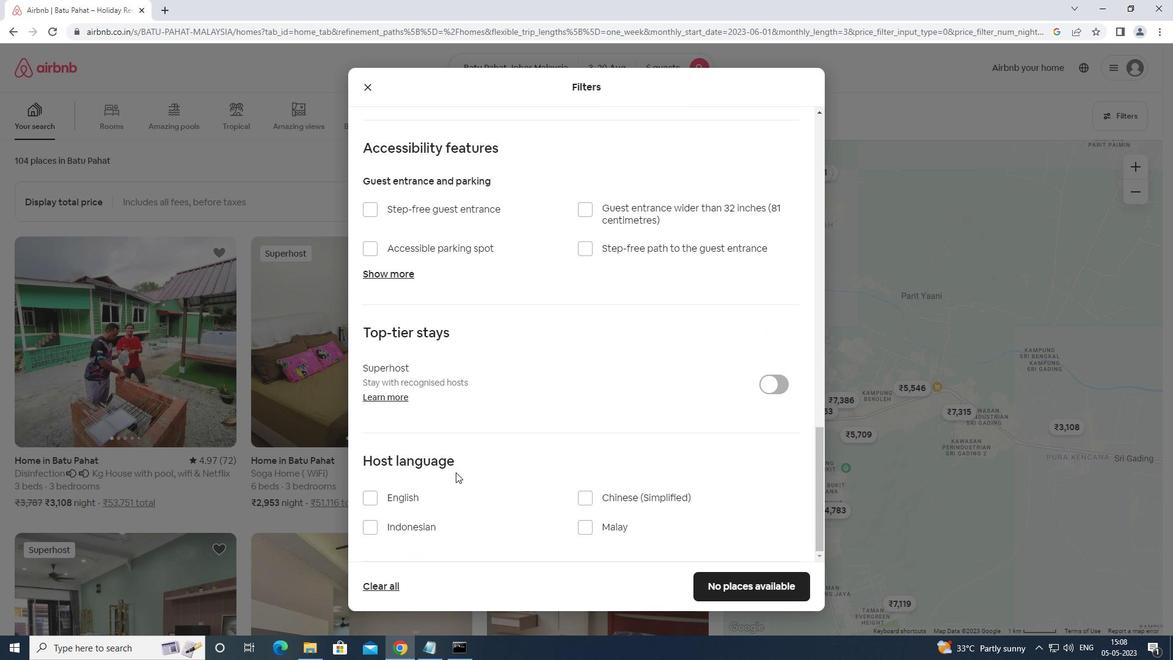 
Action: Mouse moved to (370, 495)
Screenshot: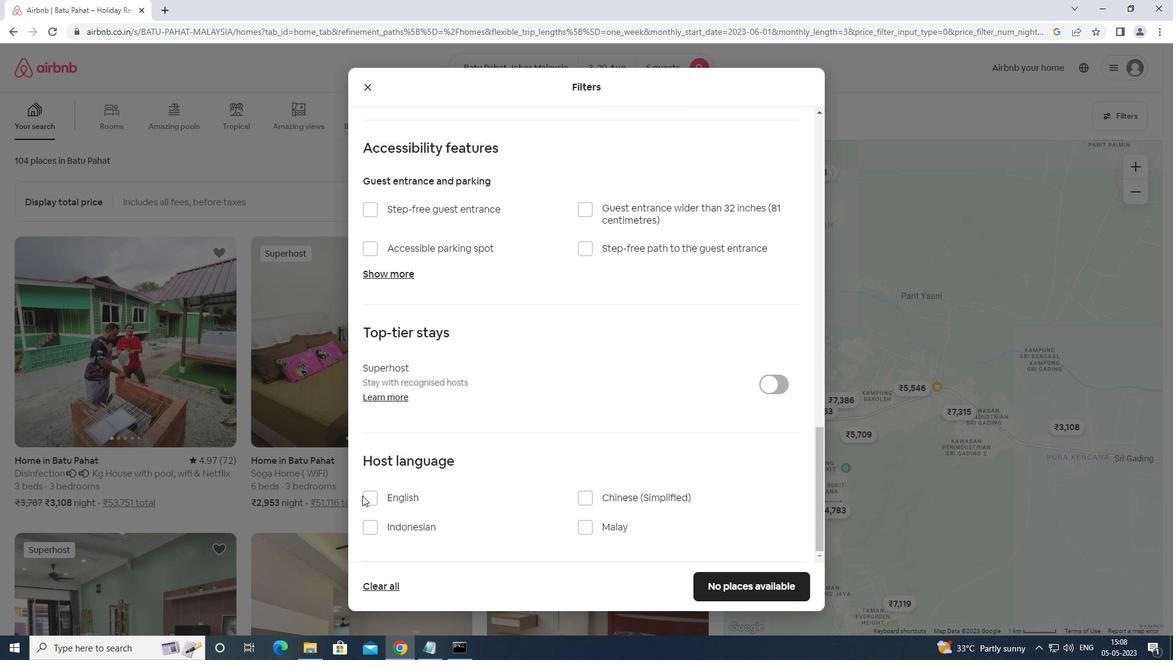 
Action: Mouse pressed left at (370, 495)
Screenshot: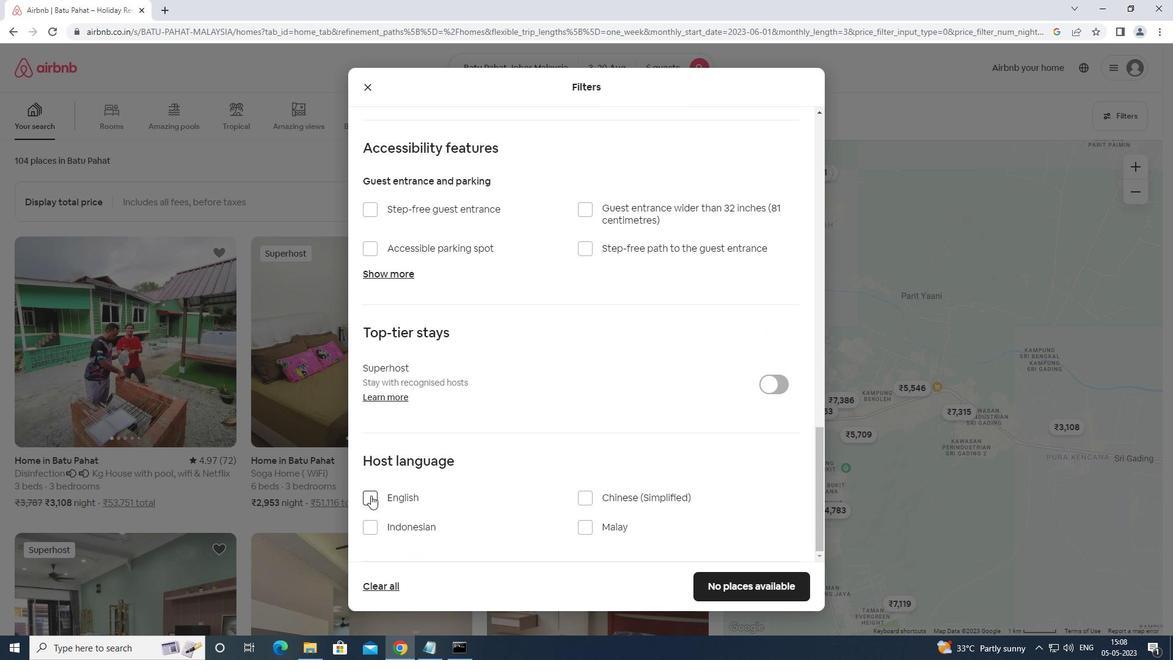 
Action: Mouse moved to (731, 587)
Screenshot: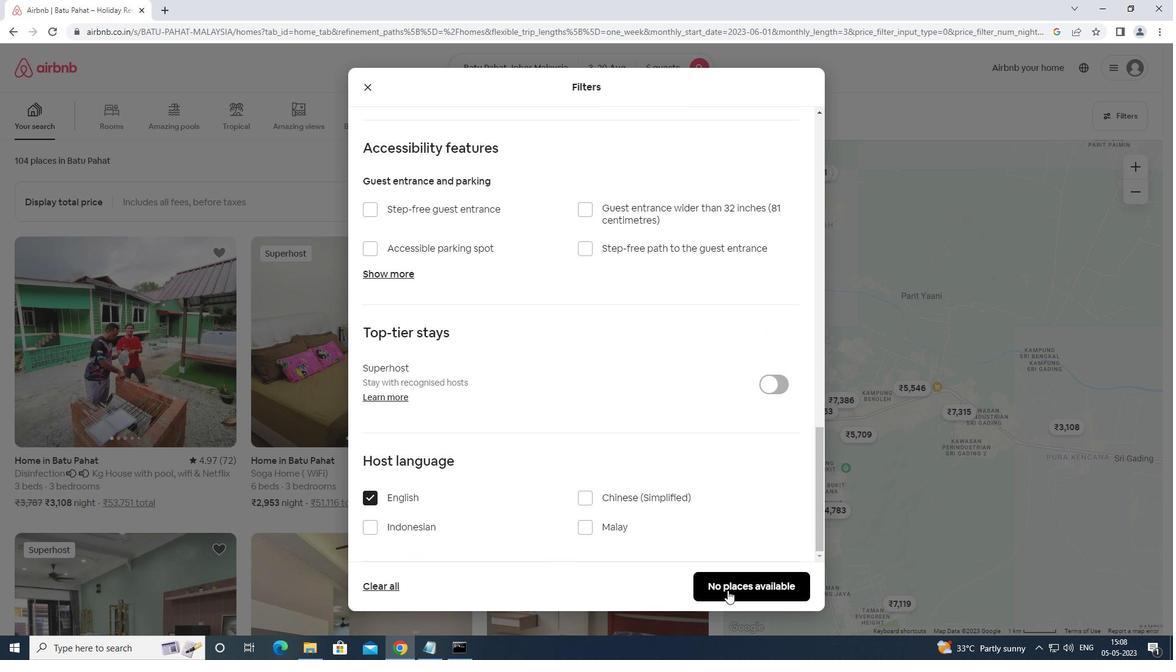 
Action: Mouse pressed left at (731, 587)
Screenshot: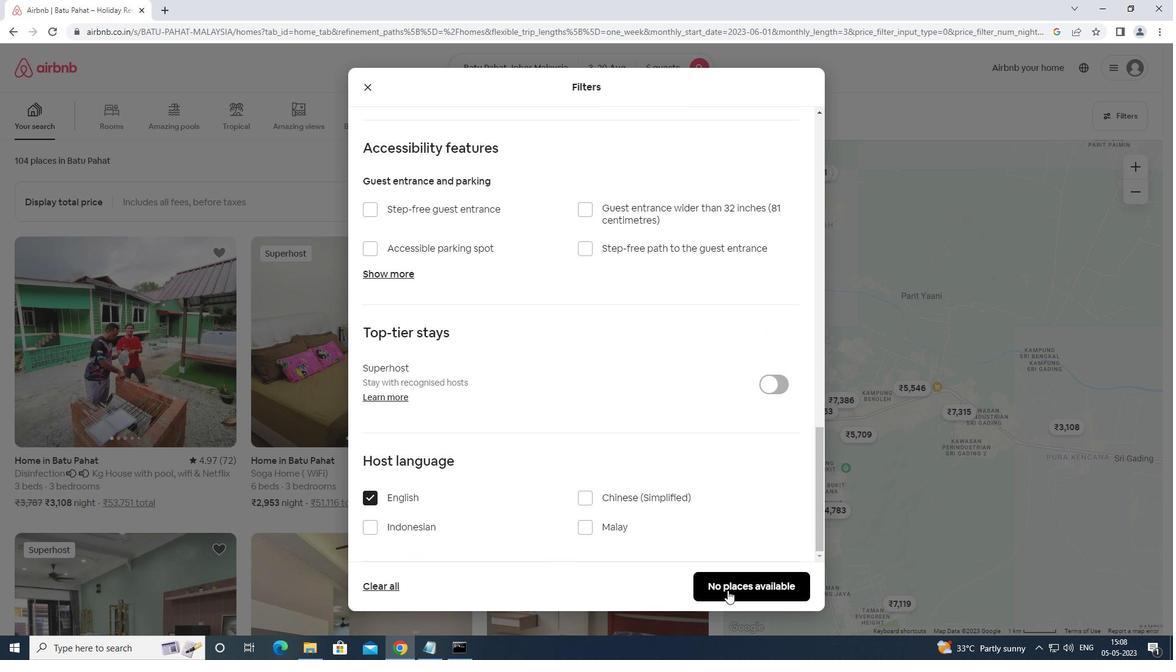 
Action: Mouse moved to (733, 582)
Screenshot: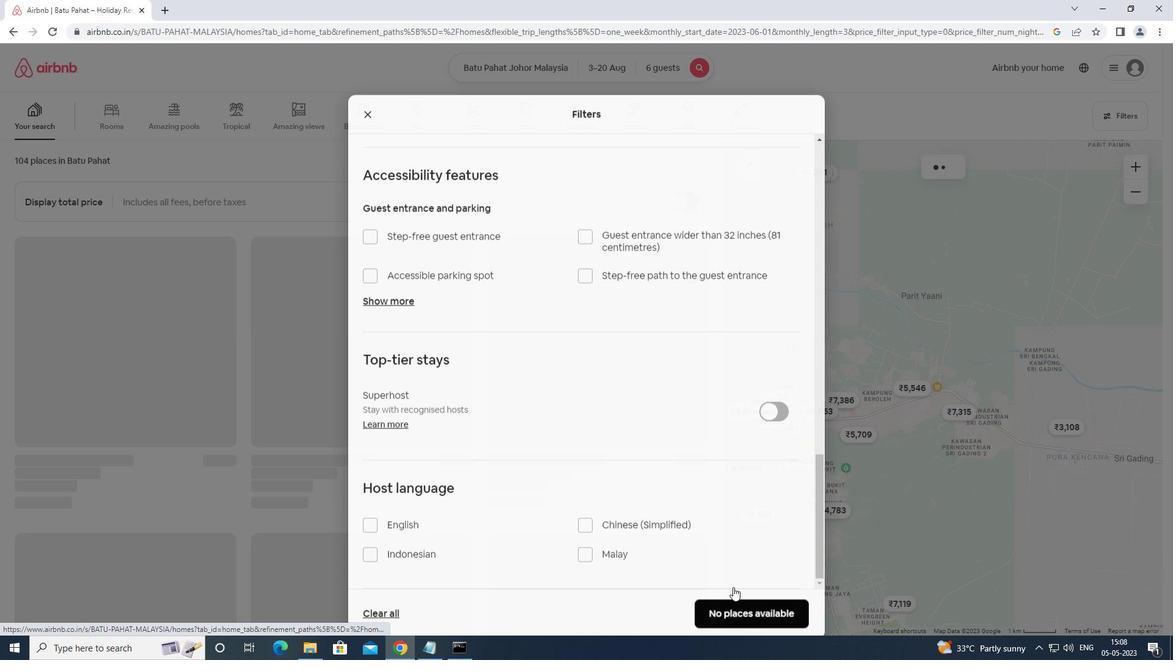 
